 Task: Search one way flight ticket for 5 adults, 2 children, 1 infant in seat and 1 infant on lap in economy from Manhattan: Manhattan Regional Airport to Rockford: Chicago Rockford International Airport(was Northwest Chicagoland Regional Airport At Rockford) on 5-1-2023. Number of bags: 2 carry on bags. Price is upto 20000. Outbound departure time preference is 21:45.
Action: Mouse moved to (277, 274)
Screenshot: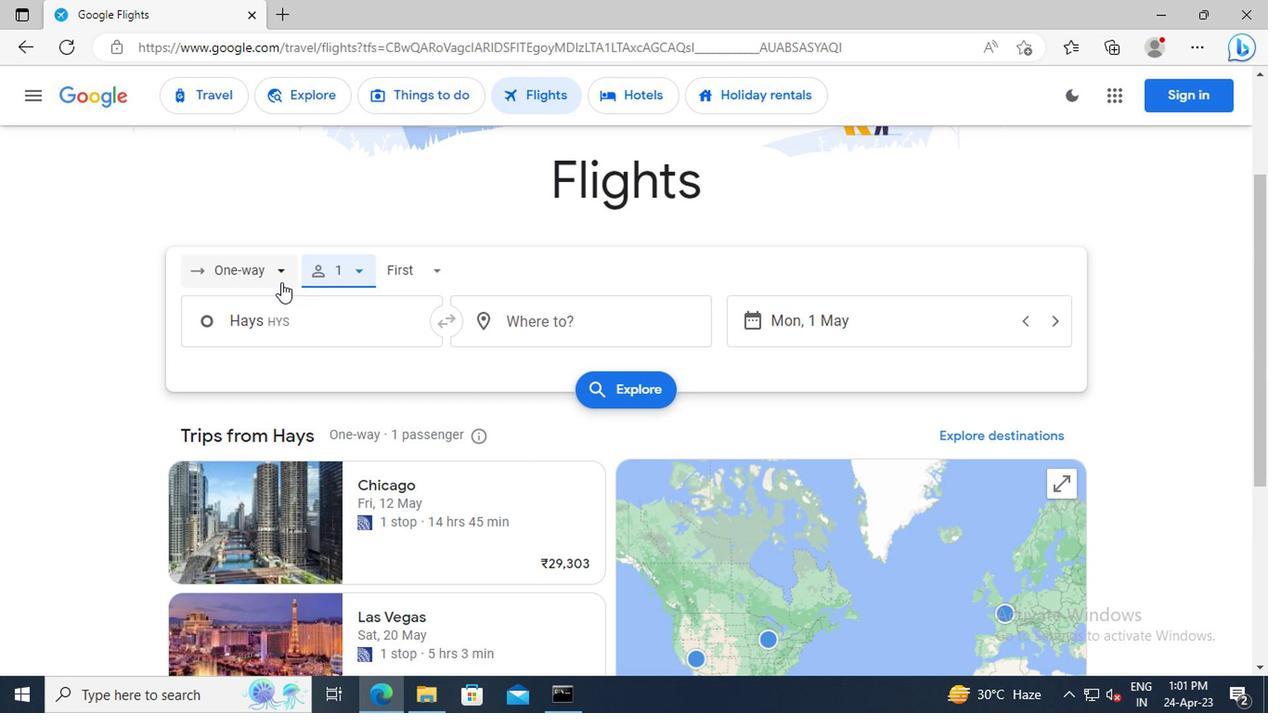 
Action: Mouse pressed left at (277, 274)
Screenshot: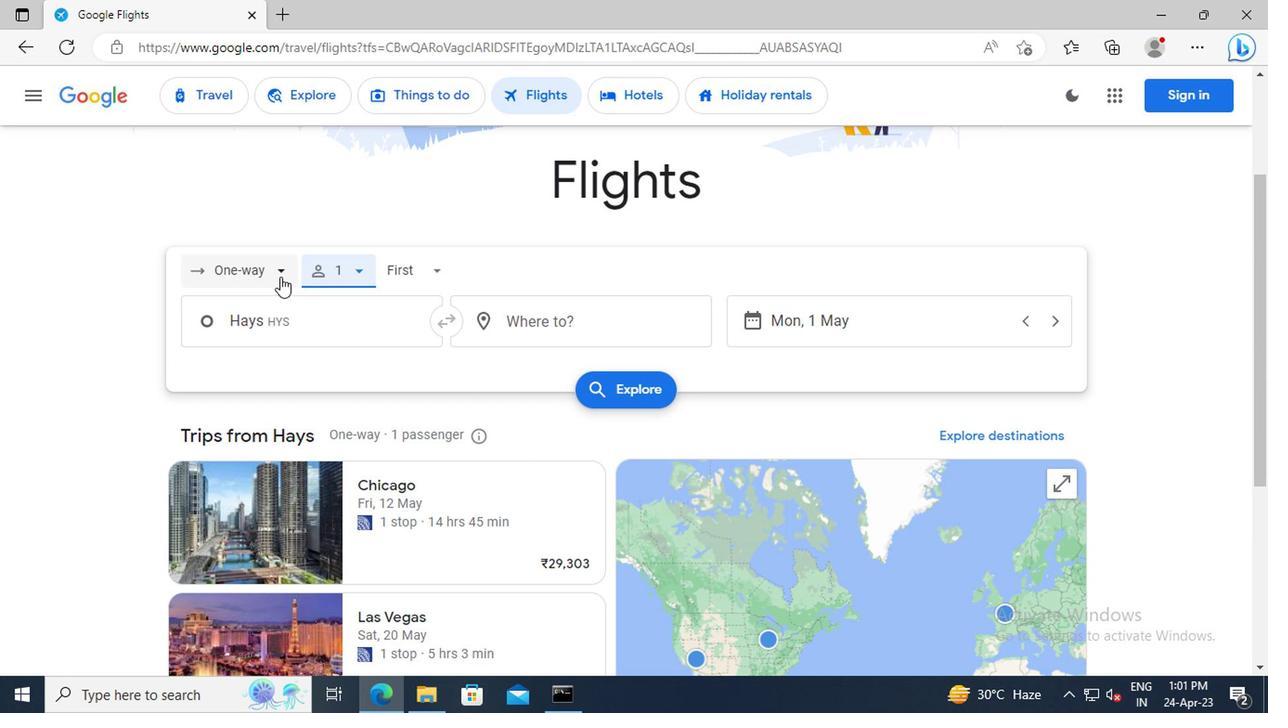 
Action: Mouse moved to (245, 358)
Screenshot: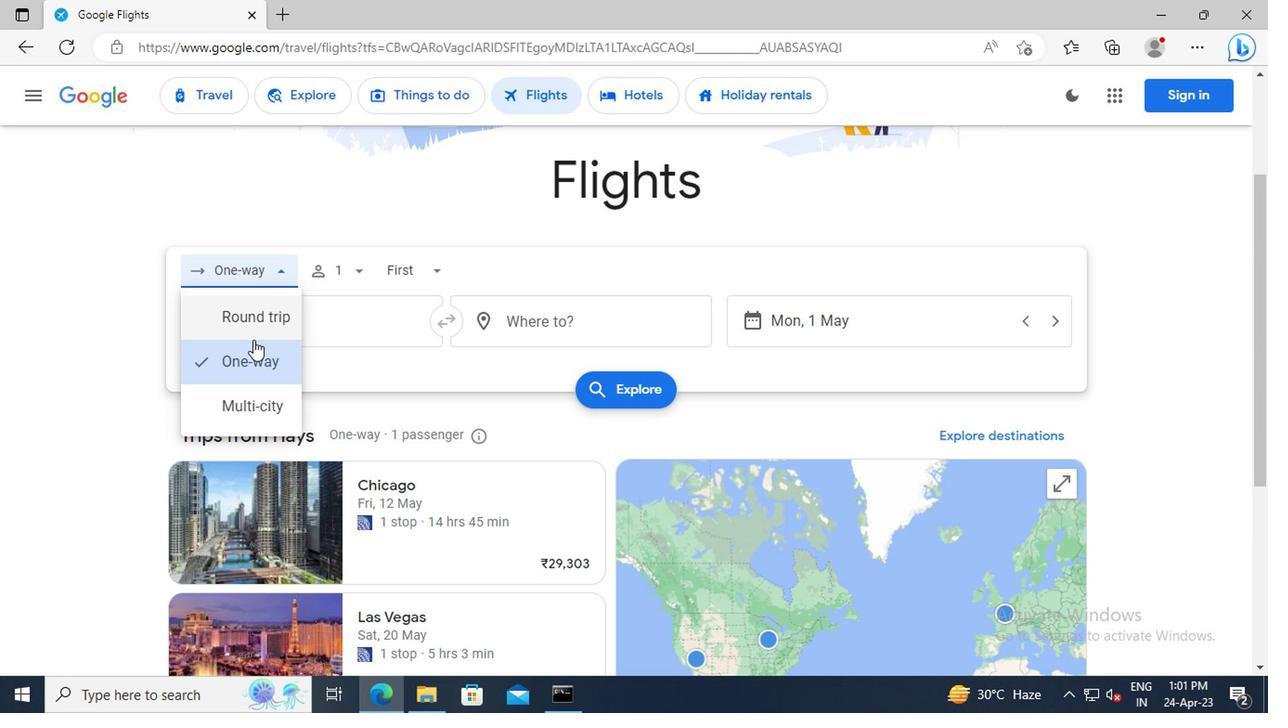 
Action: Mouse pressed left at (245, 358)
Screenshot: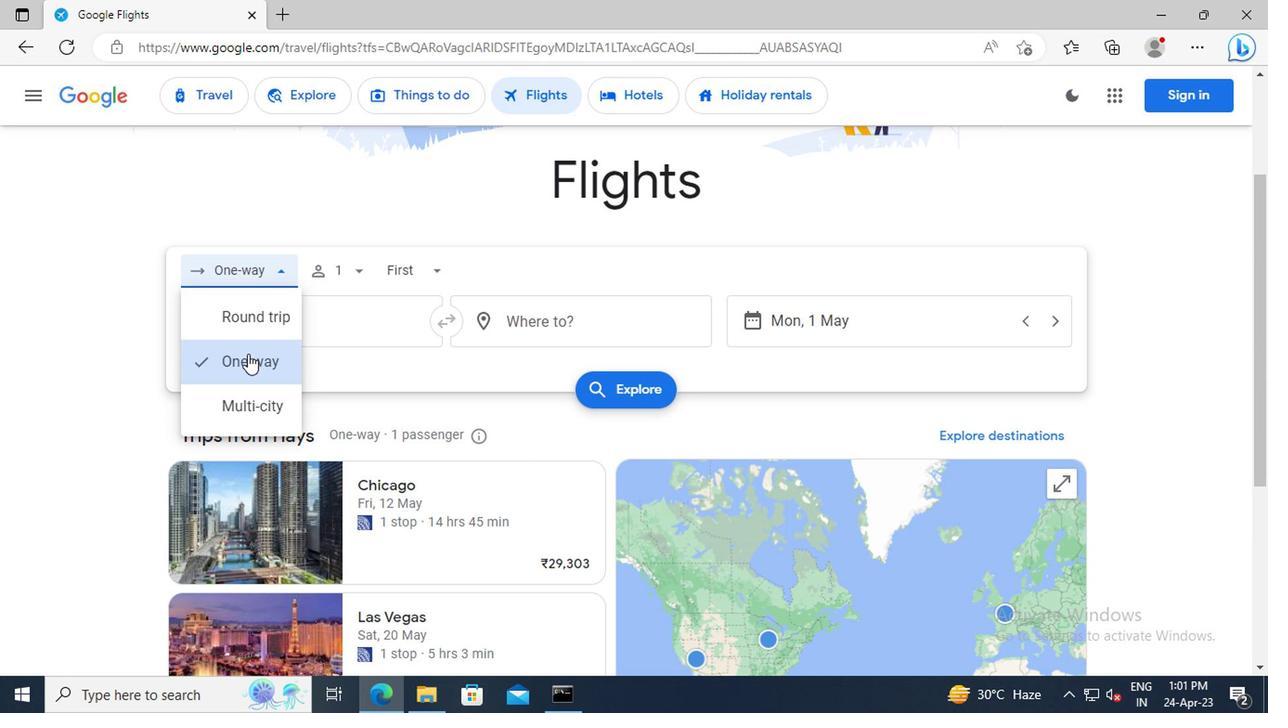 
Action: Mouse moved to (356, 265)
Screenshot: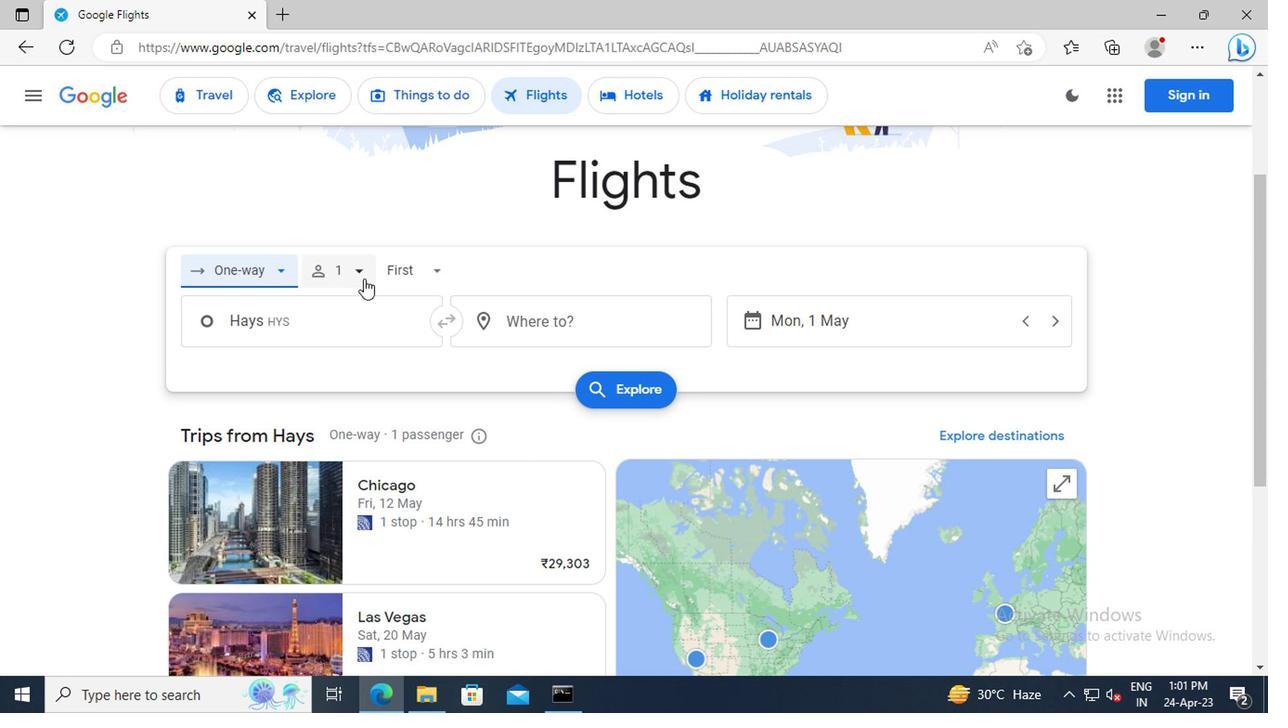 
Action: Mouse pressed left at (356, 265)
Screenshot: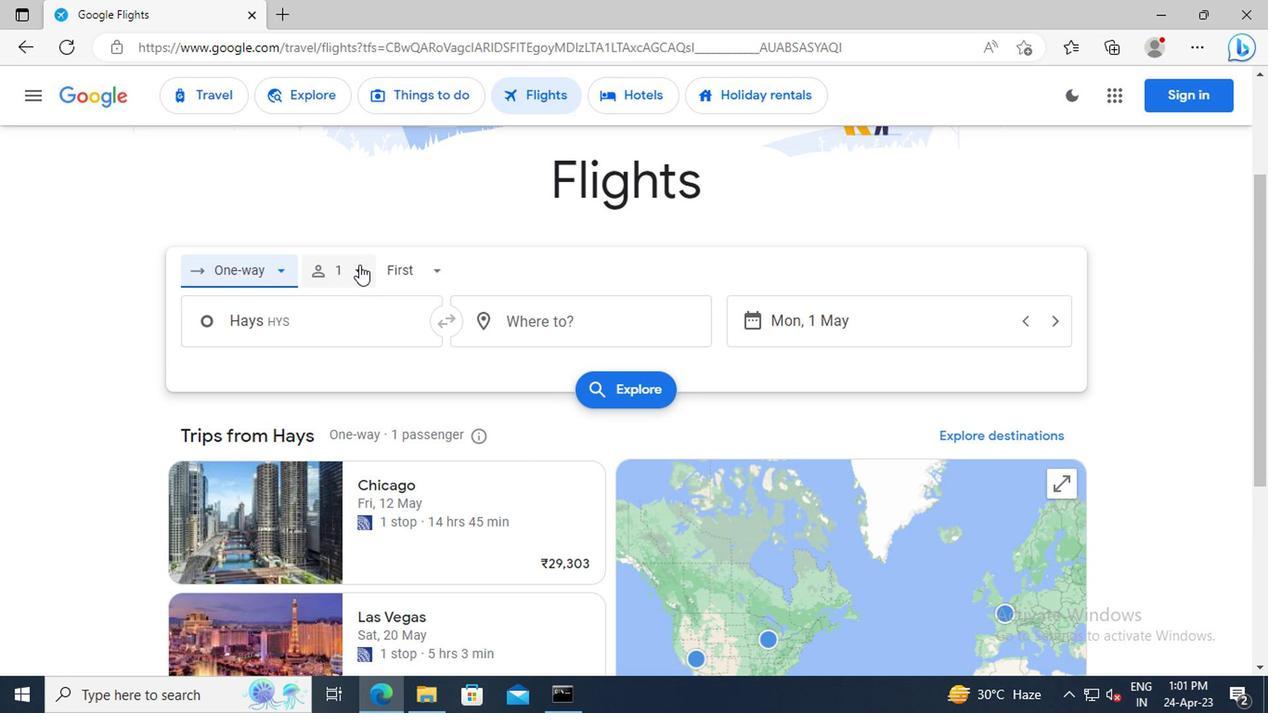 
Action: Mouse moved to (488, 321)
Screenshot: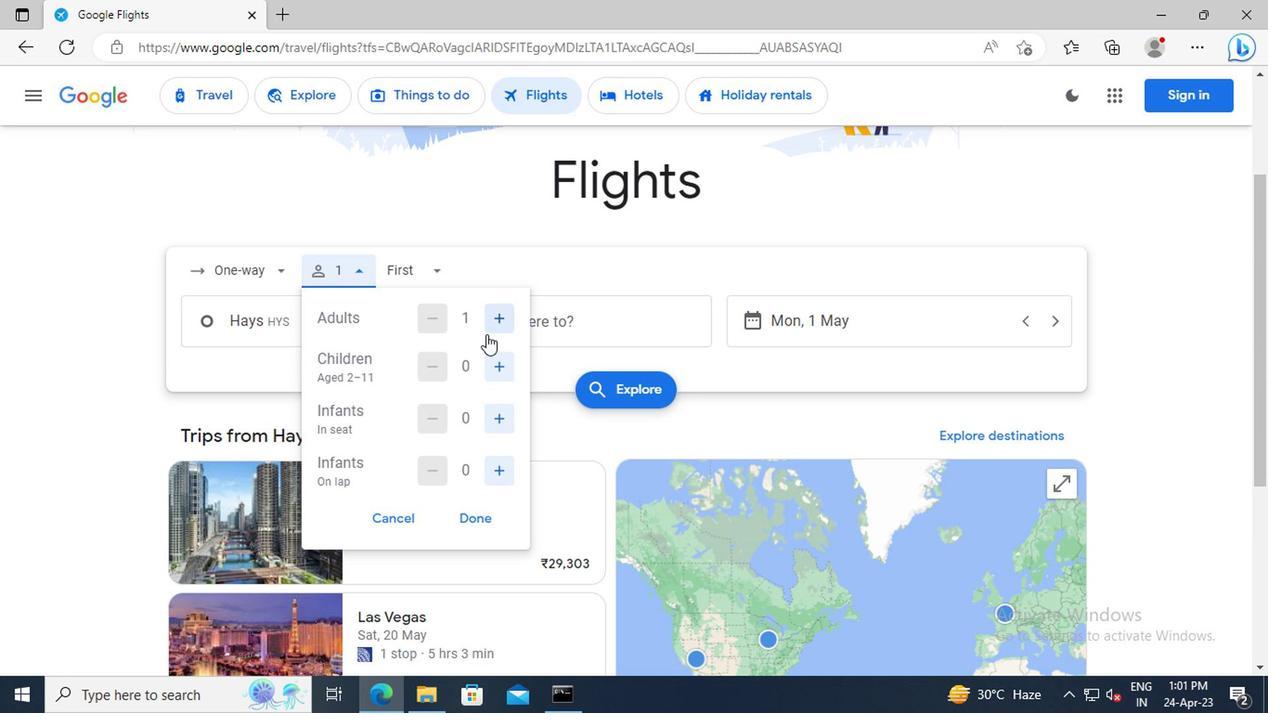 
Action: Mouse pressed left at (488, 321)
Screenshot: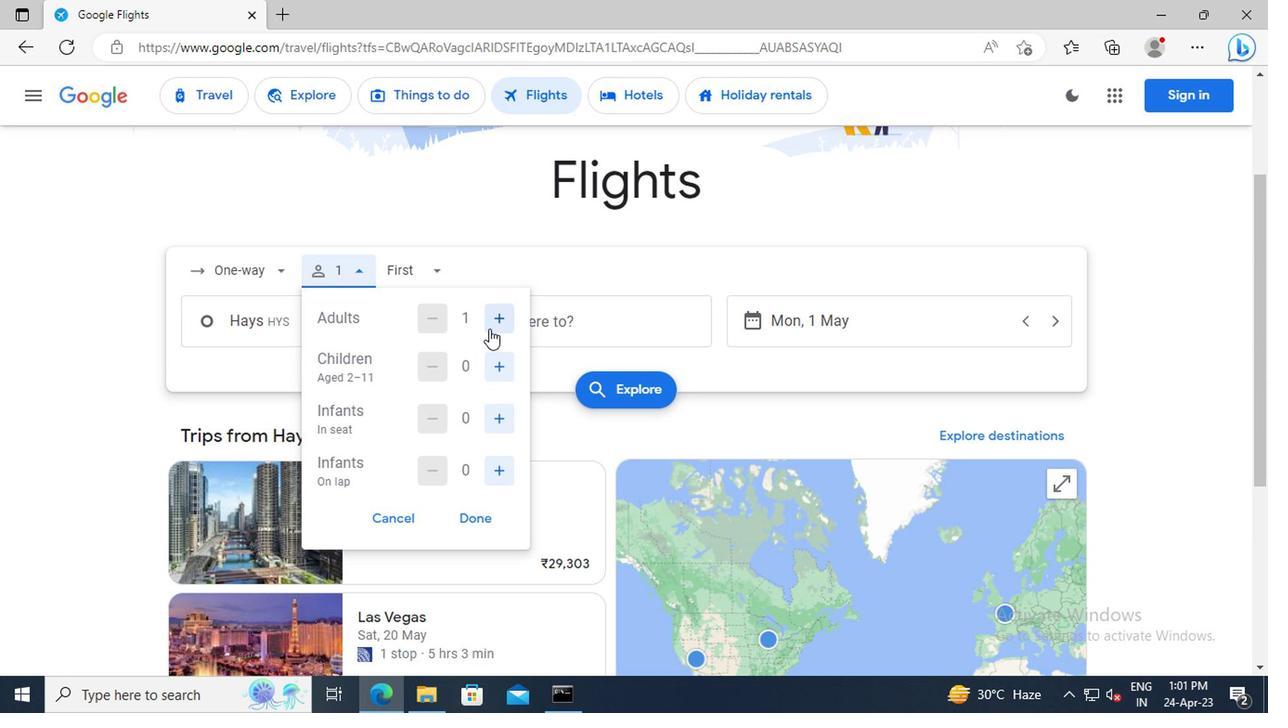 
Action: Mouse pressed left at (488, 321)
Screenshot: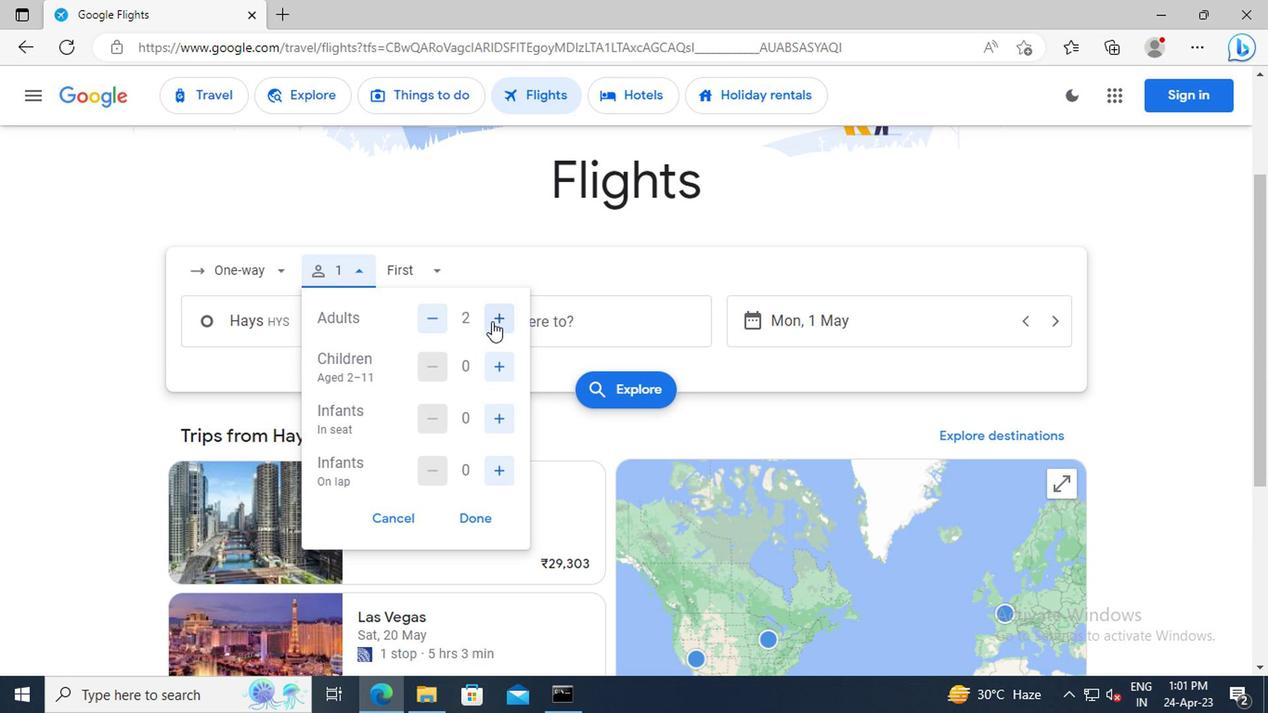
Action: Mouse pressed left at (488, 321)
Screenshot: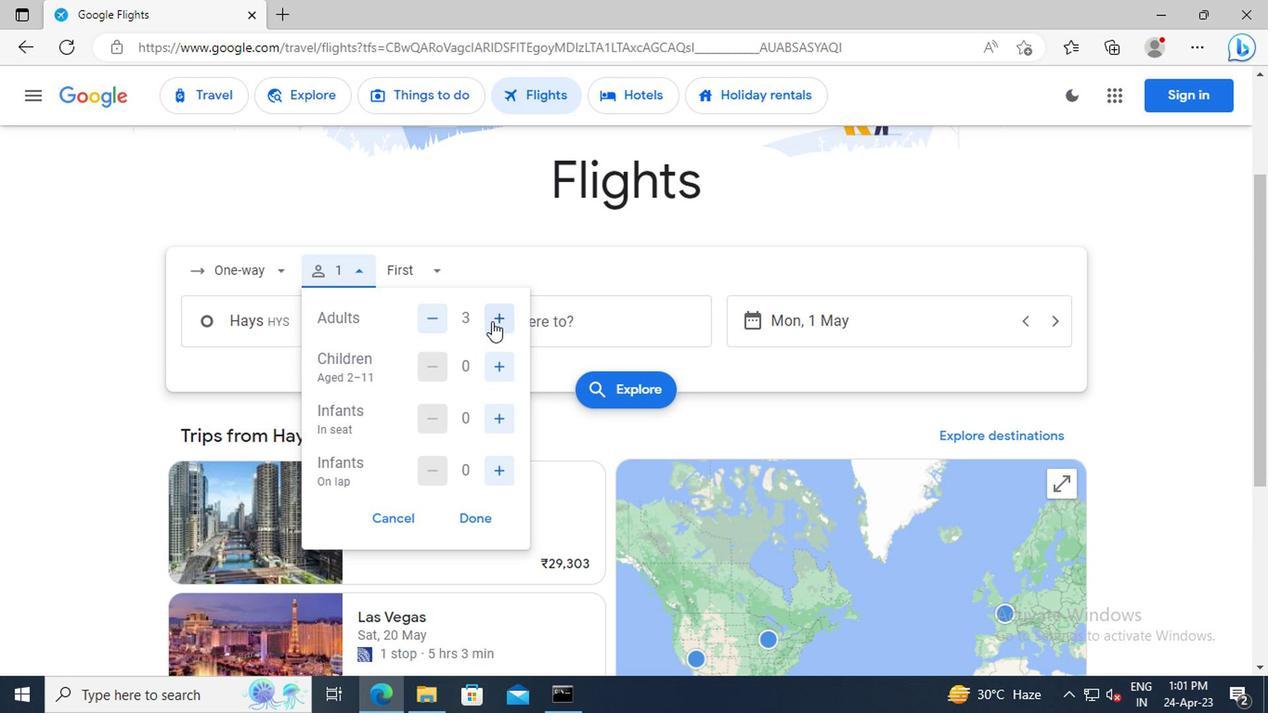 
Action: Mouse pressed left at (488, 321)
Screenshot: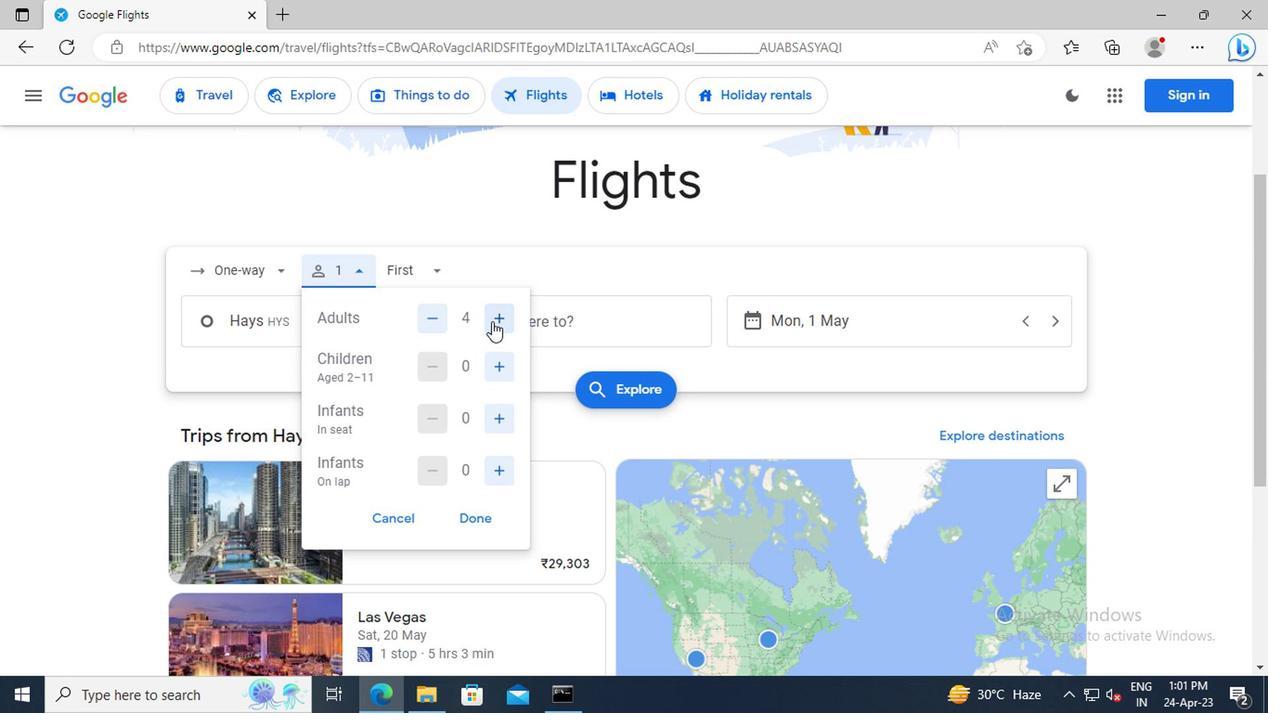 
Action: Mouse moved to (494, 360)
Screenshot: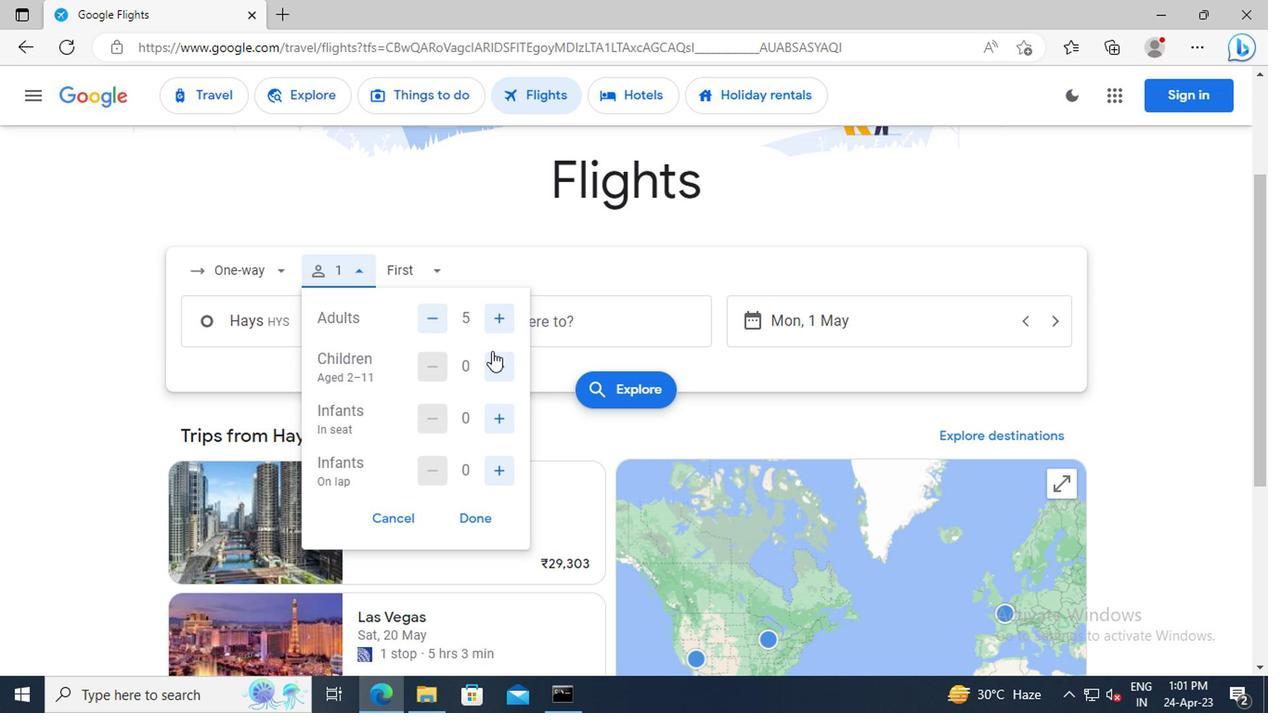 
Action: Mouse pressed left at (494, 360)
Screenshot: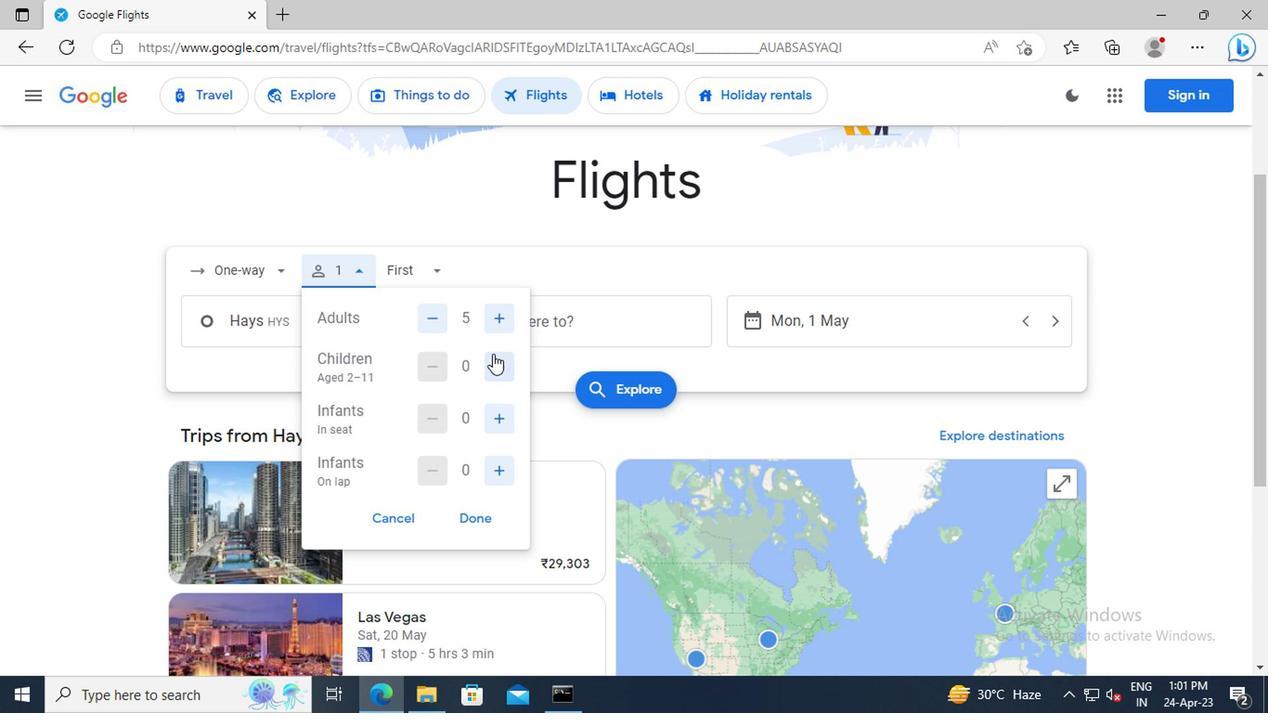
Action: Mouse pressed left at (494, 360)
Screenshot: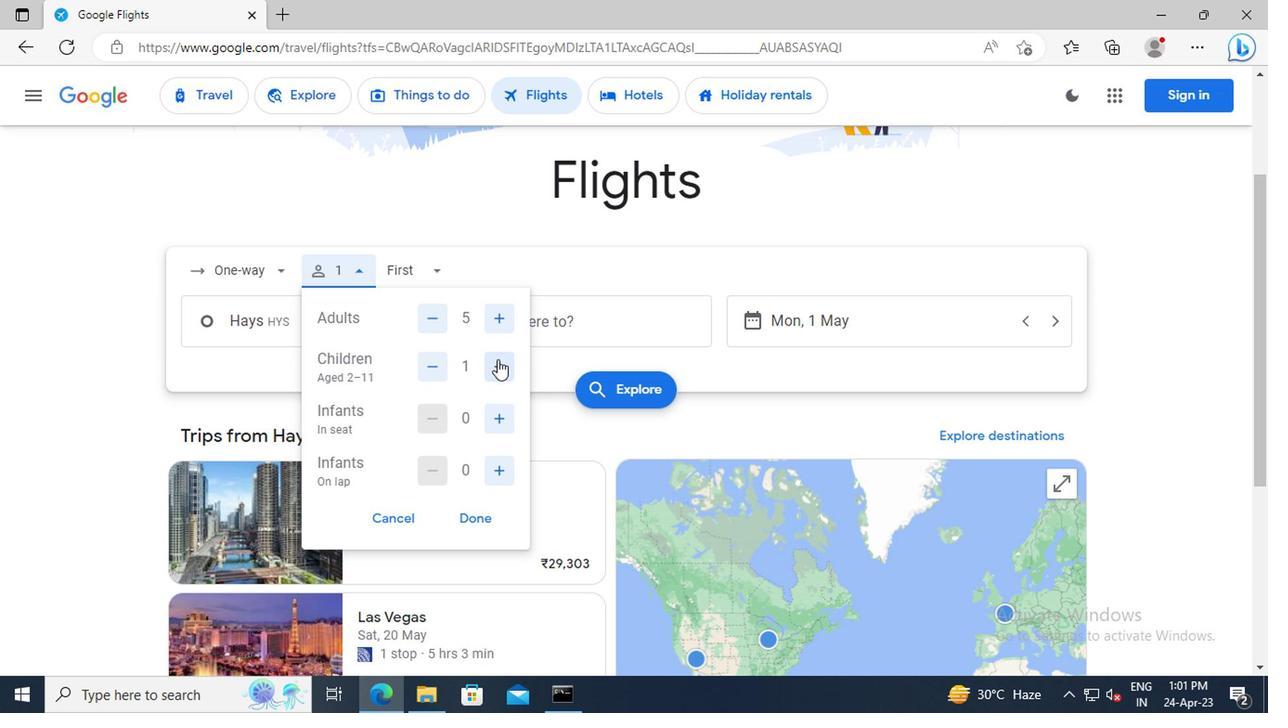 
Action: Mouse moved to (499, 417)
Screenshot: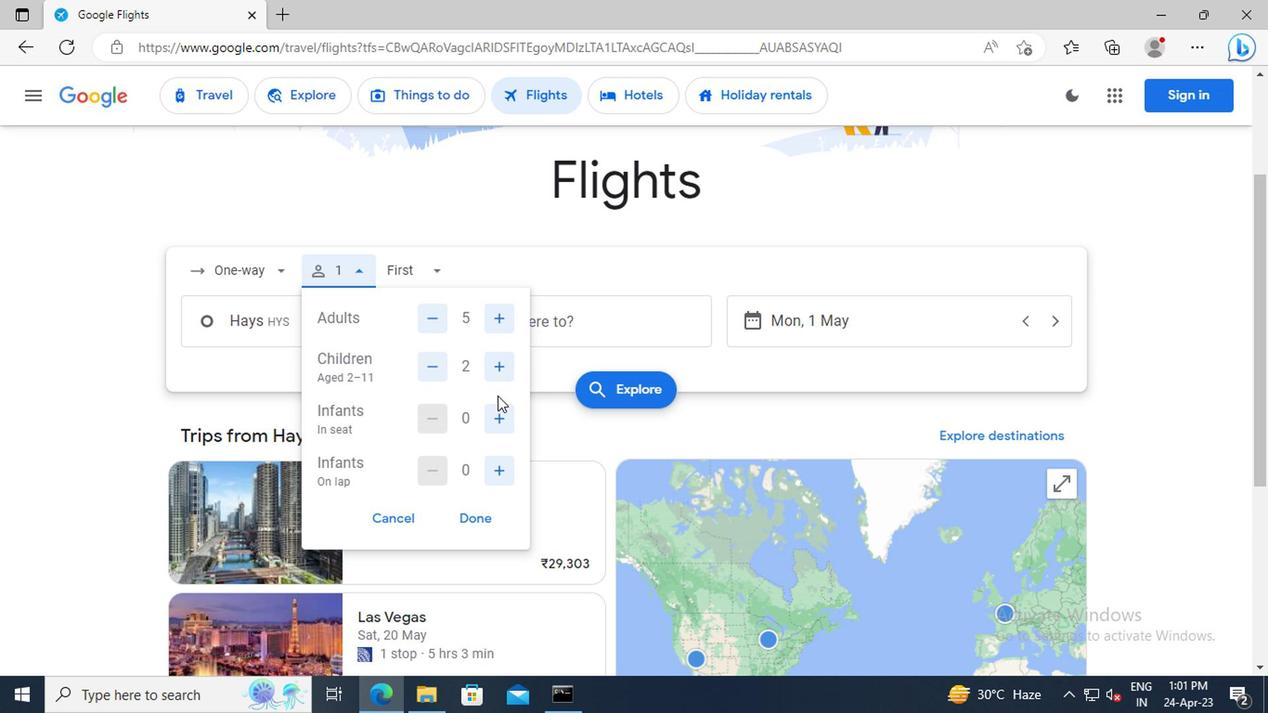 
Action: Mouse pressed left at (499, 417)
Screenshot: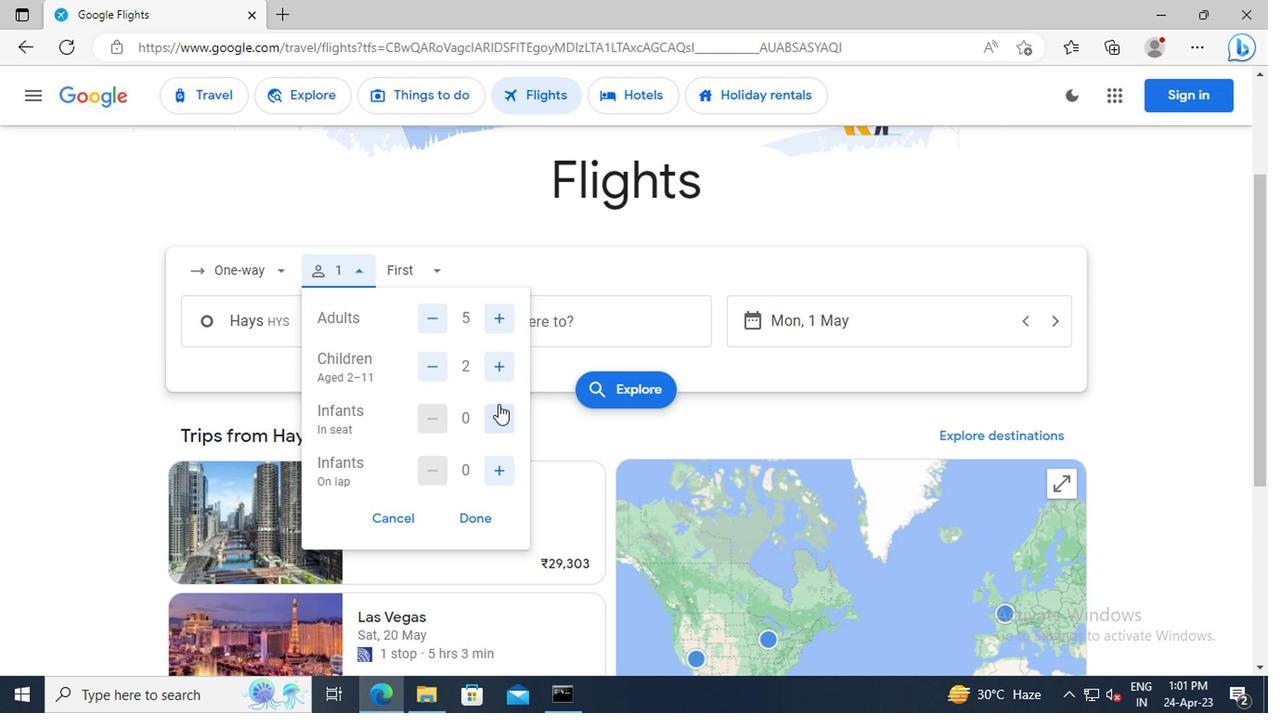 
Action: Mouse moved to (499, 469)
Screenshot: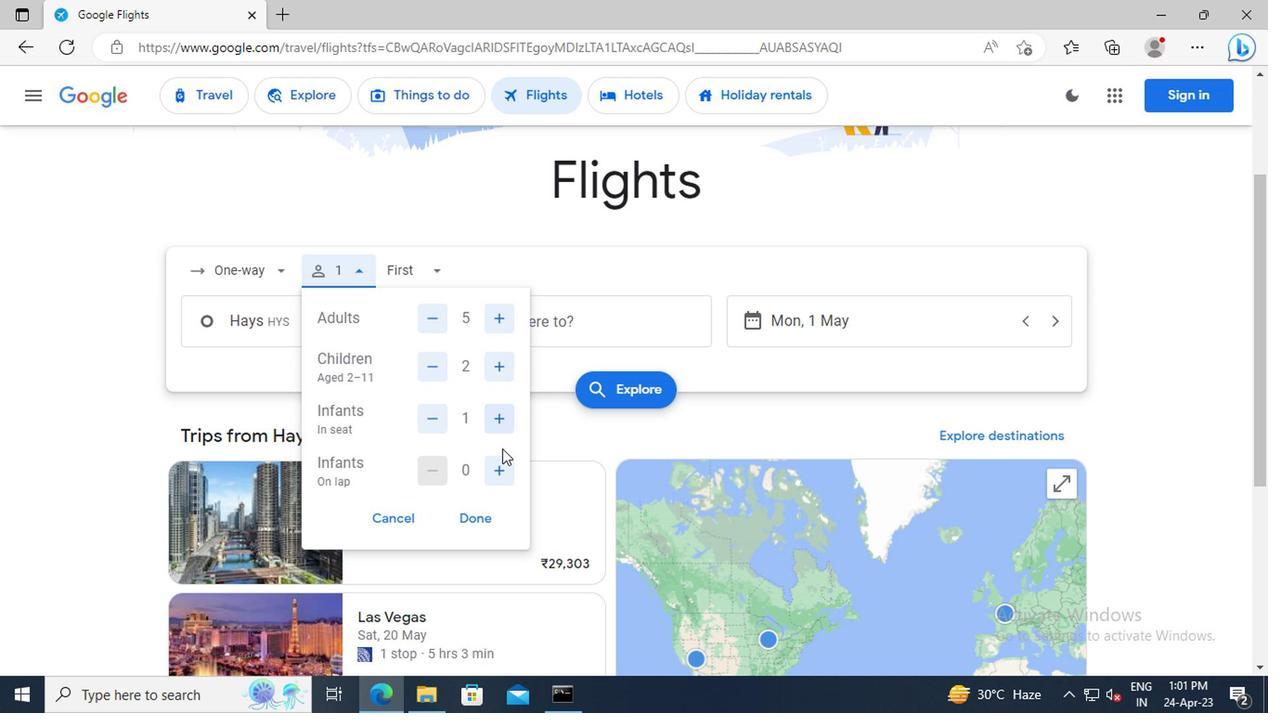 
Action: Mouse pressed left at (499, 469)
Screenshot: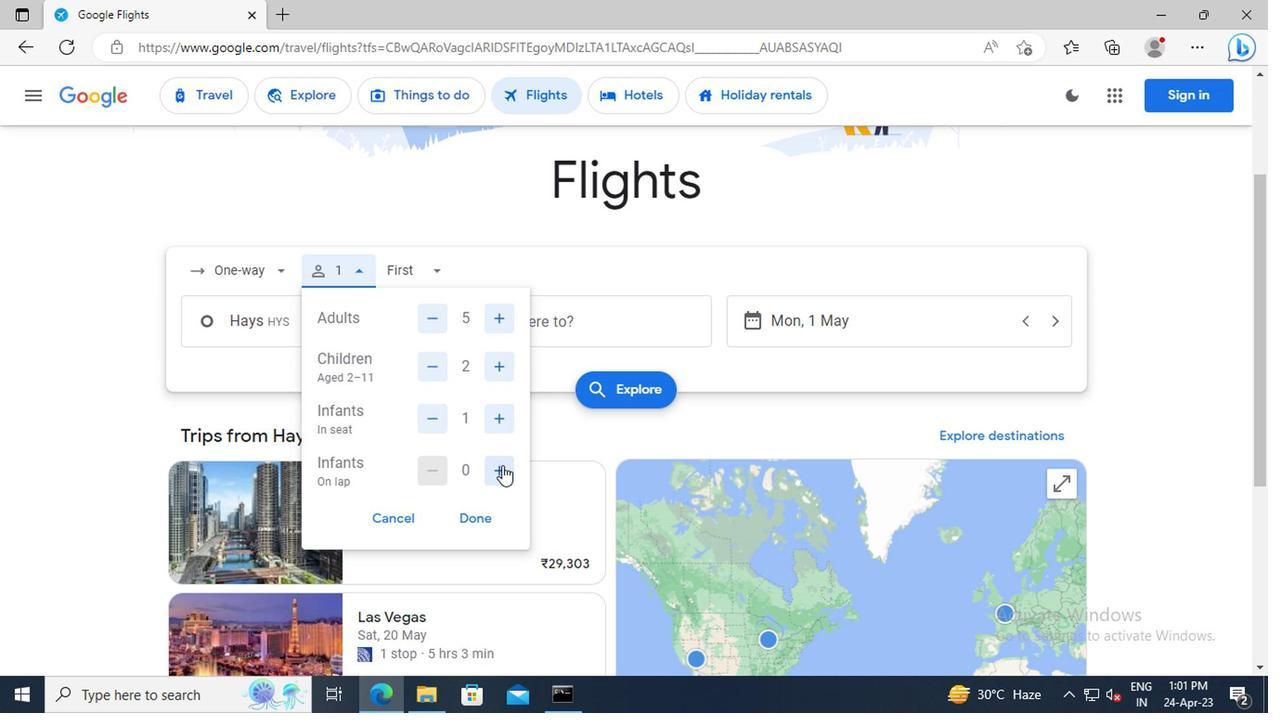 
Action: Mouse moved to (478, 523)
Screenshot: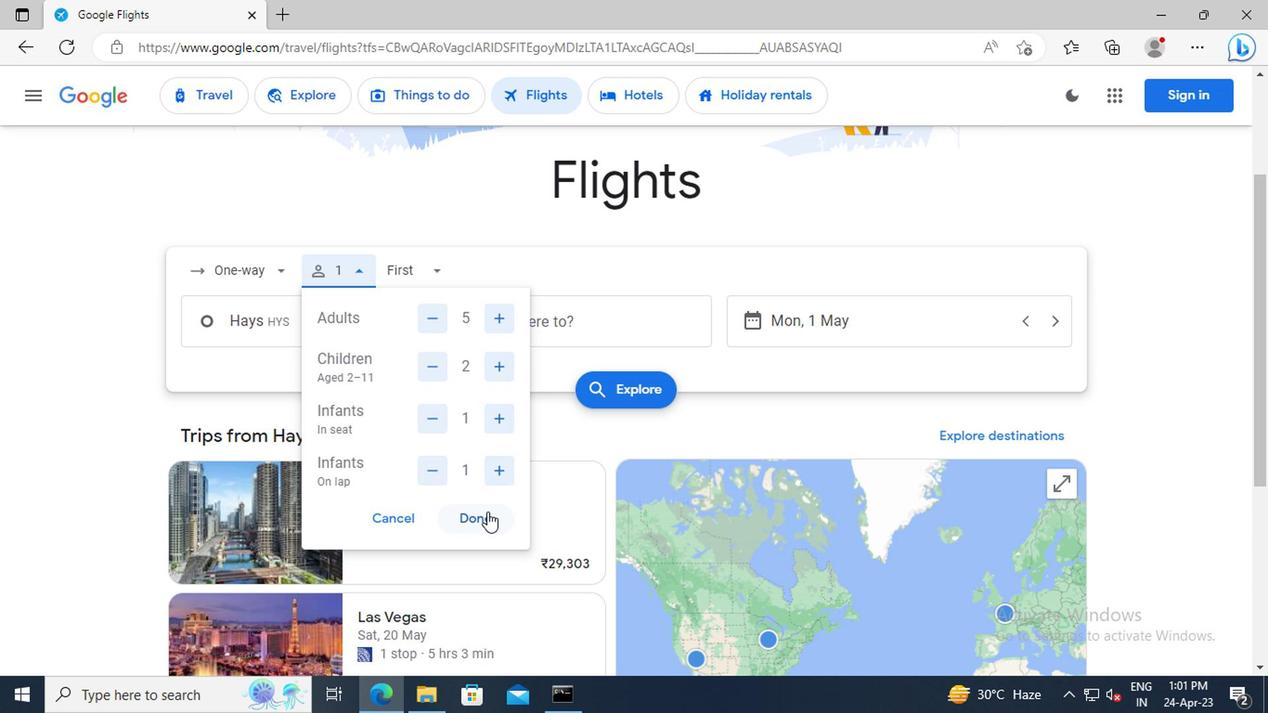 
Action: Mouse pressed left at (478, 523)
Screenshot: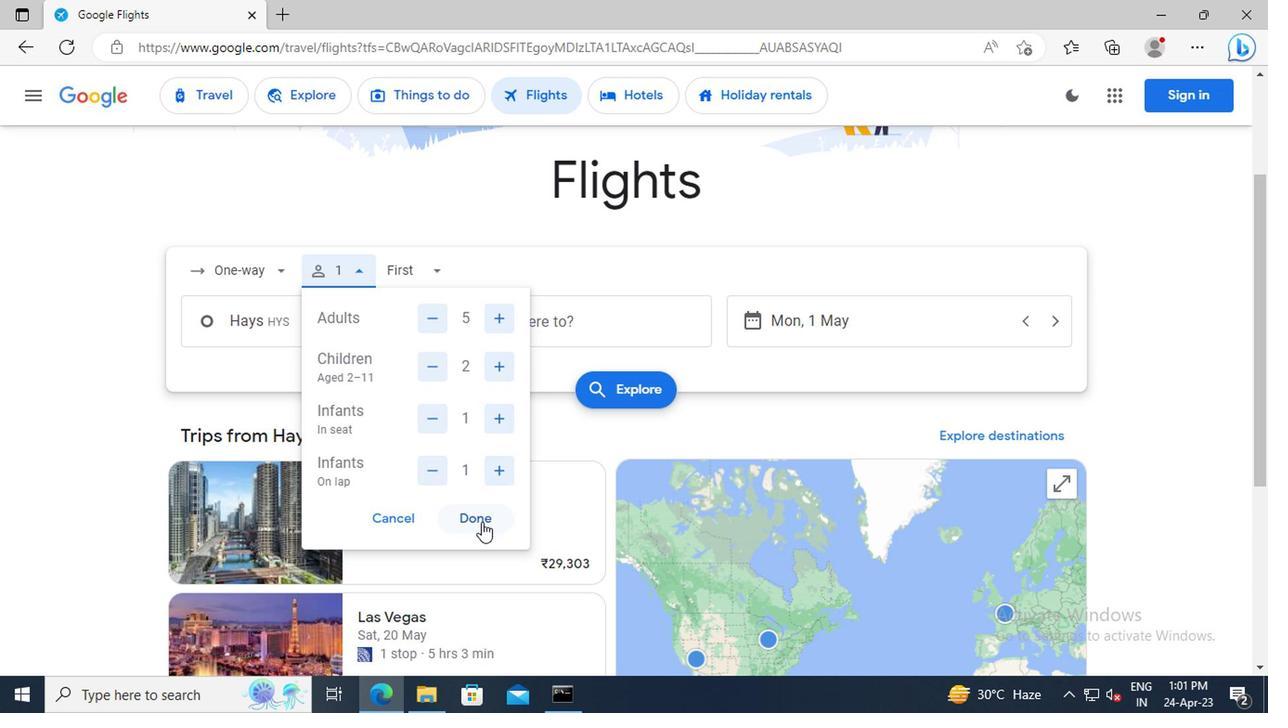 
Action: Mouse moved to (414, 257)
Screenshot: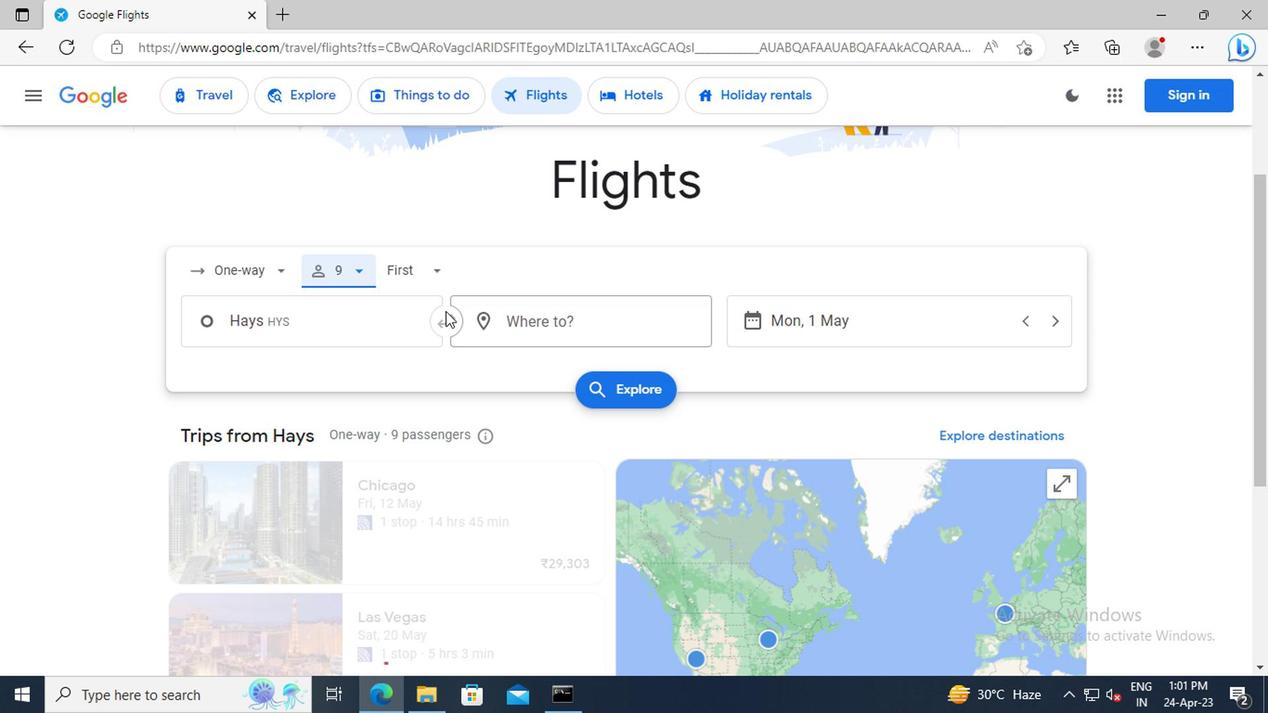 
Action: Mouse pressed left at (414, 257)
Screenshot: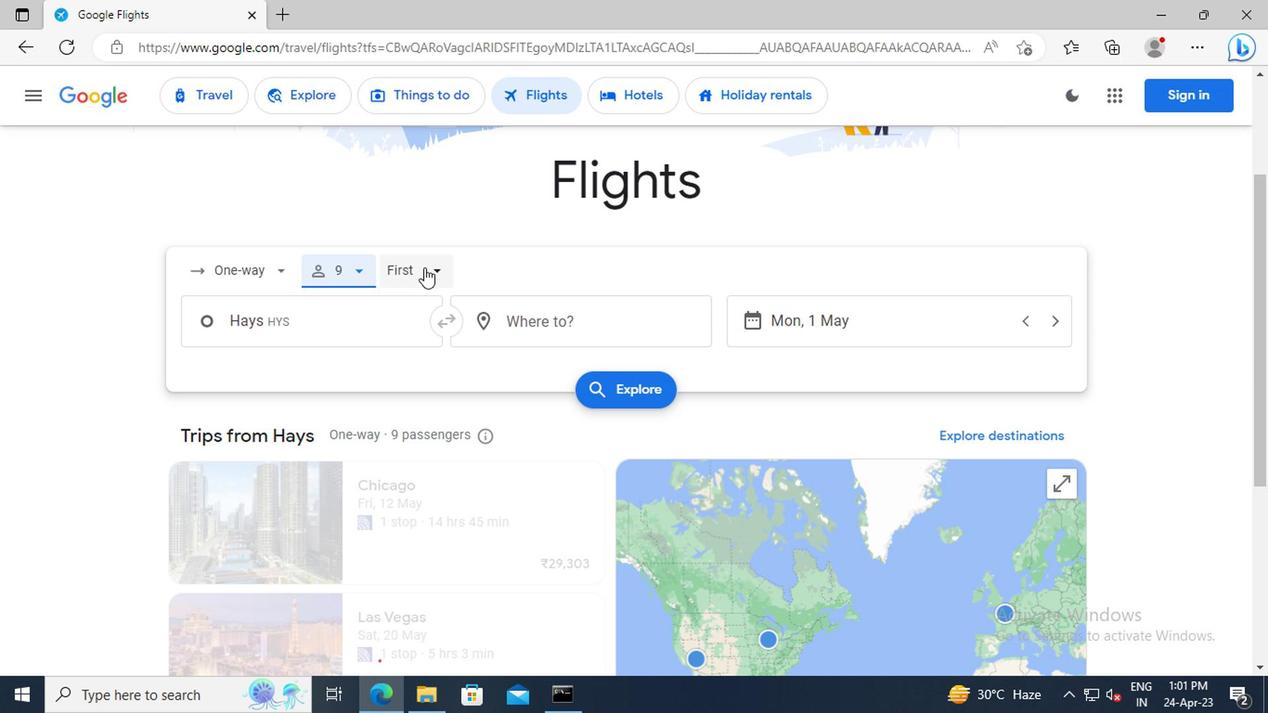 
Action: Mouse moved to (440, 322)
Screenshot: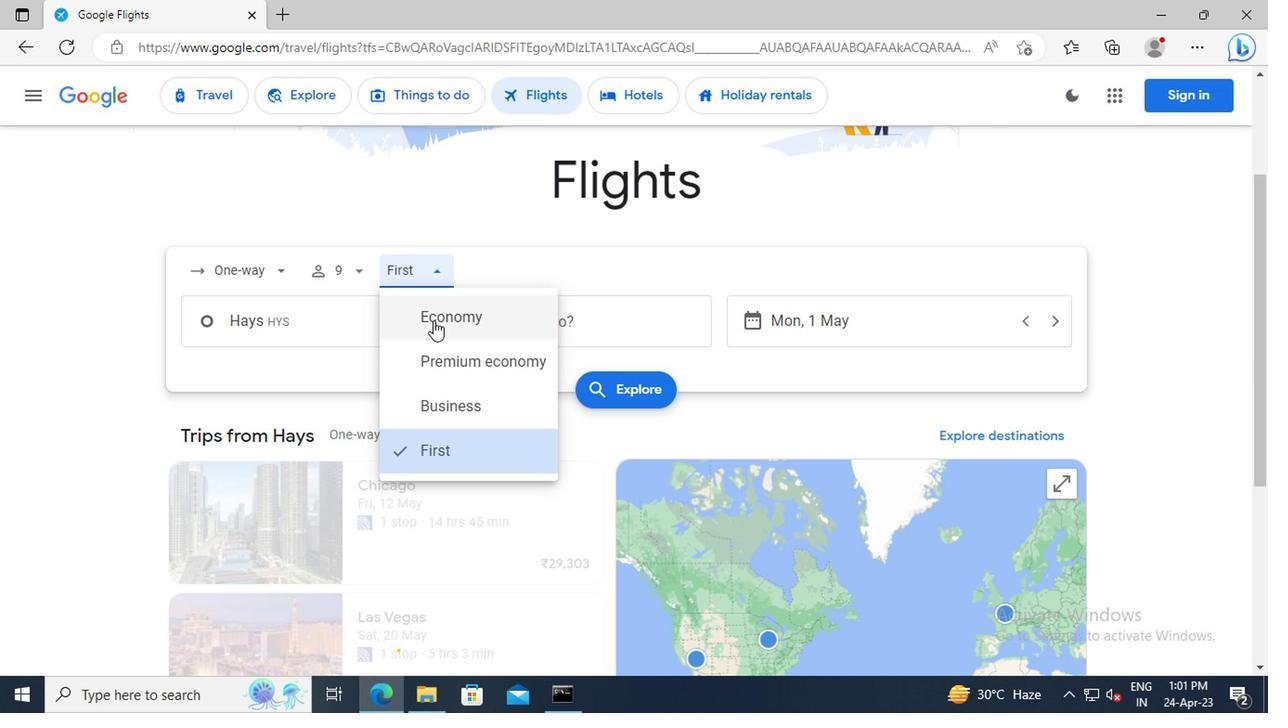
Action: Mouse pressed left at (440, 322)
Screenshot: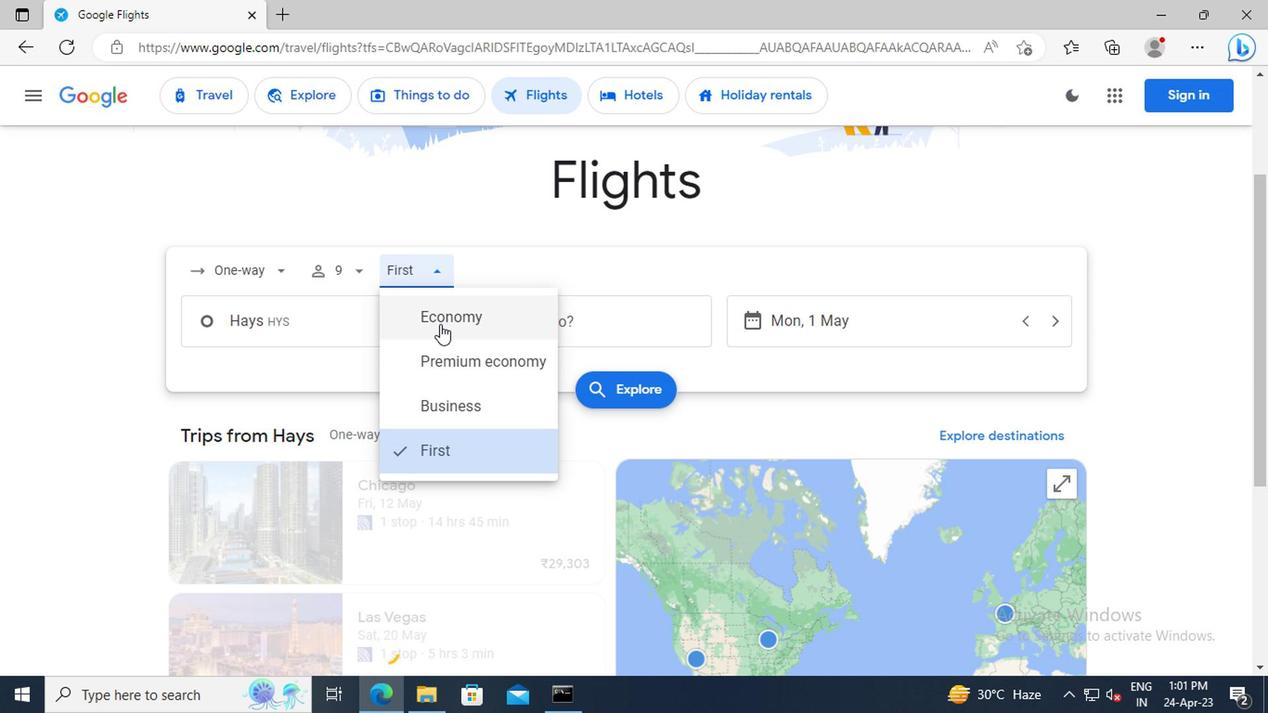 
Action: Mouse moved to (351, 335)
Screenshot: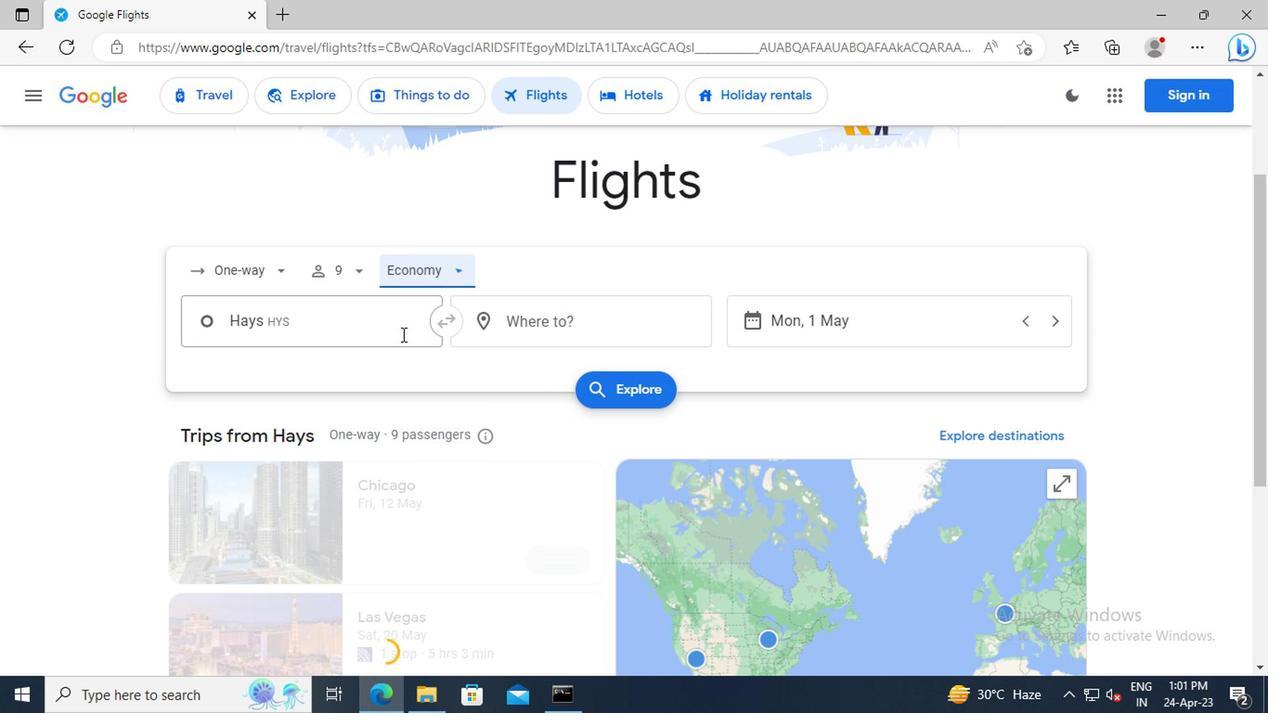 
Action: Mouse pressed left at (351, 335)
Screenshot: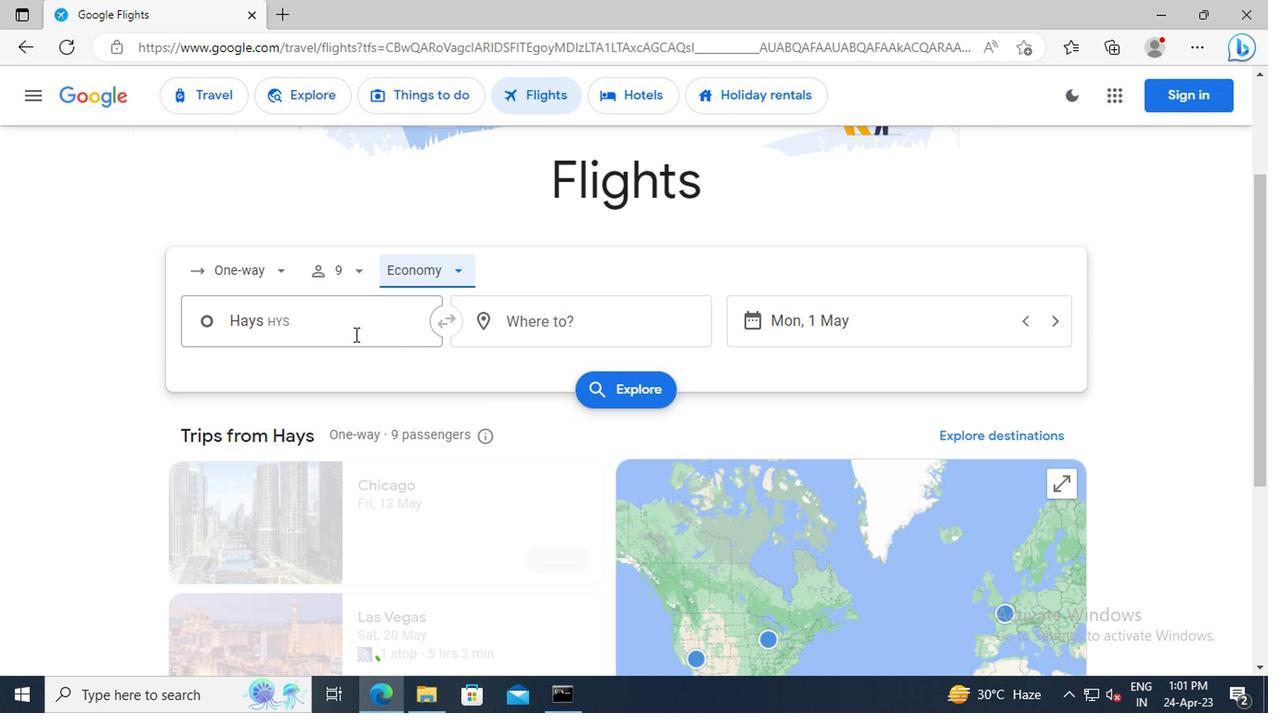 
Action: Key pressed <Key.shift>MANHATTAN<Key.space><Key.shift>R
Screenshot: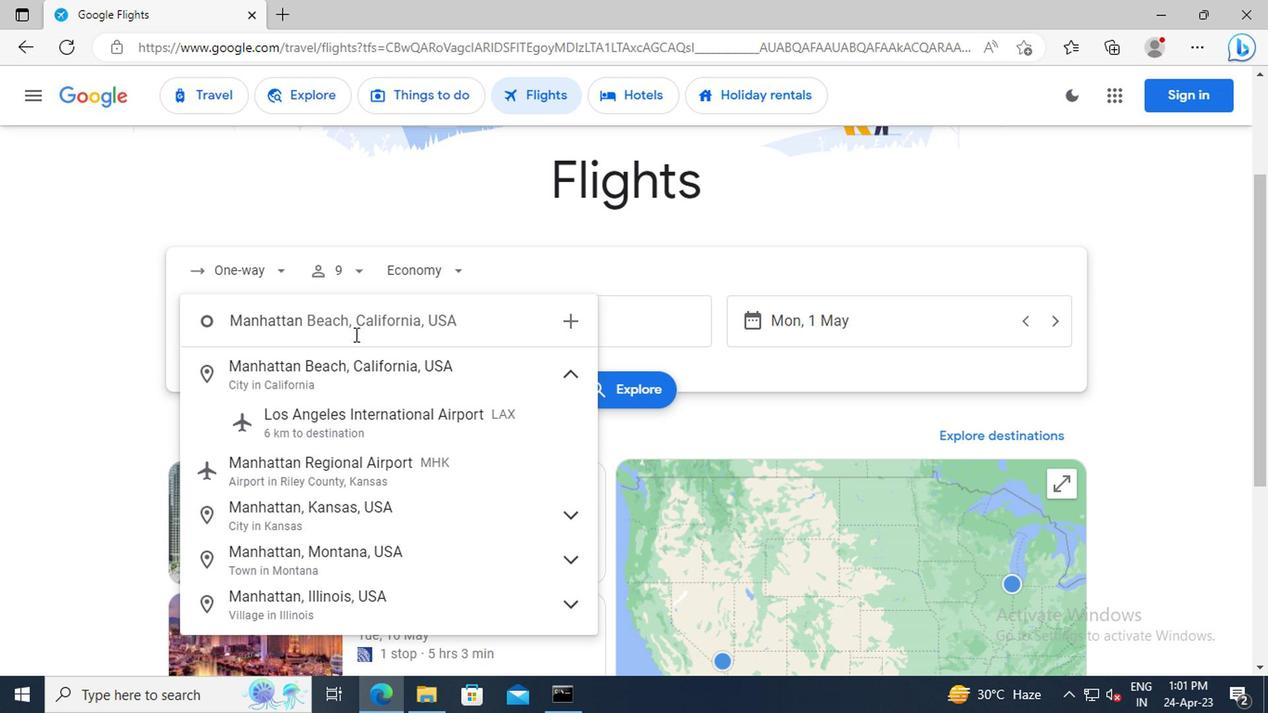 
Action: Mouse moved to (356, 383)
Screenshot: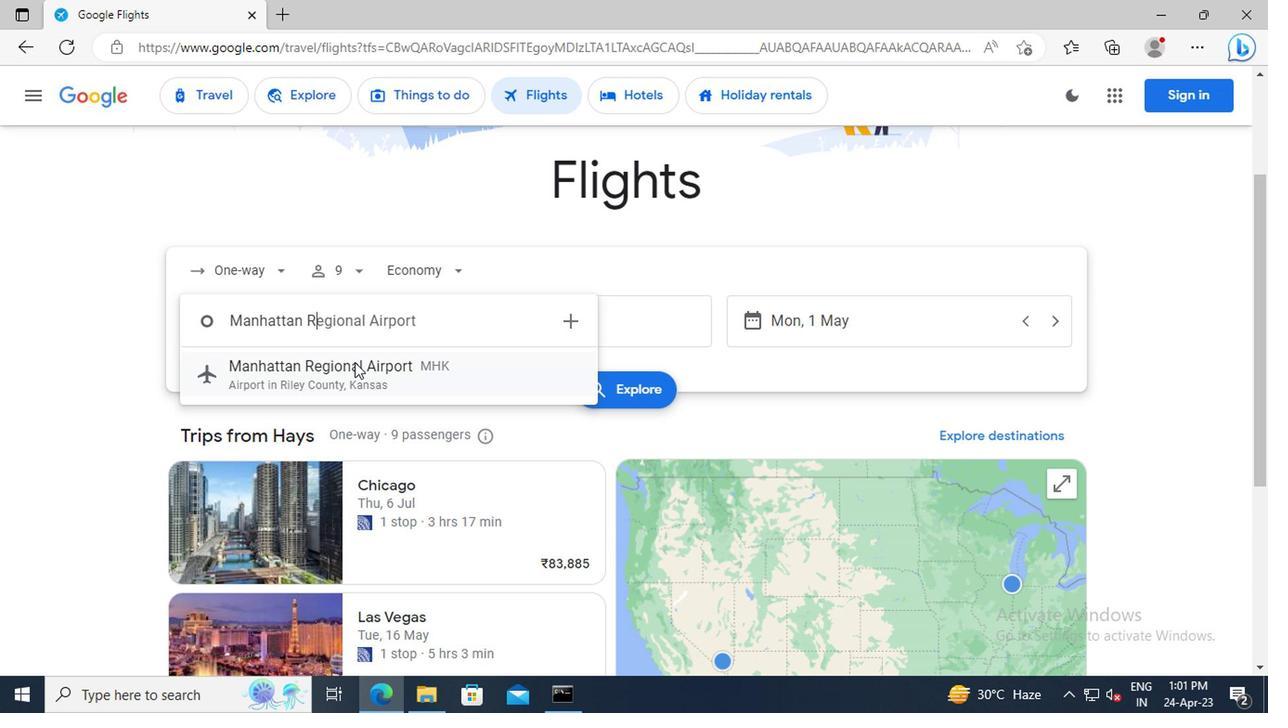 
Action: Mouse pressed left at (356, 383)
Screenshot: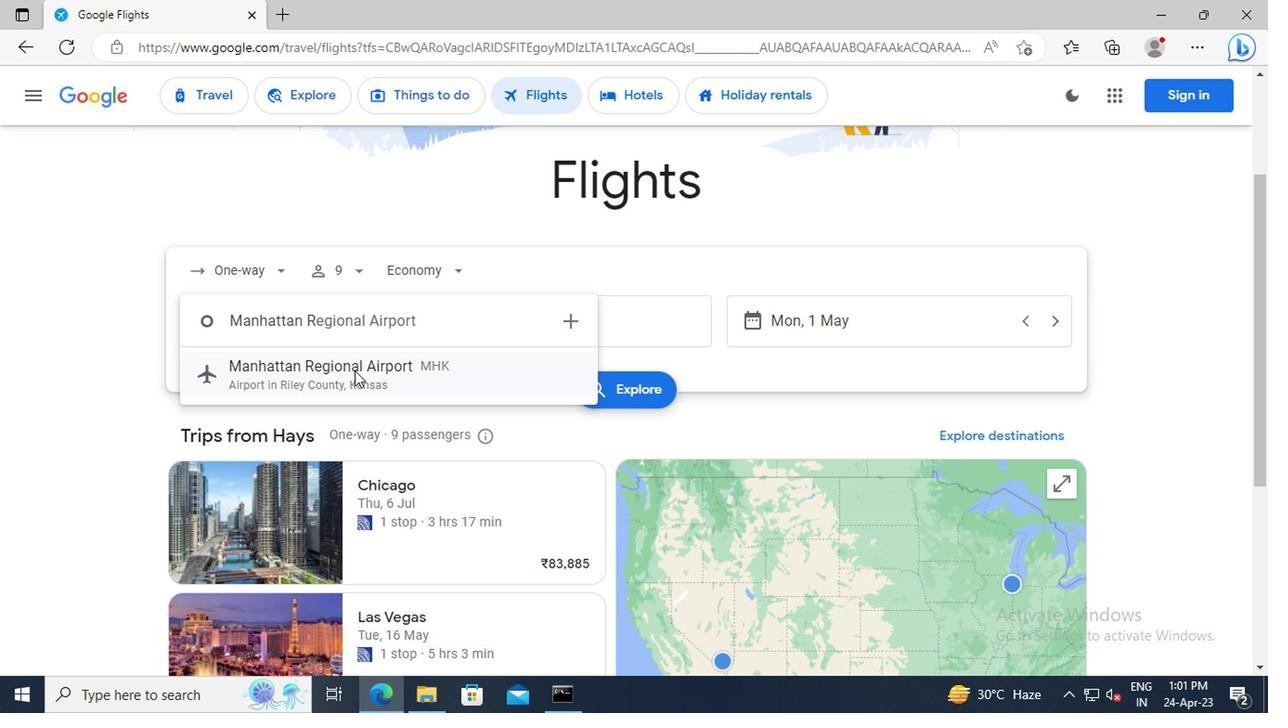
Action: Mouse moved to (516, 335)
Screenshot: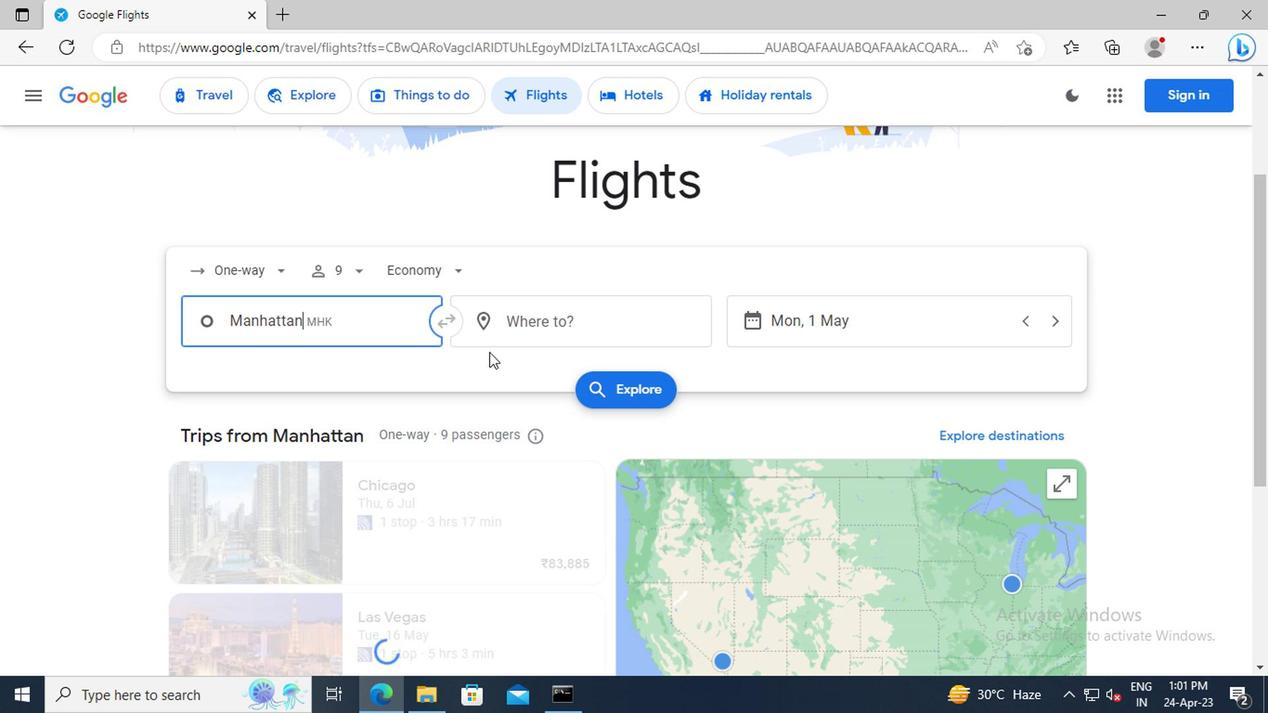 
Action: Mouse pressed left at (516, 335)
Screenshot: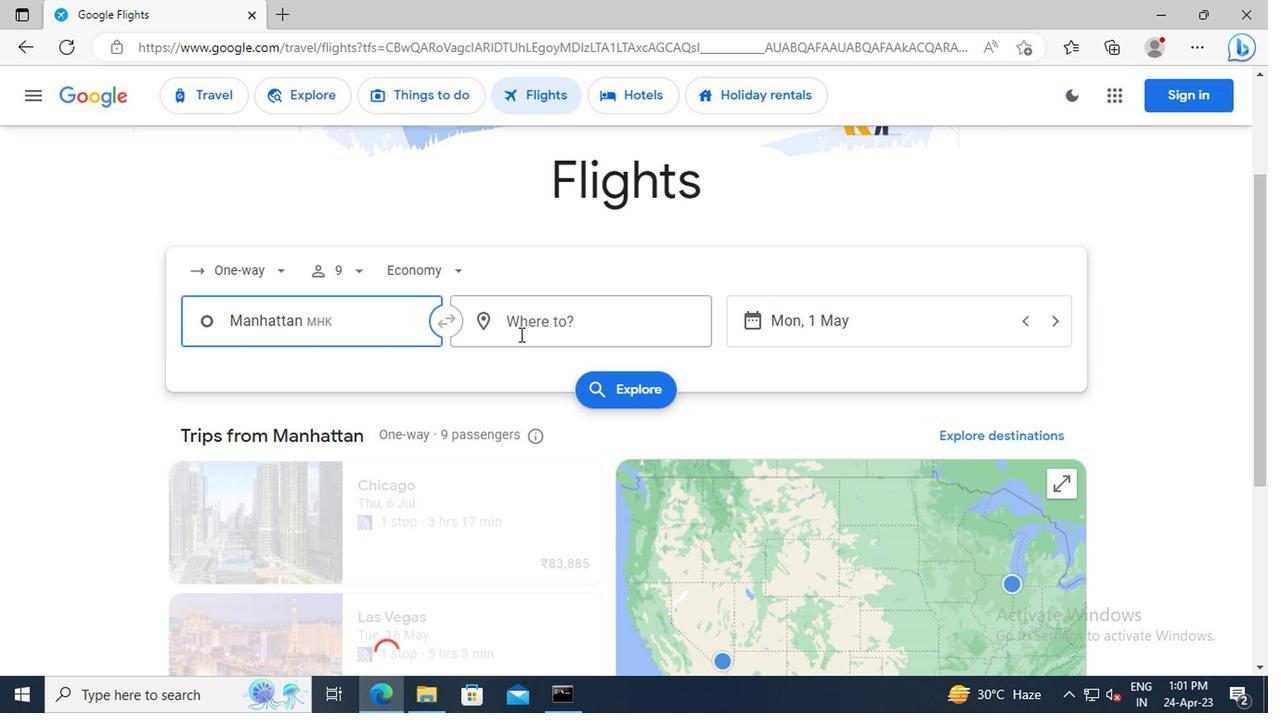 
Action: Key pressed <Key.shift>CHICAGO<Key.space><Key.shift>R
Screenshot: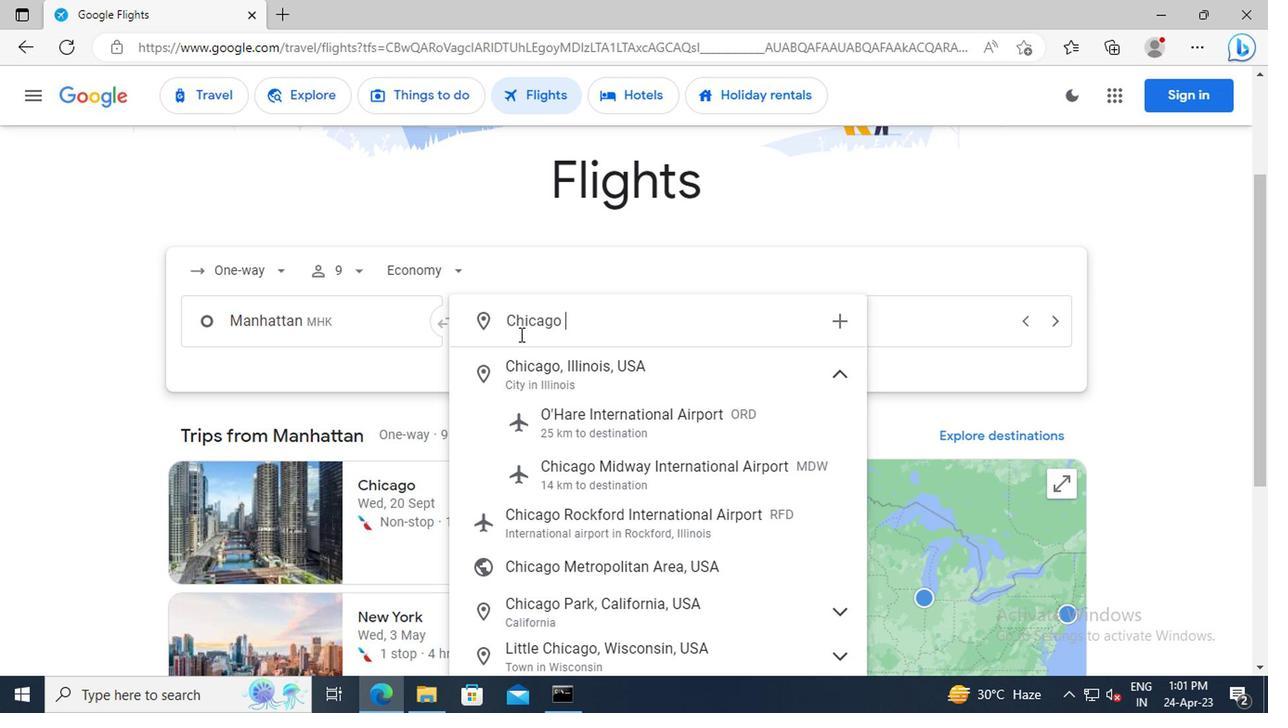 
Action: Mouse moved to (571, 371)
Screenshot: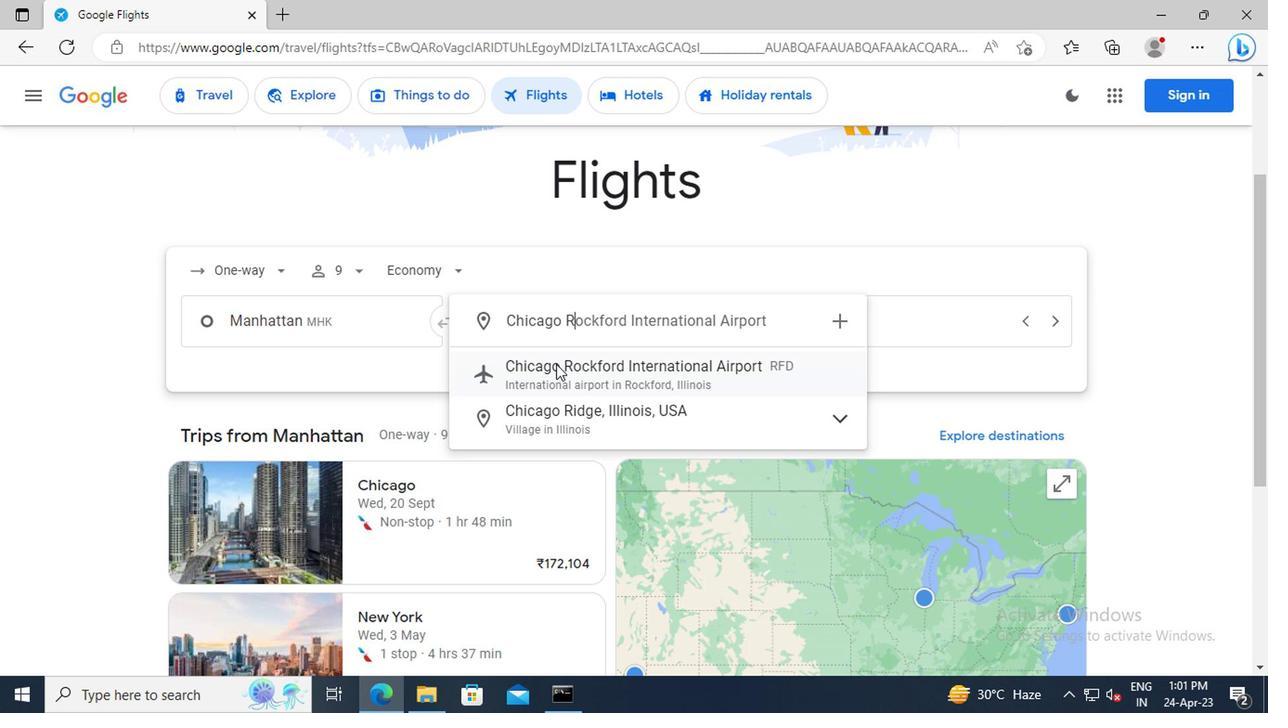 
Action: Mouse pressed left at (571, 371)
Screenshot: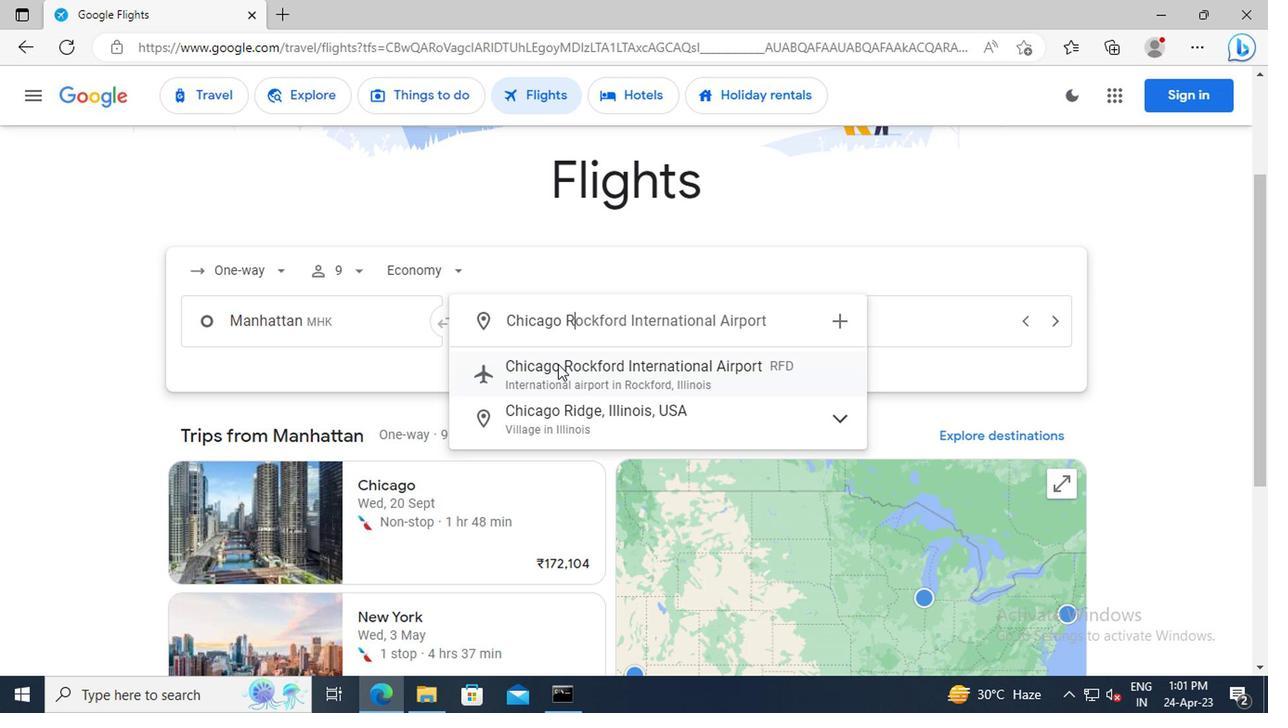 
Action: Mouse moved to (832, 328)
Screenshot: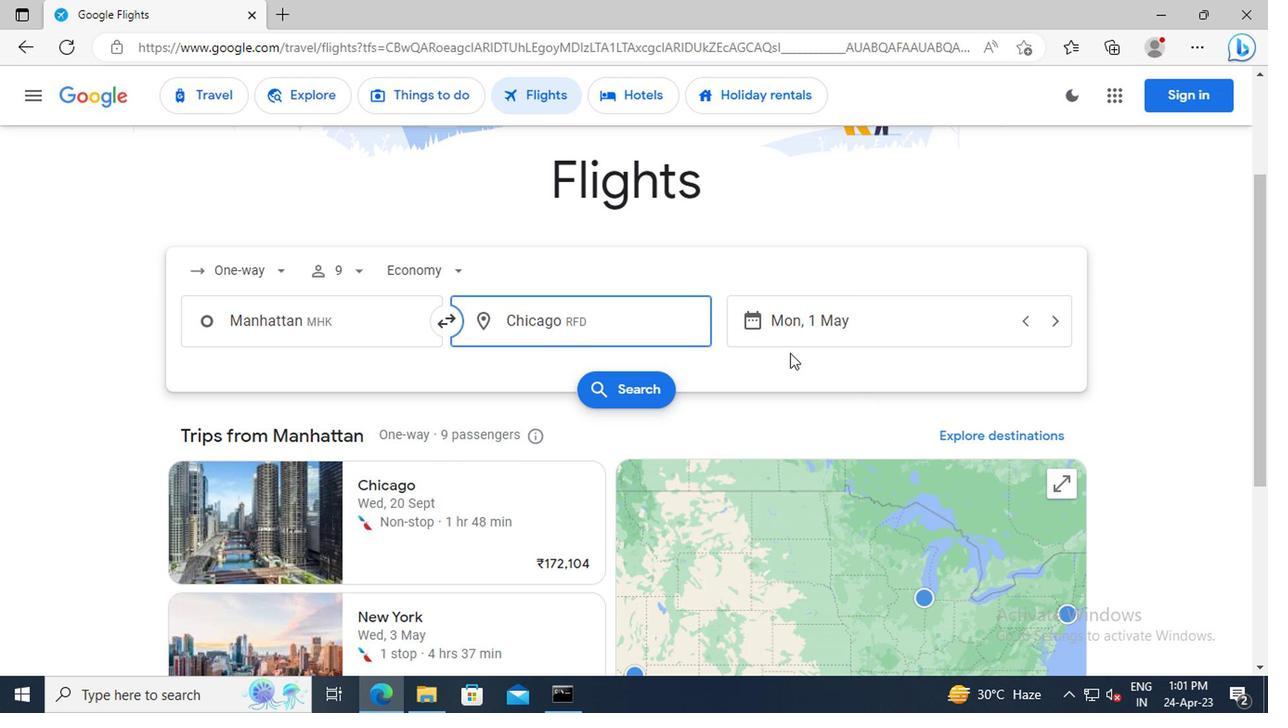 
Action: Mouse pressed left at (832, 328)
Screenshot: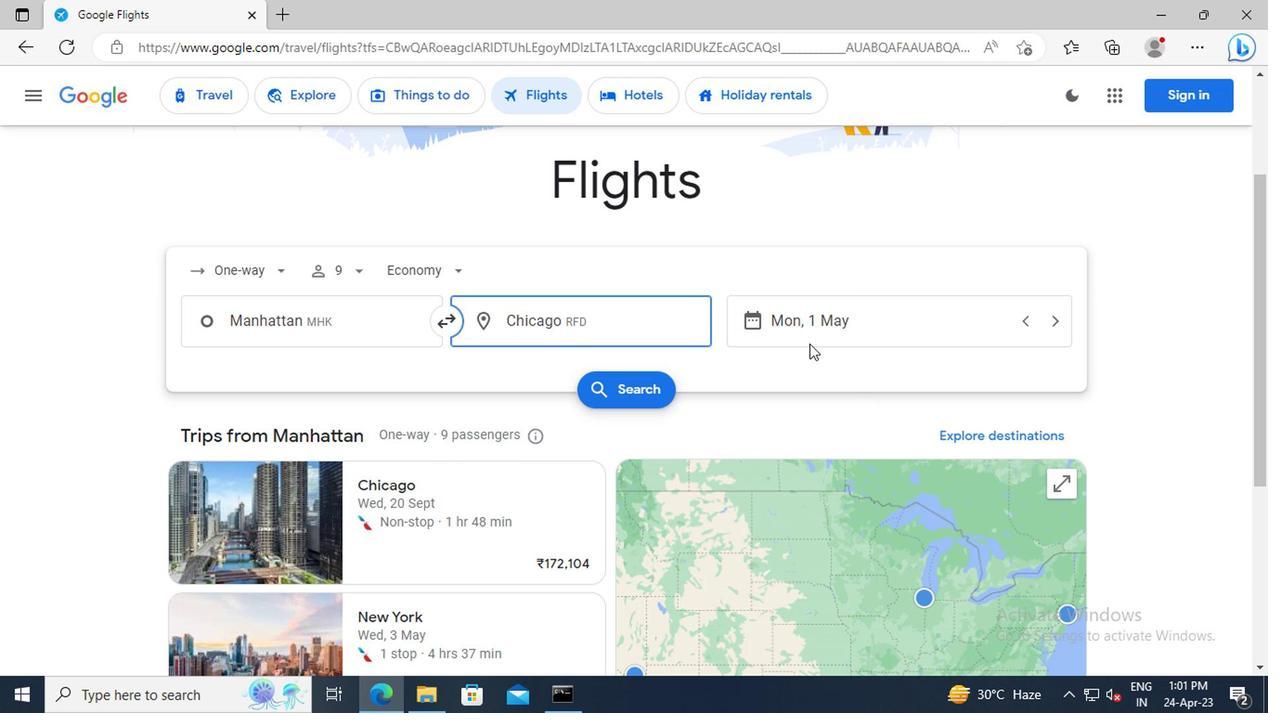 
Action: Mouse moved to (773, 302)
Screenshot: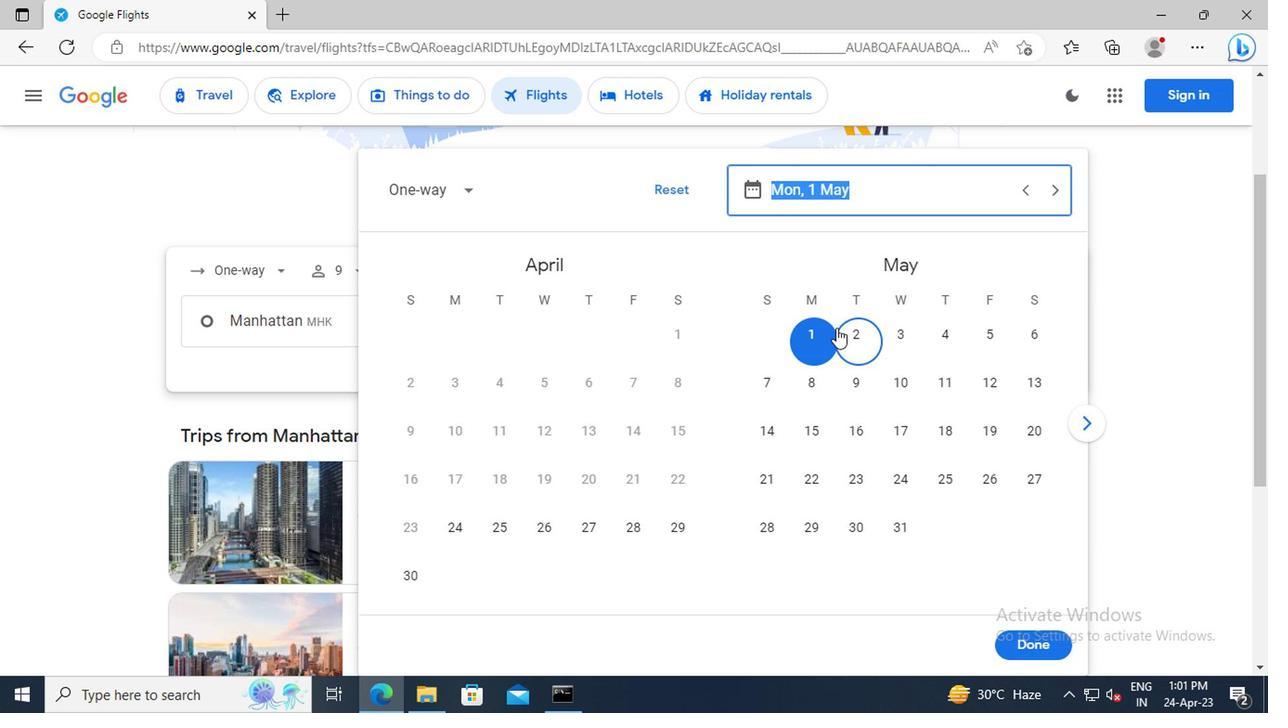
Action: Key pressed 1<Key.space>MAY<Key.enter>
Screenshot: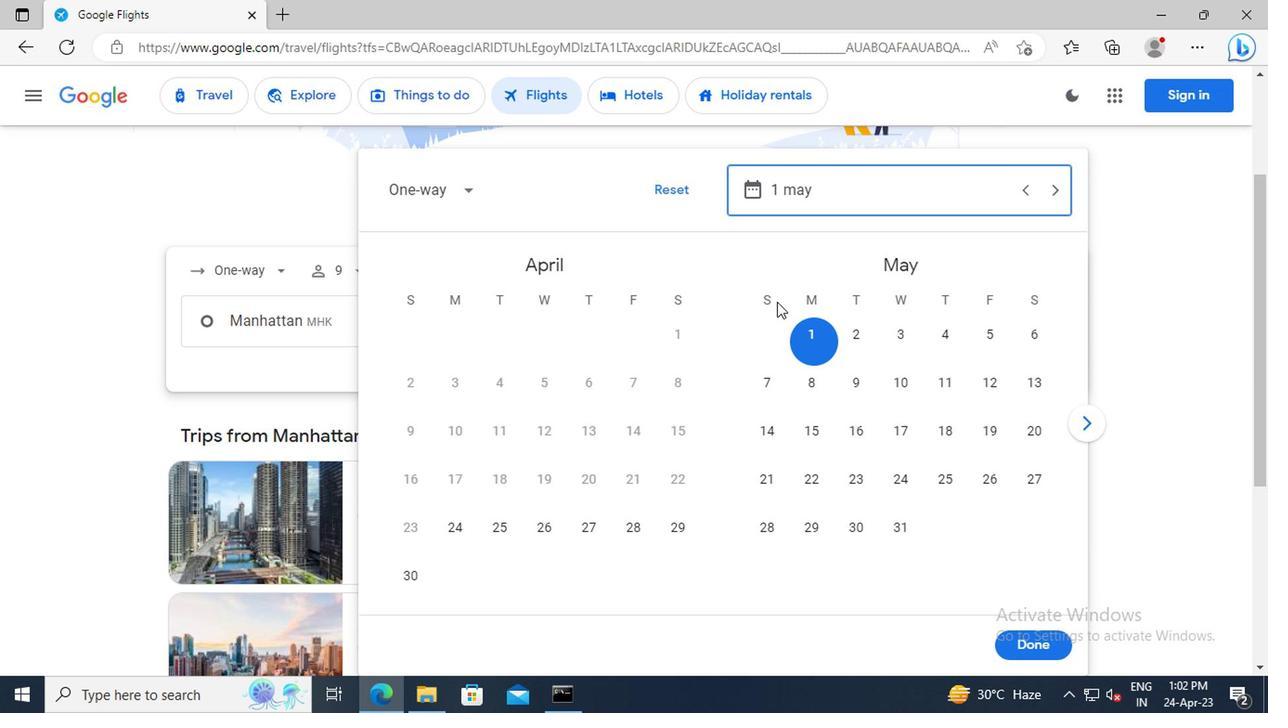 
Action: Mouse moved to (1029, 645)
Screenshot: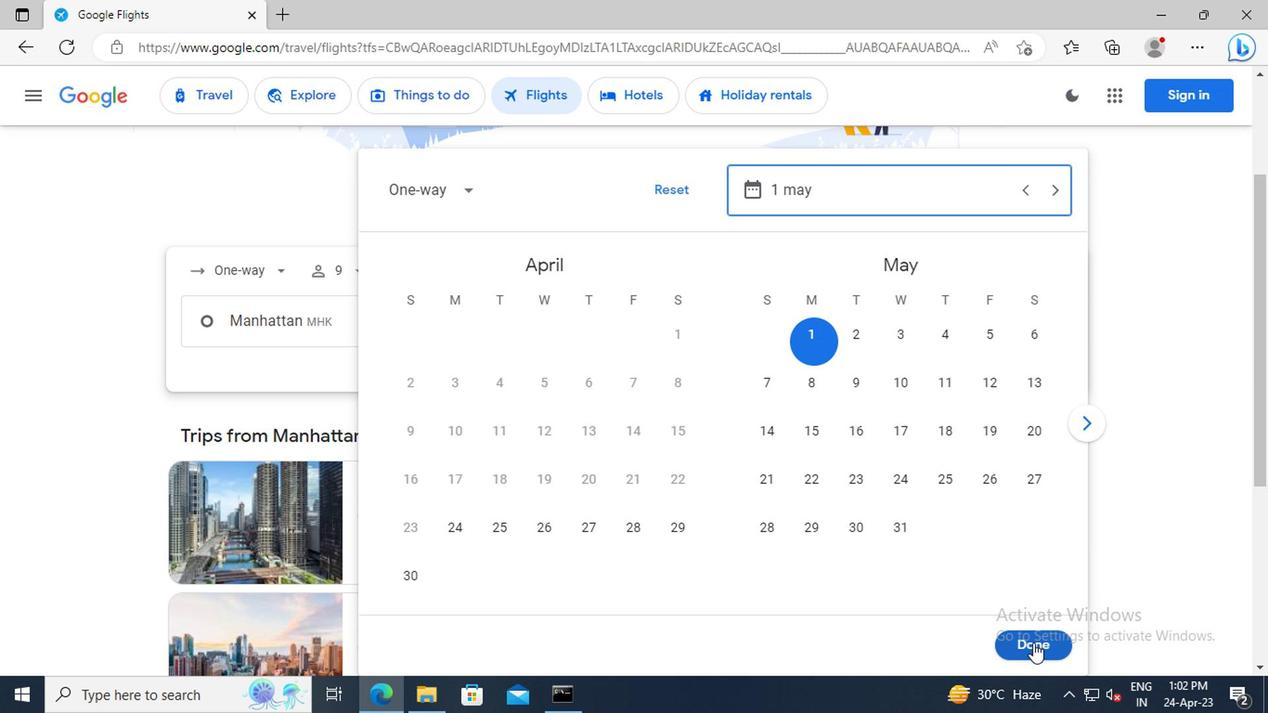 
Action: Mouse pressed left at (1029, 645)
Screenshot: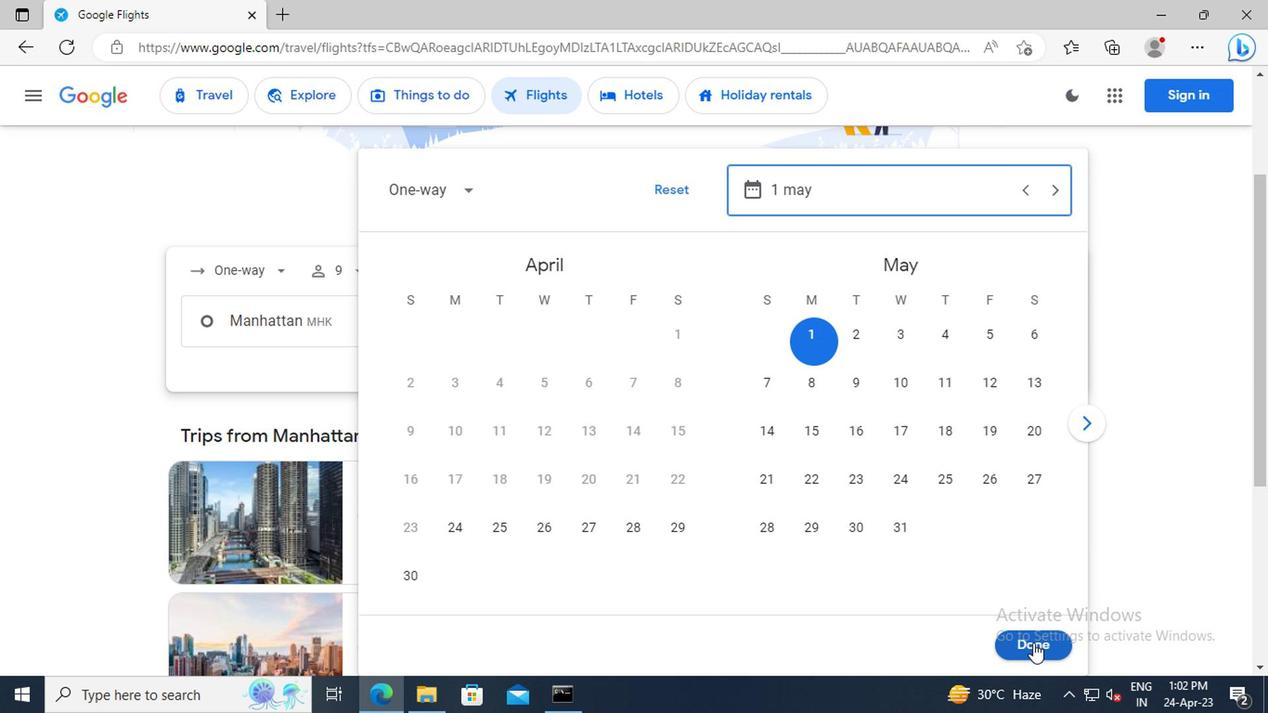 
Action: Mouse moved to (640, 395)
Screenshot: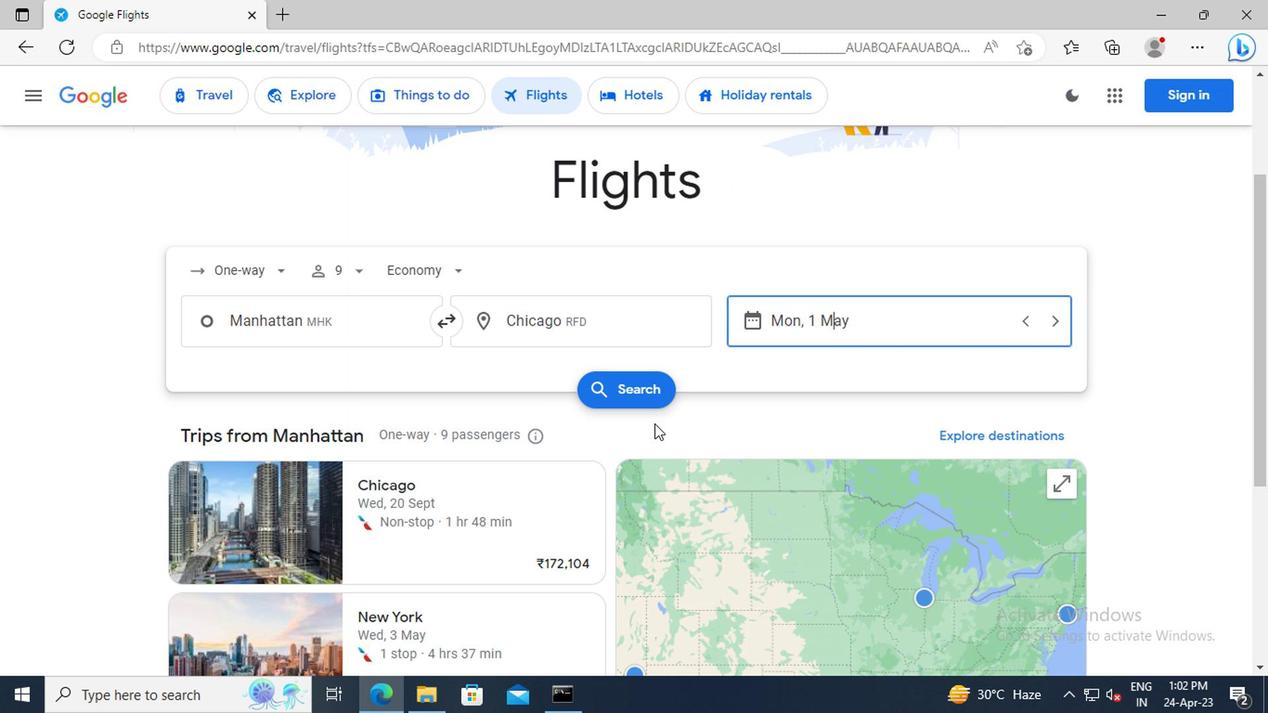 
Action: Mouse pressed left at (640, 395)
Screenshot: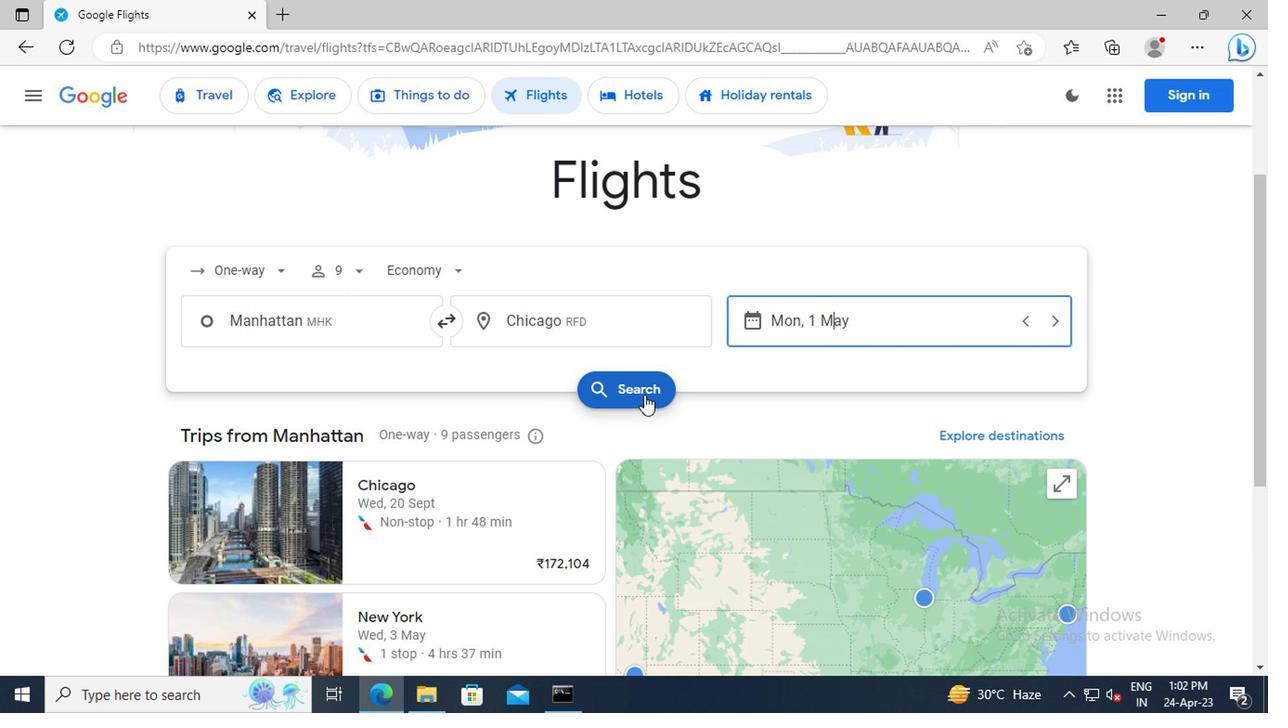 
Action: Mouse moved to (213, 267)
Screenshot: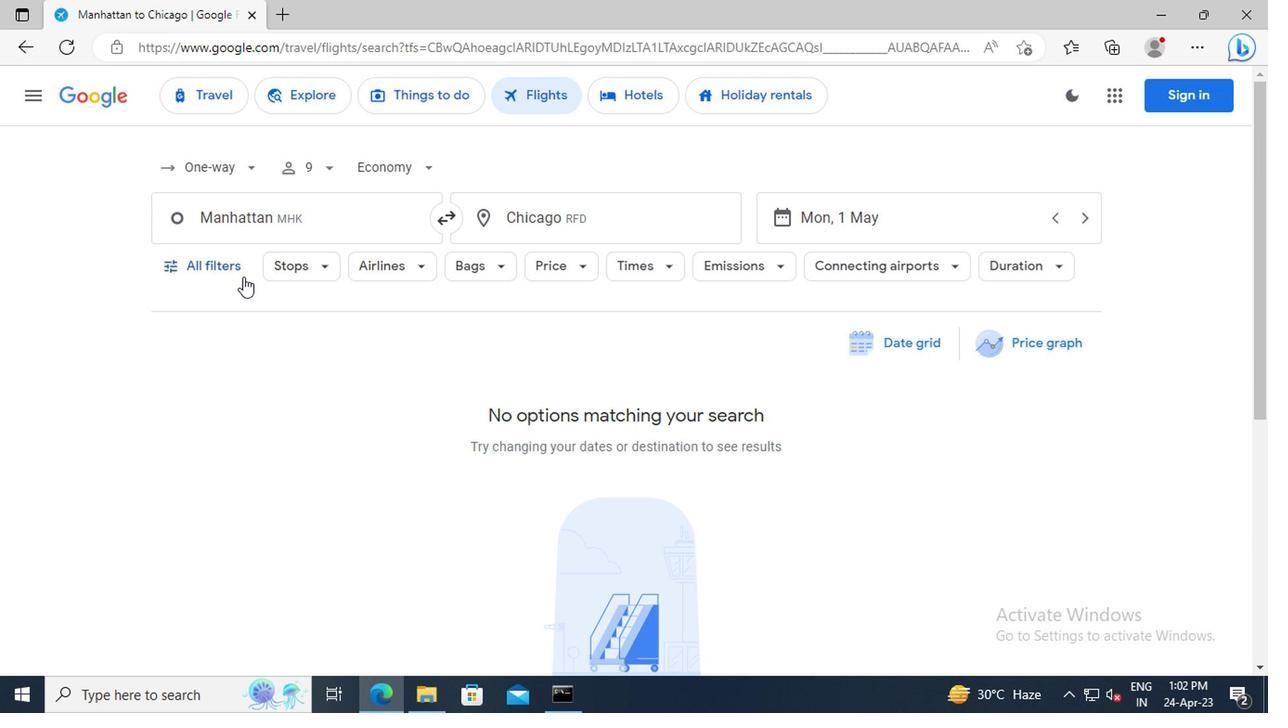 
Action: Mouse pressed left at (213, 267)
Screenshot: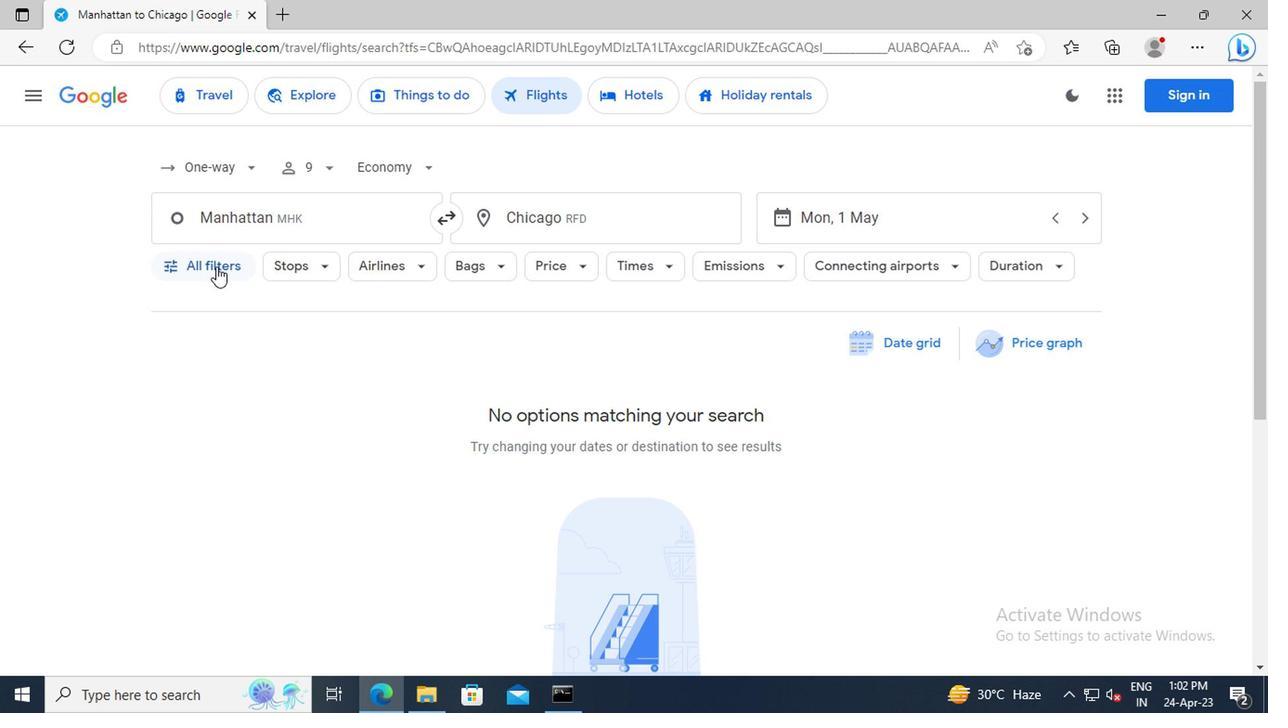 
Action: Mouse moved to (319, 395)
Screenshot: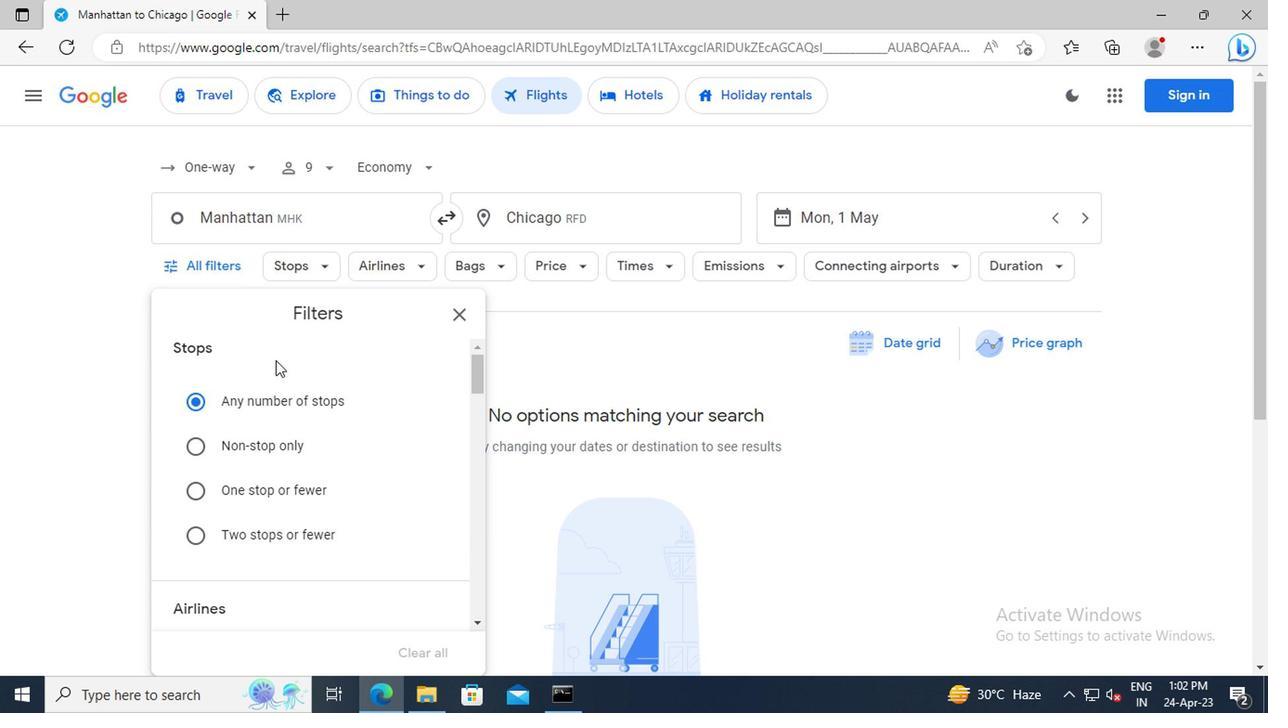 
Action: Mouse scrolled (319, 394) with delta (0, 0)
Screenshot: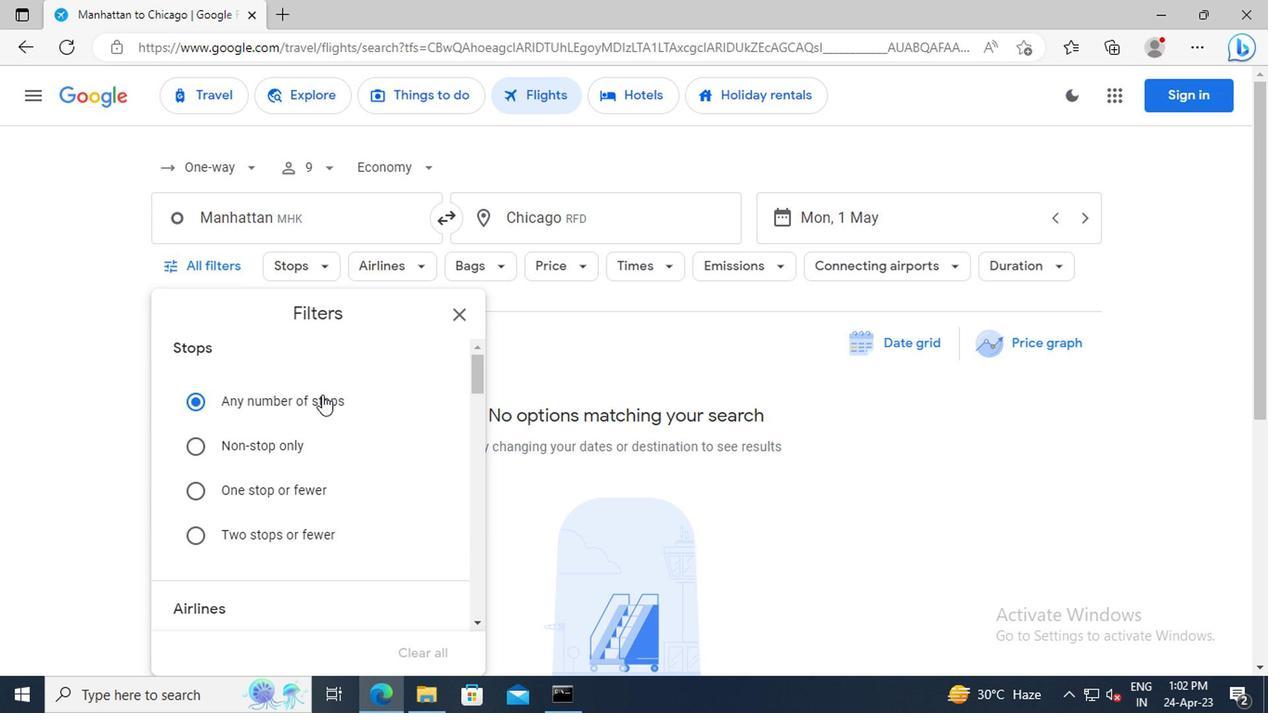 
Action: Mouse scrolled (319, 394) with delta (0, 0)
Screenshot: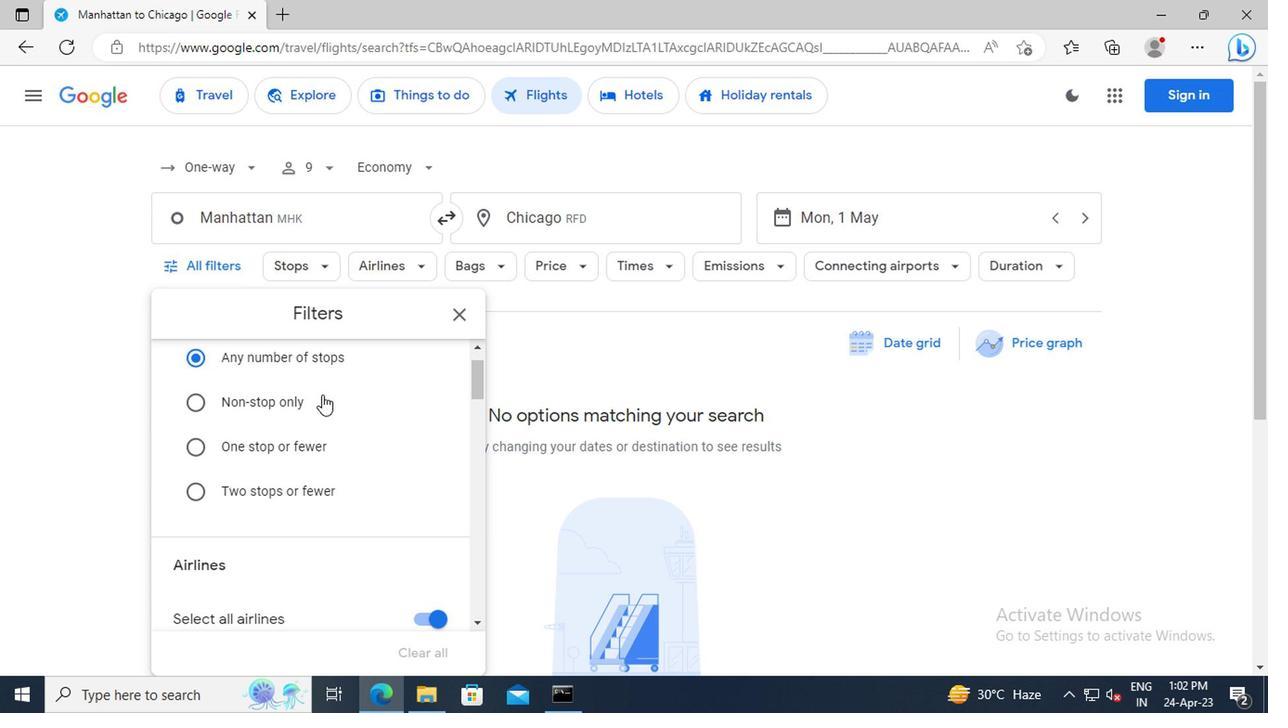 
Action: Mouse scrolled (319, 394) with delta (0, 0)
Screenshot: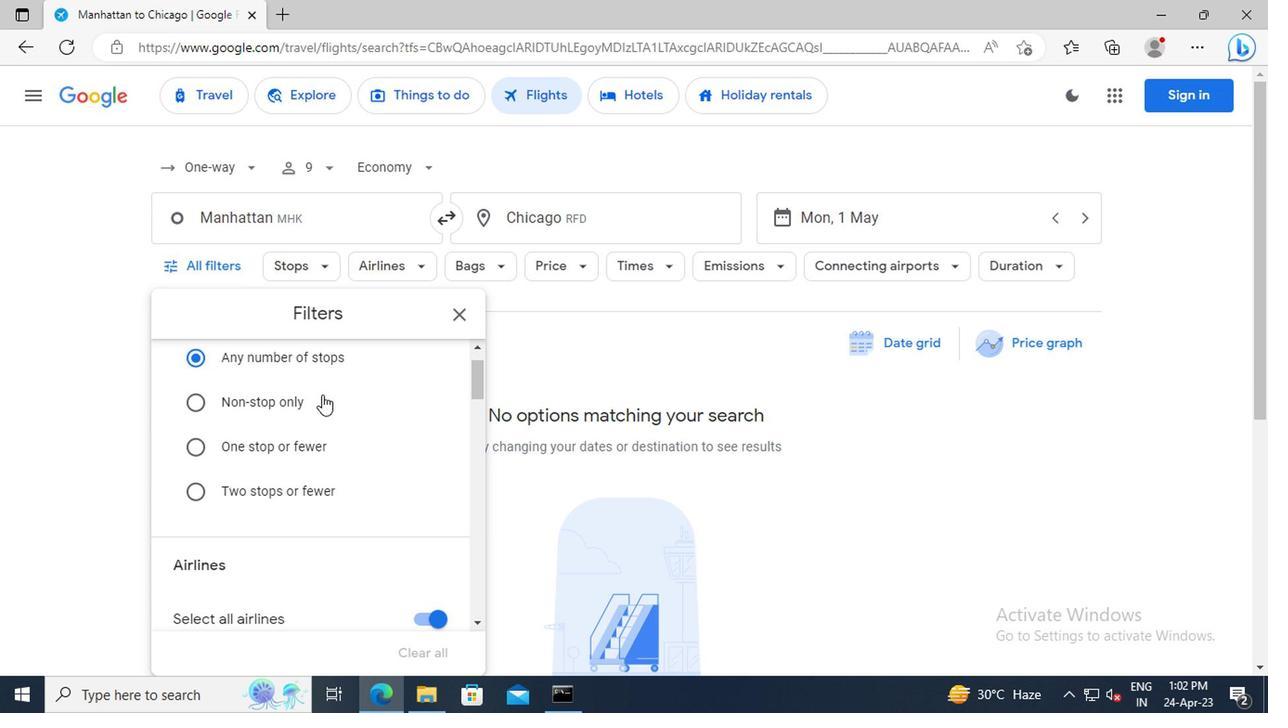 
Action: Mouse scrolled (319, 394) with delta (0, 0)
Screenshot: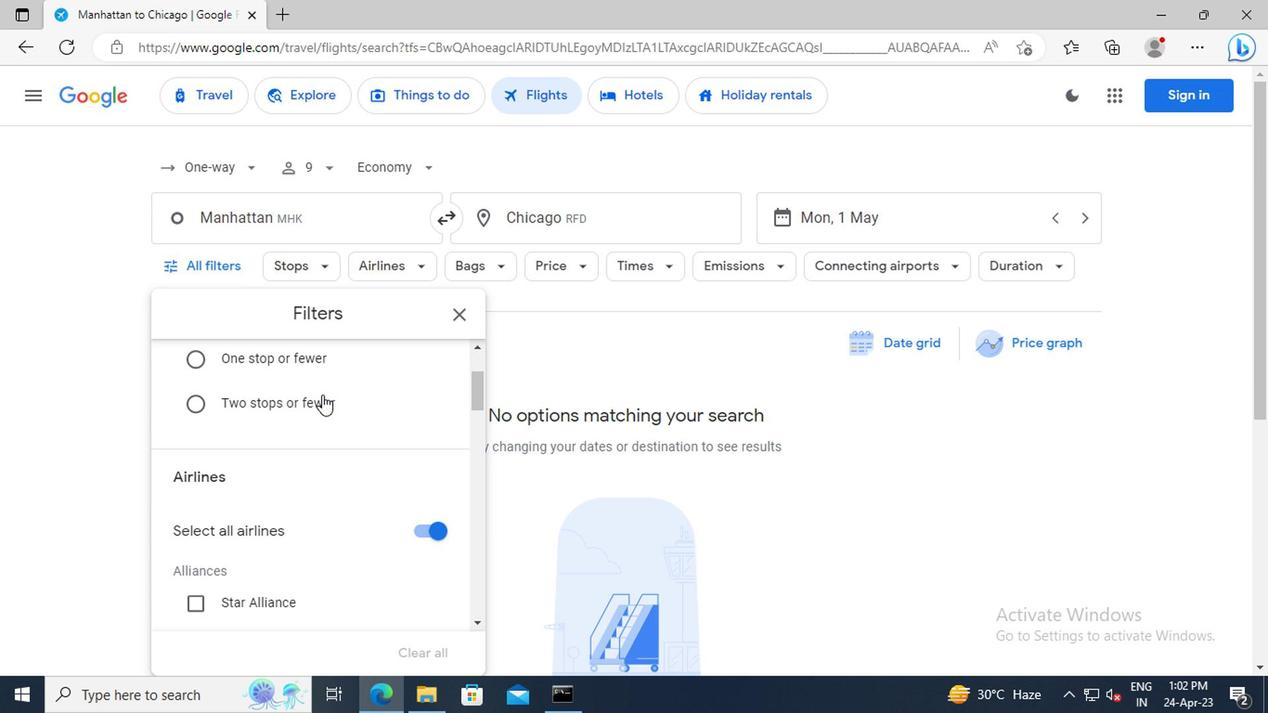 
Action: Mouse scrolled (319, 394) with delta (0, 0)
Screenshot: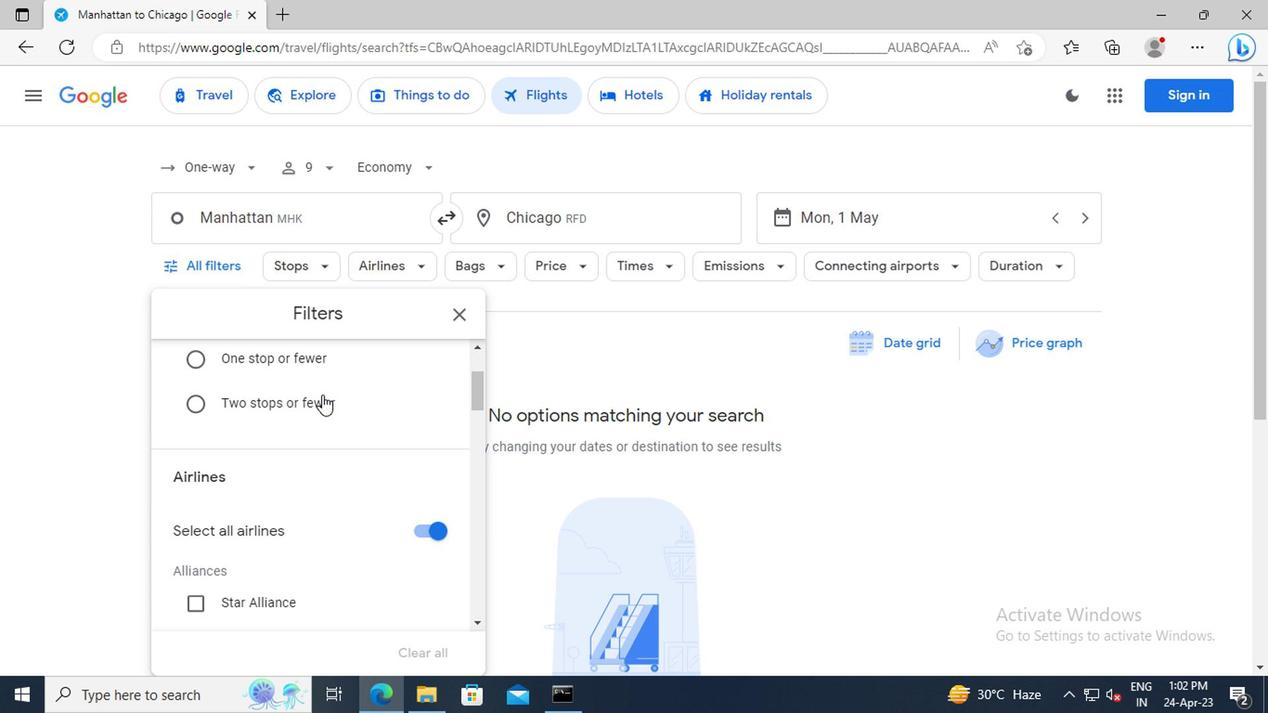 
Action: Mouse scrolled (319, 394) with delta (0, 0)
Screenshot: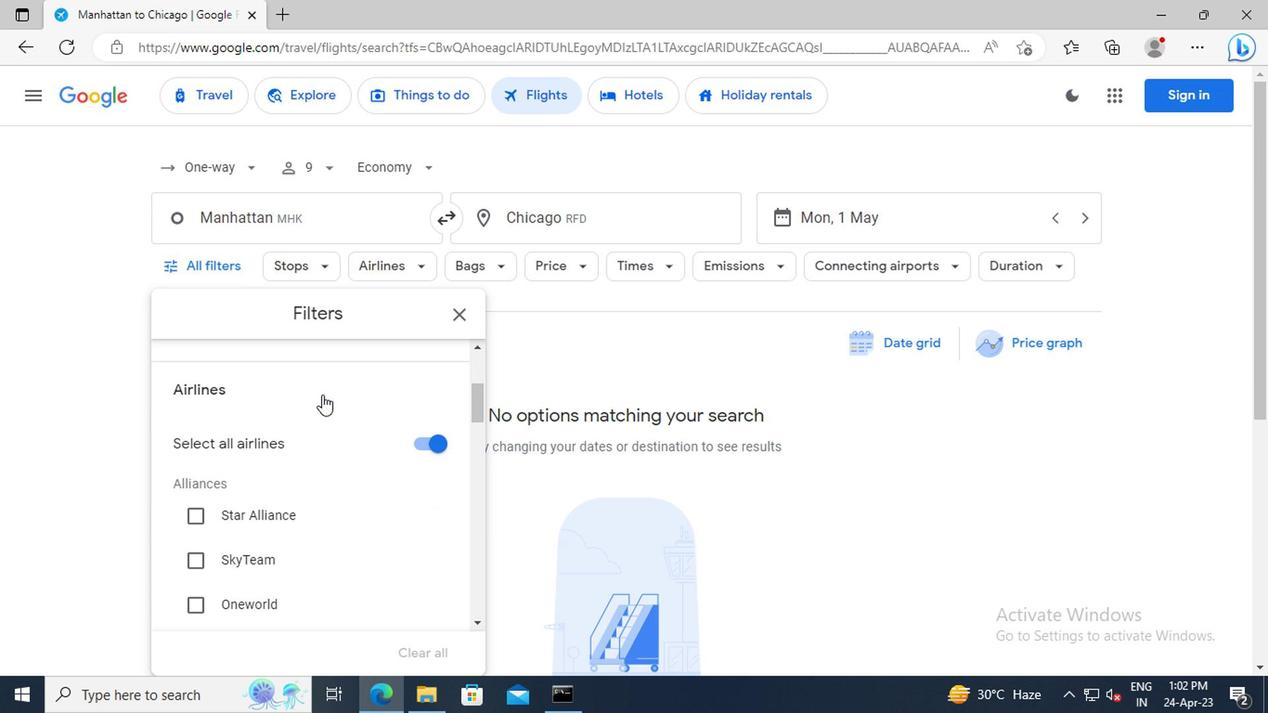 
Action: Mouse scrolled (319, 394) with delta (0, 0)
Screenshot: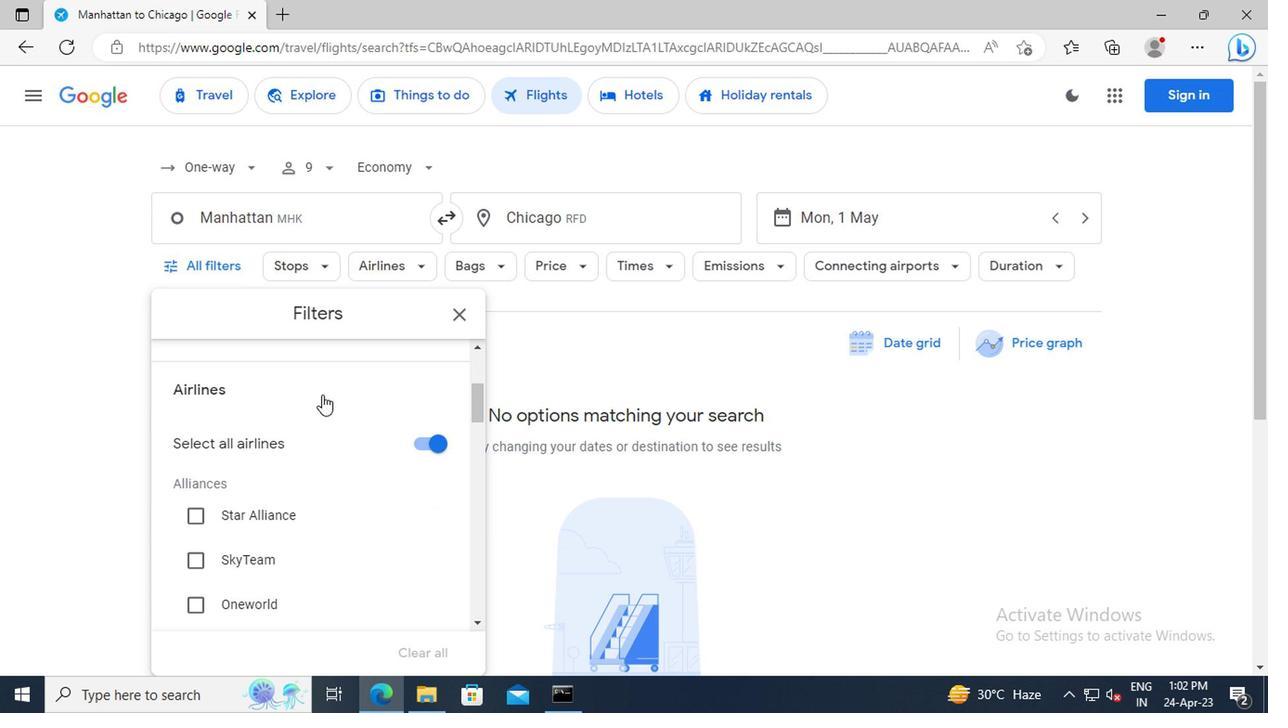
Action: Mouse scrolled (319, 394) with delta (0, 0)
Screenshot: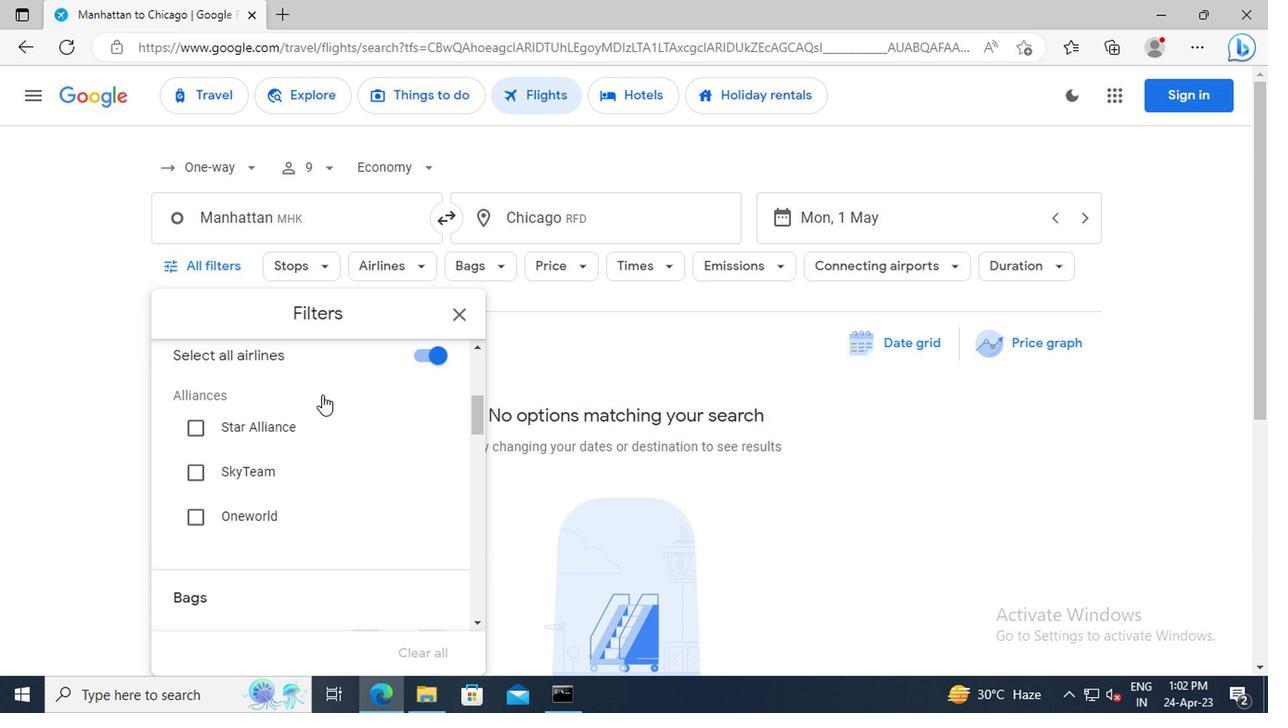 
Action: Mouse scrolled (319, 394) with delta (0, 0)
Screenshot: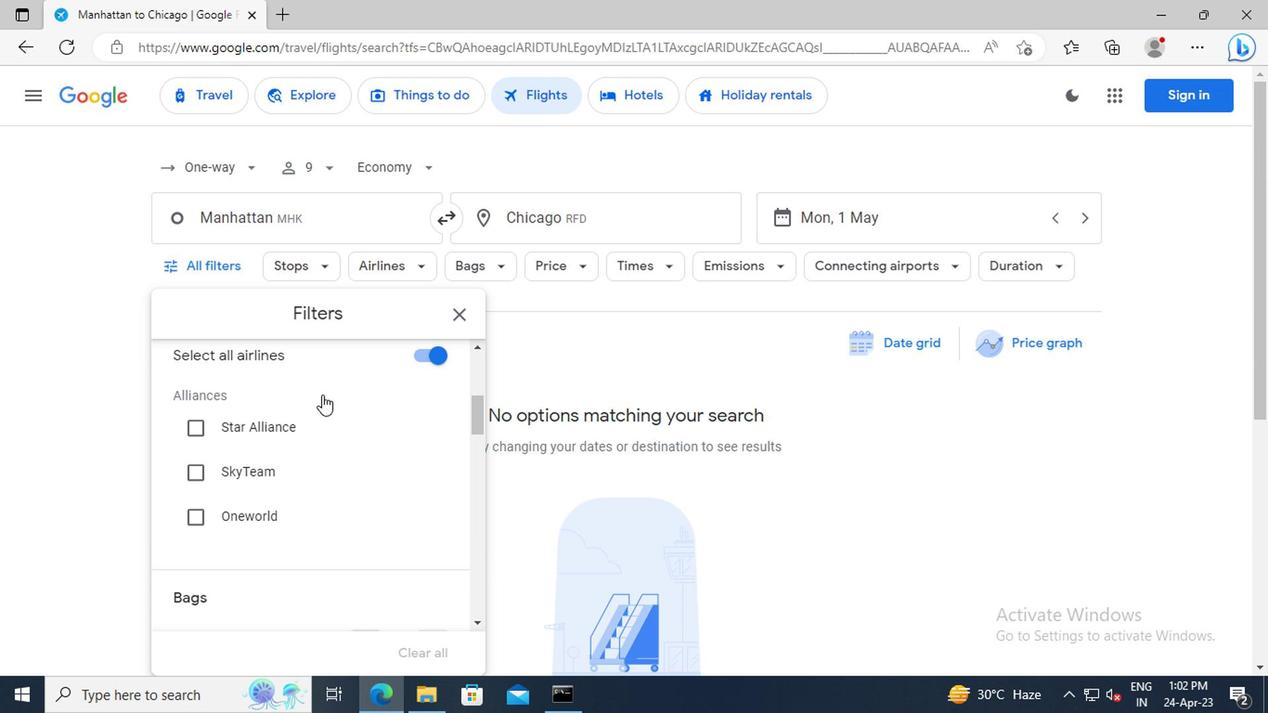 
Action: Mouse scrolled (319, 394) with delta (0, 0)
Screenshot: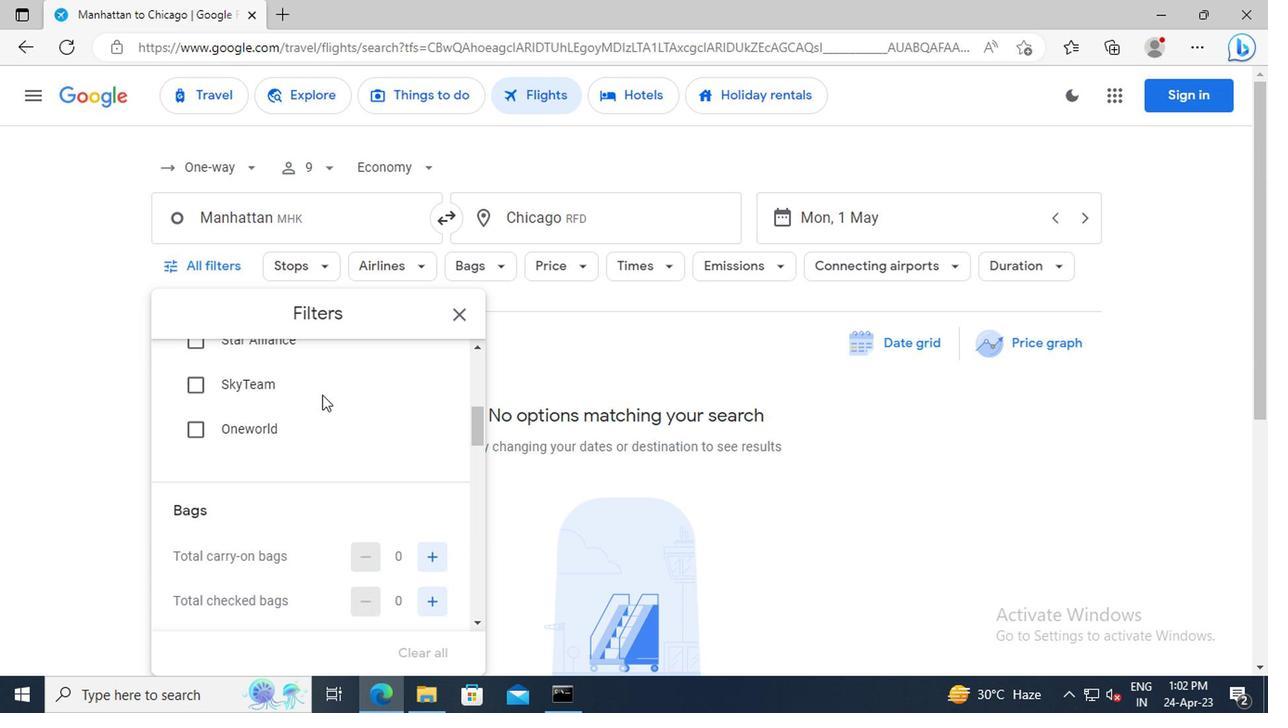 
Action: Mouse scrolled (319, 394) with delta (0, 0)
Screenshot: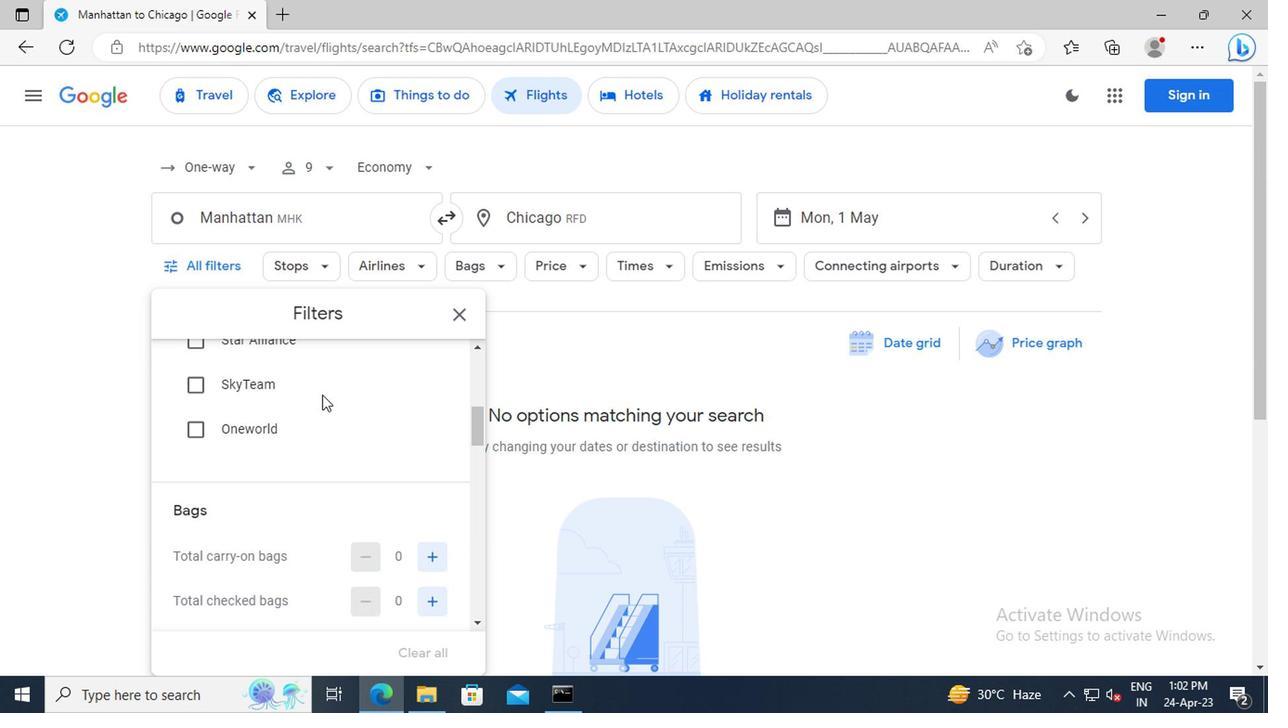 
Action: Mouse moved to (418, 474)
Screenshot: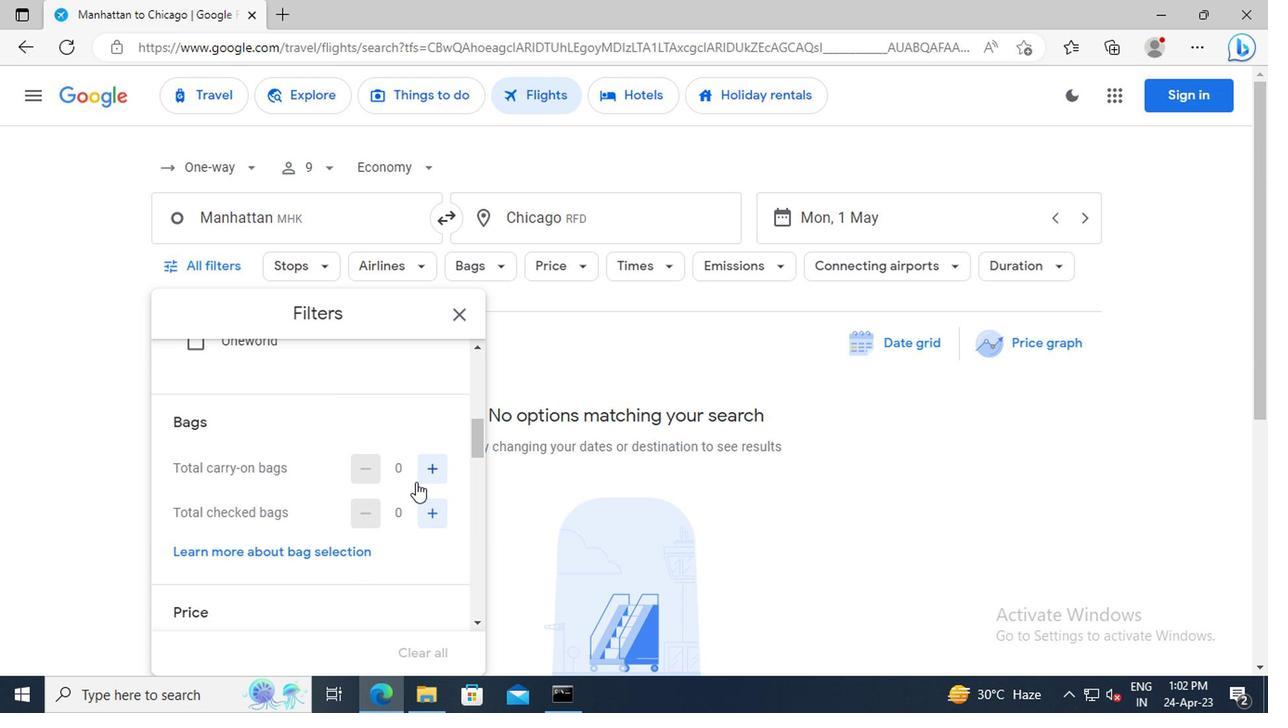 
Action: Mouse pressed left at (418, 474)
Screenshot: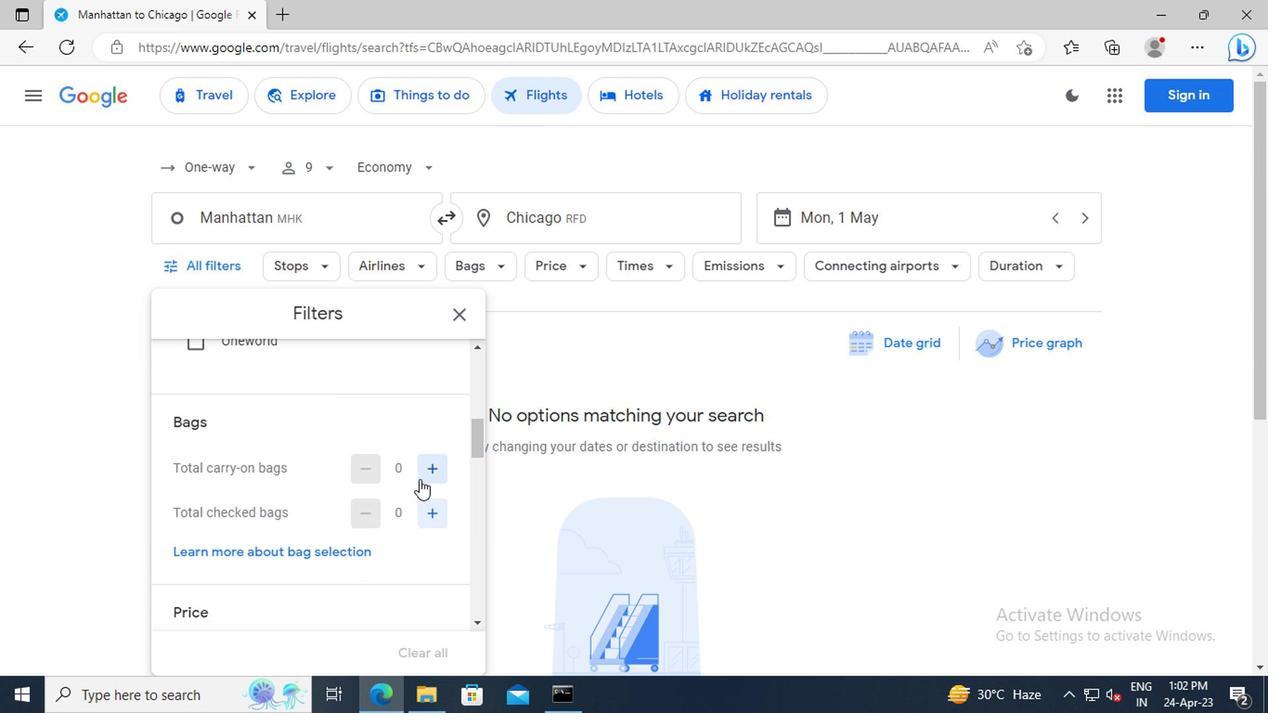 
Action: Mouse pressed left at (418, 474)
Screenshot: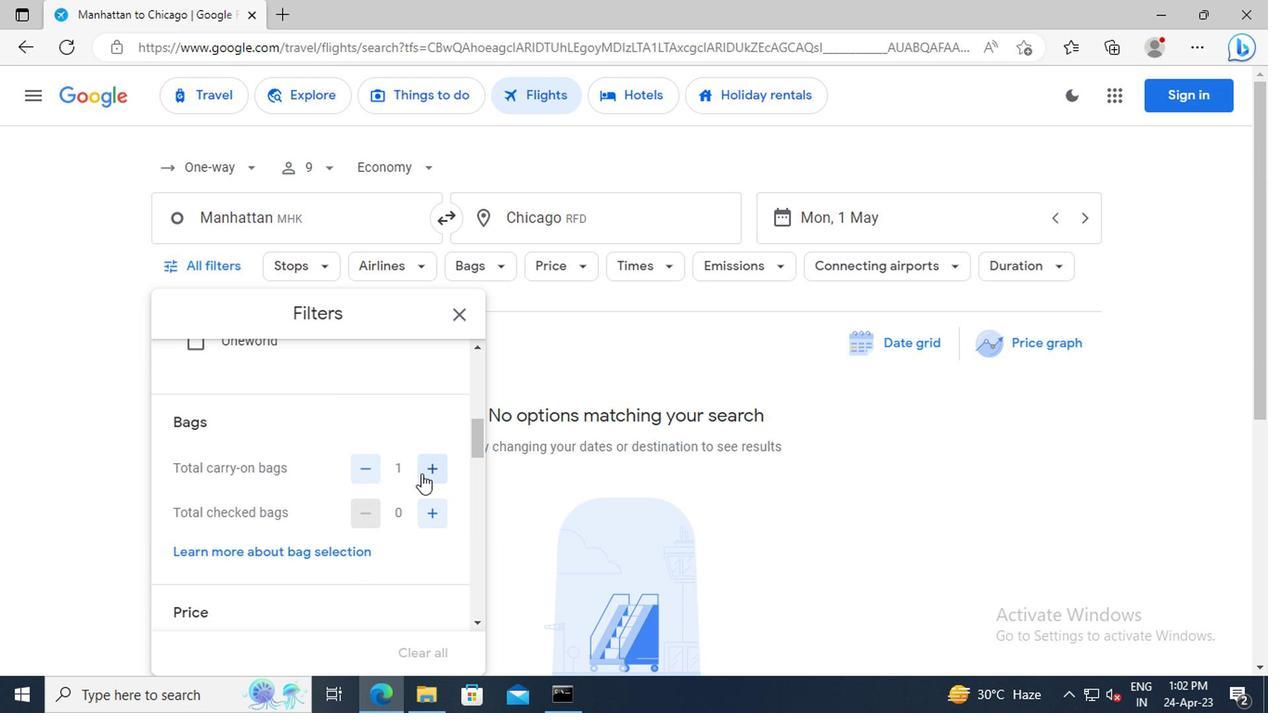 
Action: Mouse moved to (360, 440)
Screenshot: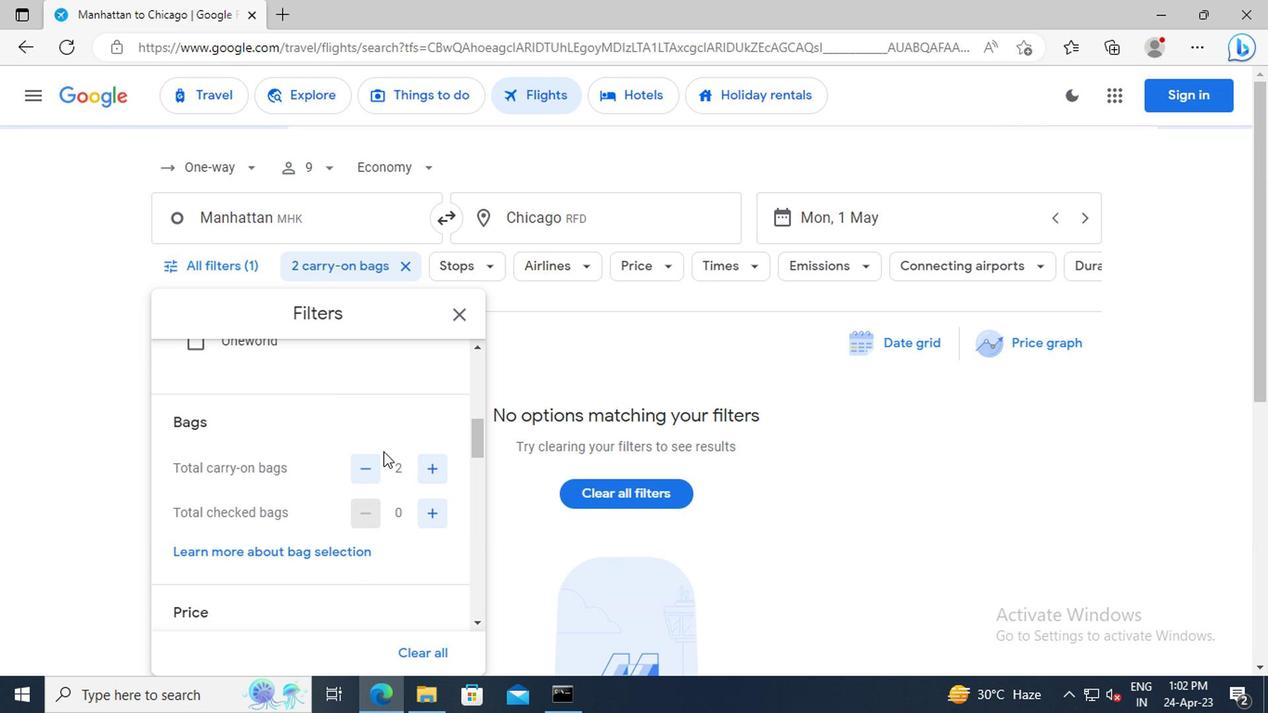 
Action: Mouse scrolled (360, 439) with delta (0, 0)
Screenshot: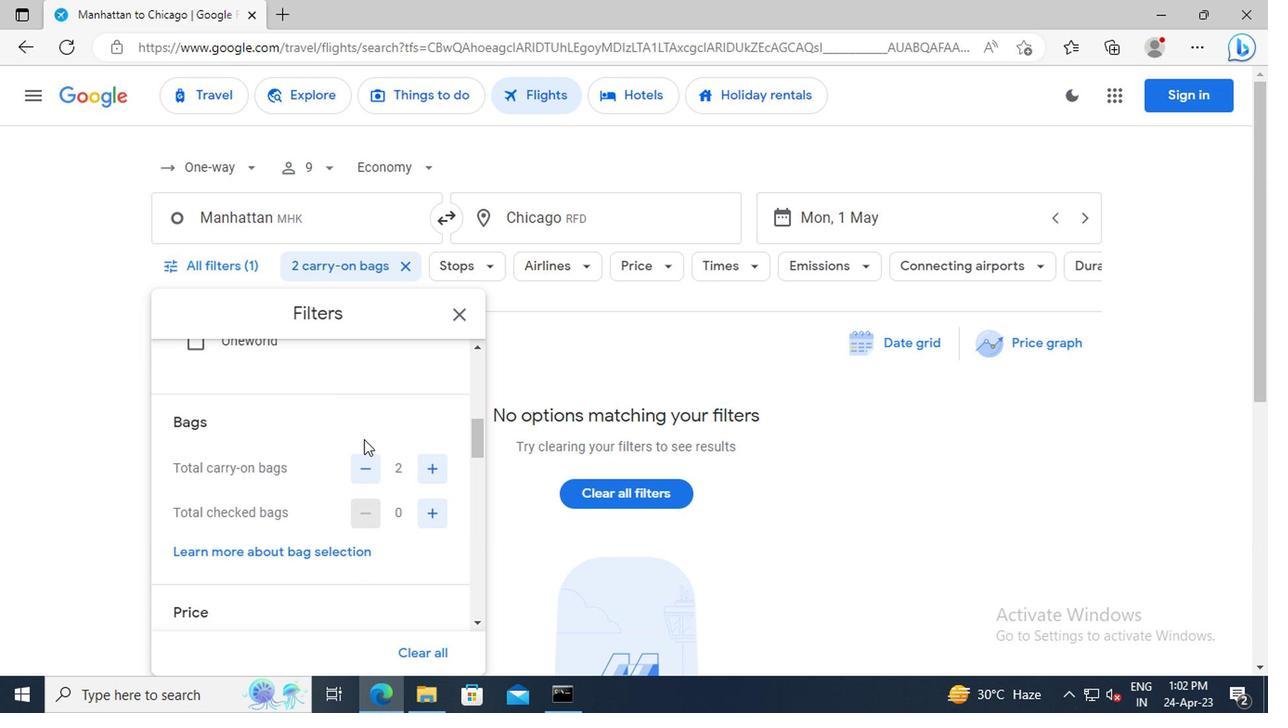 
Action: Mouse scrolled (360, 439) with delta (0, 0)
Screenshot: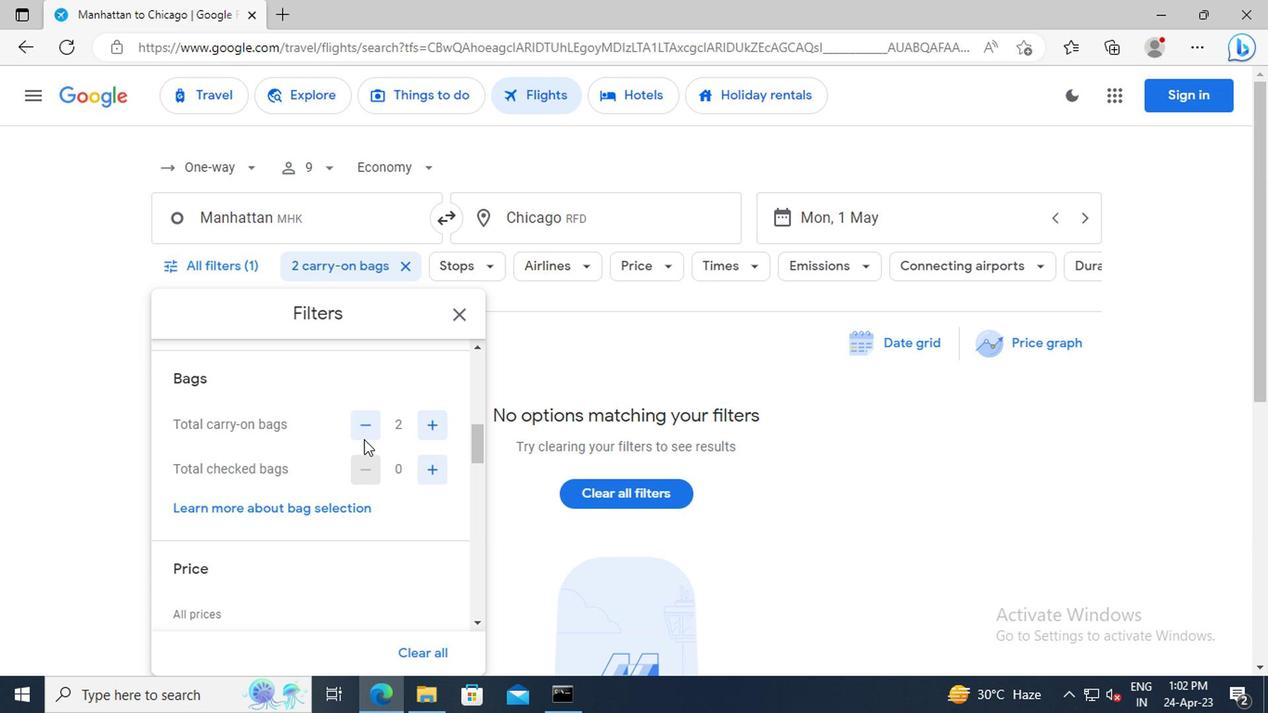 
Action: Mouse scrolled (360, 439) with delta (0, 0)
Screenshot: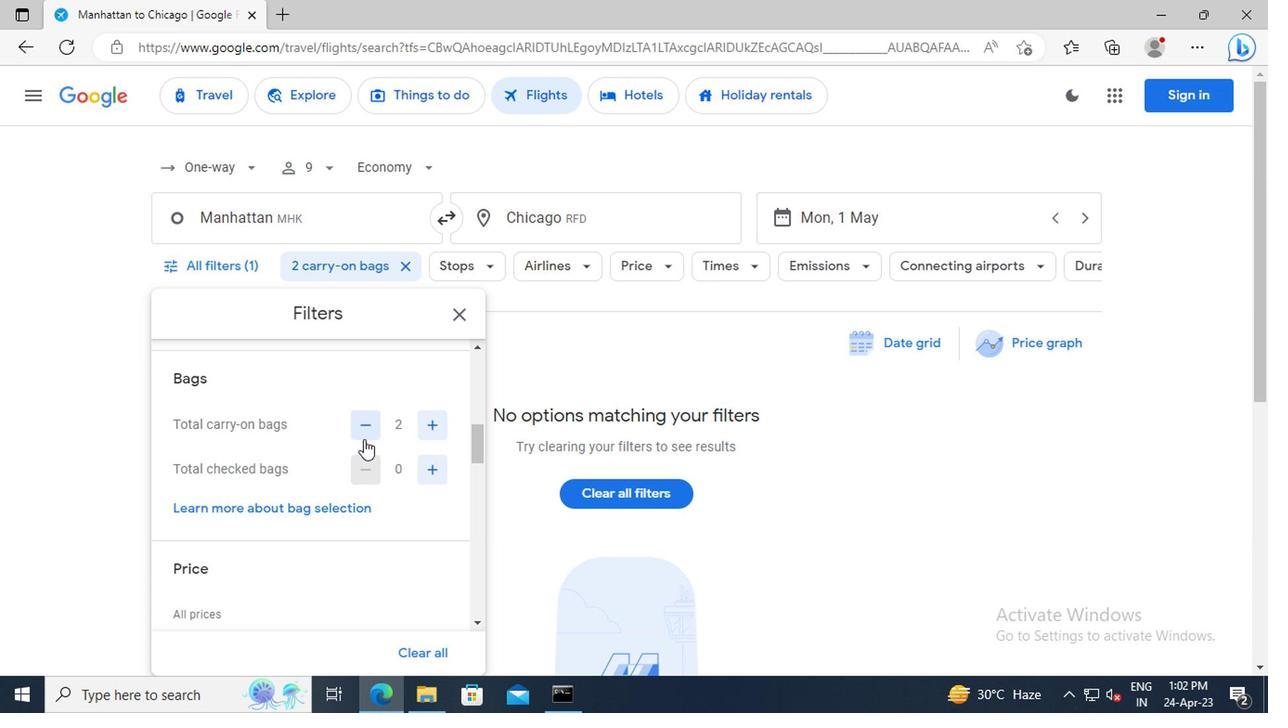 
Action: Mouse scrolled (360, 439) with delta (0, 0)
Screenshot: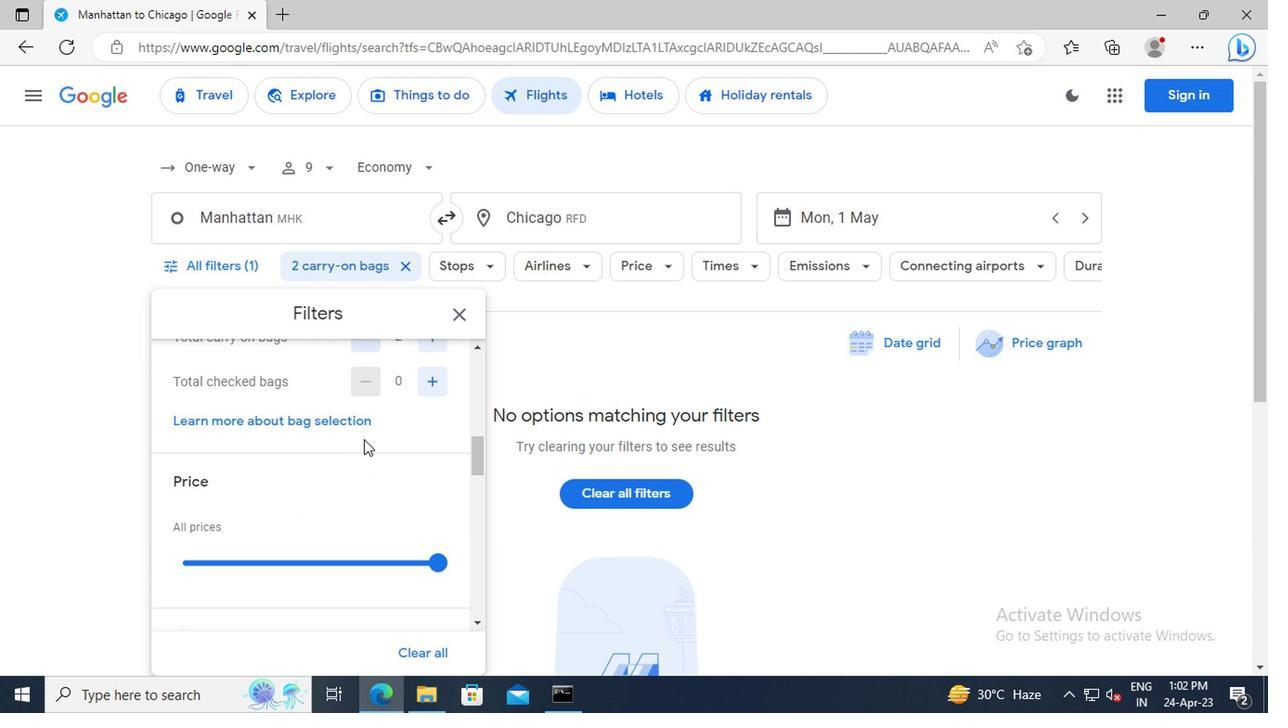 
Action: Mouse scrolled (360, 439) with delta (0, 0)
Screenshot: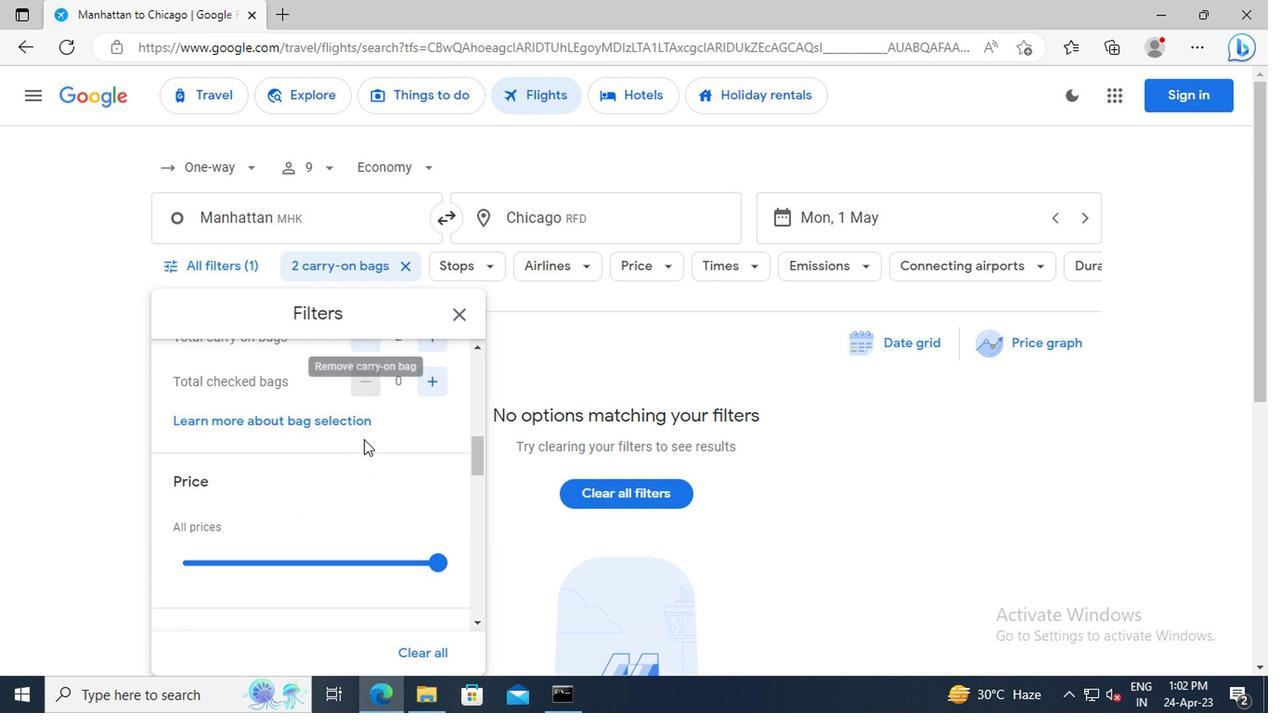 
Action: Mouse moved to (421, 474)
Screenshot: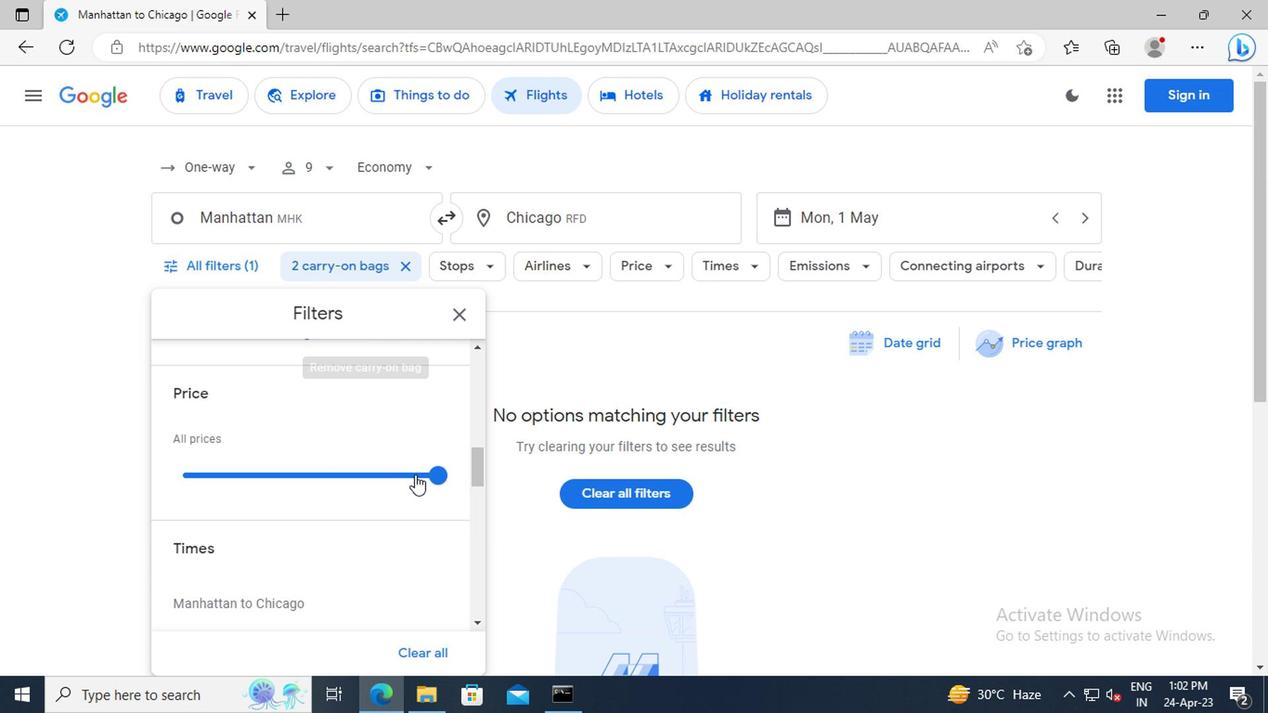 
Action: Mouse pressed left at (421, 474)
Screenshot: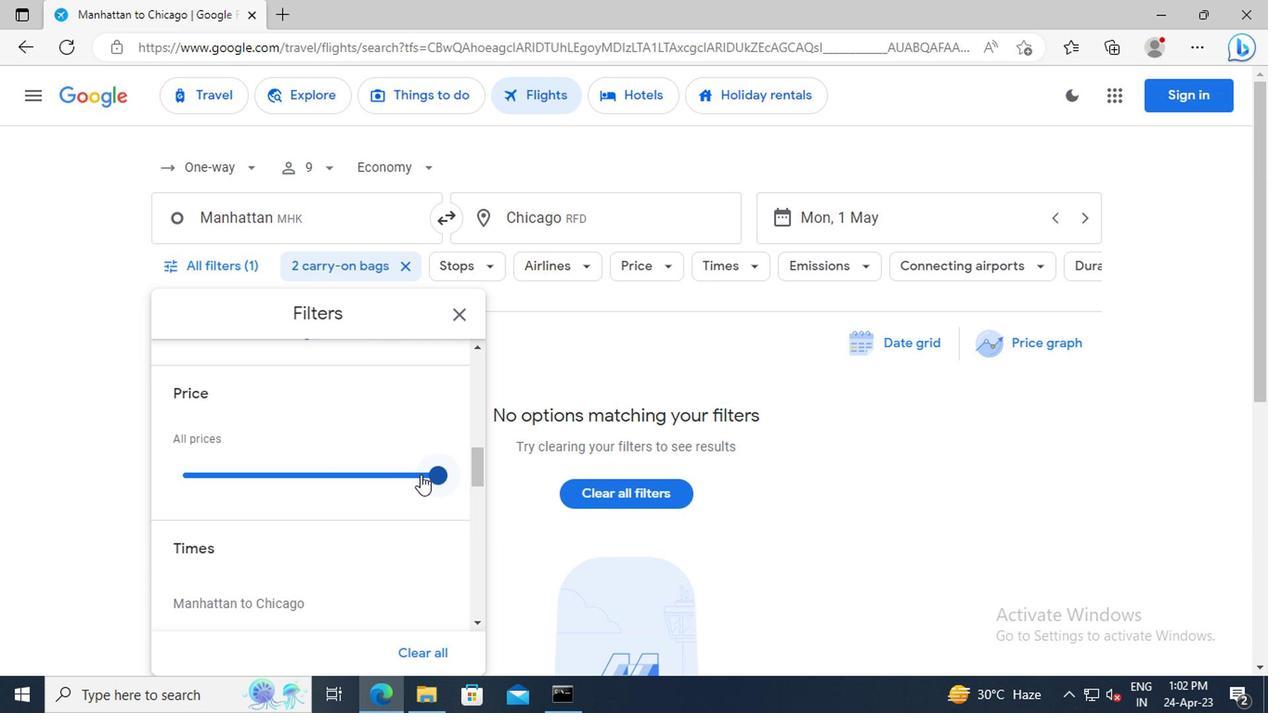 
Action: Mouse moved to (363, 434)
Screenshot: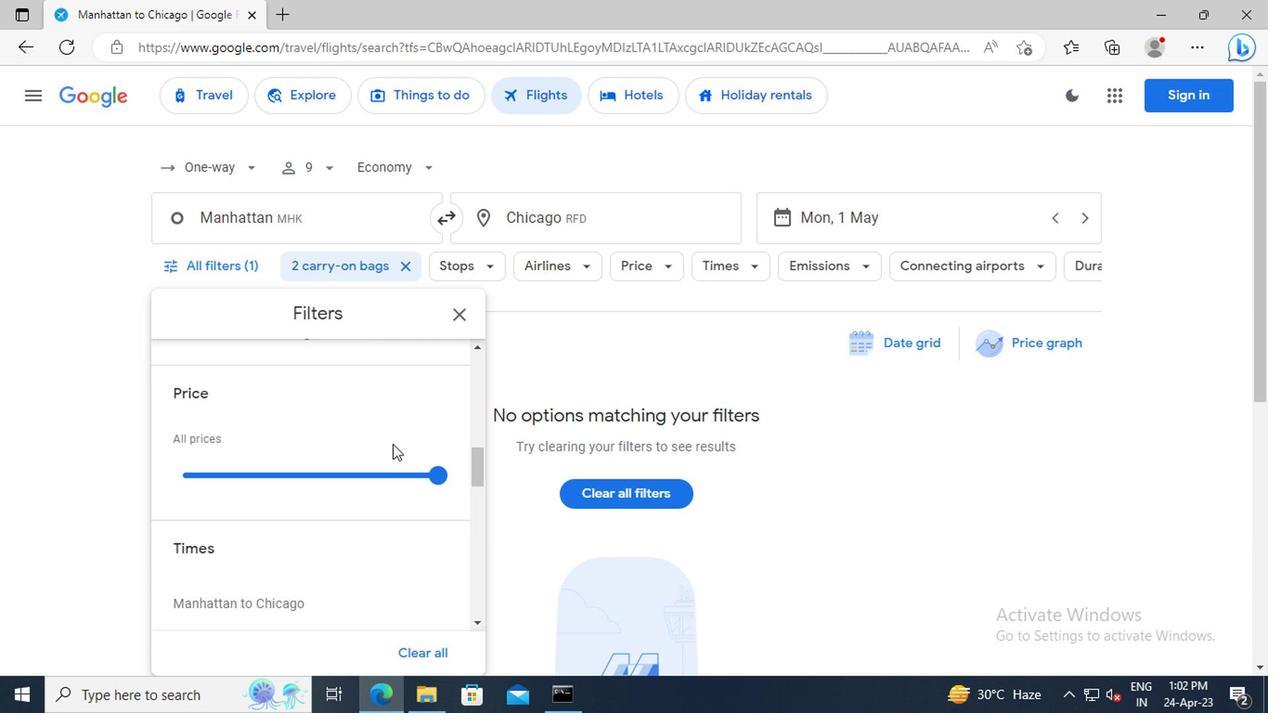 
Action: Mouse scrolled (363, 433) with delta (0, -1)
Screenshot: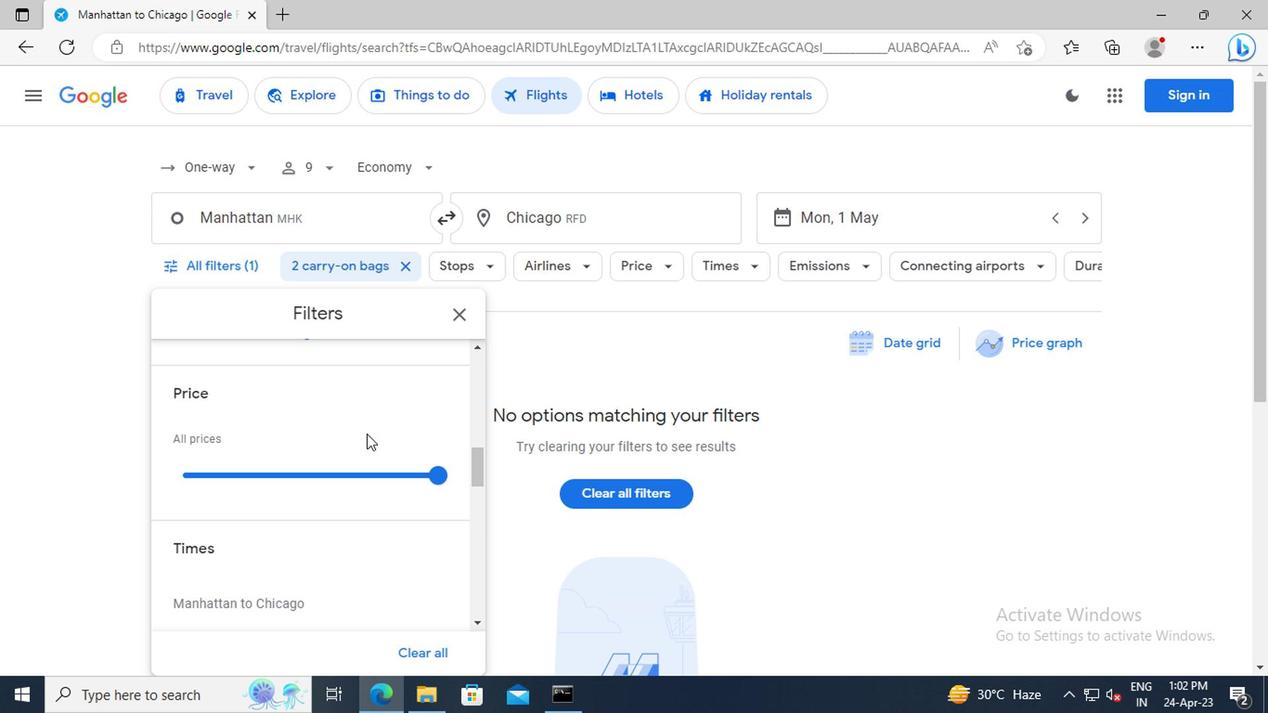 
Action: Mouse scrolled (363, 433) with delta (0, -1)
Screenshot: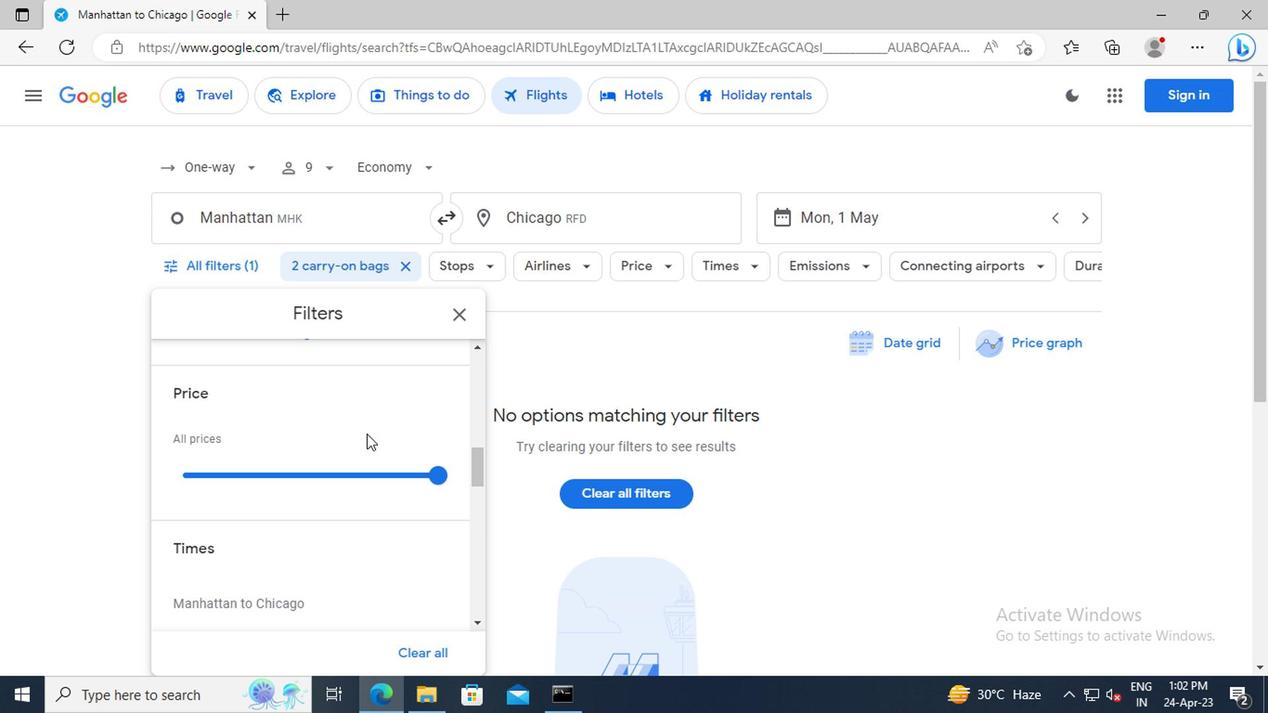 
Action: Mouse scrolled (363, 433) with delta (0, -1)
Screenshot: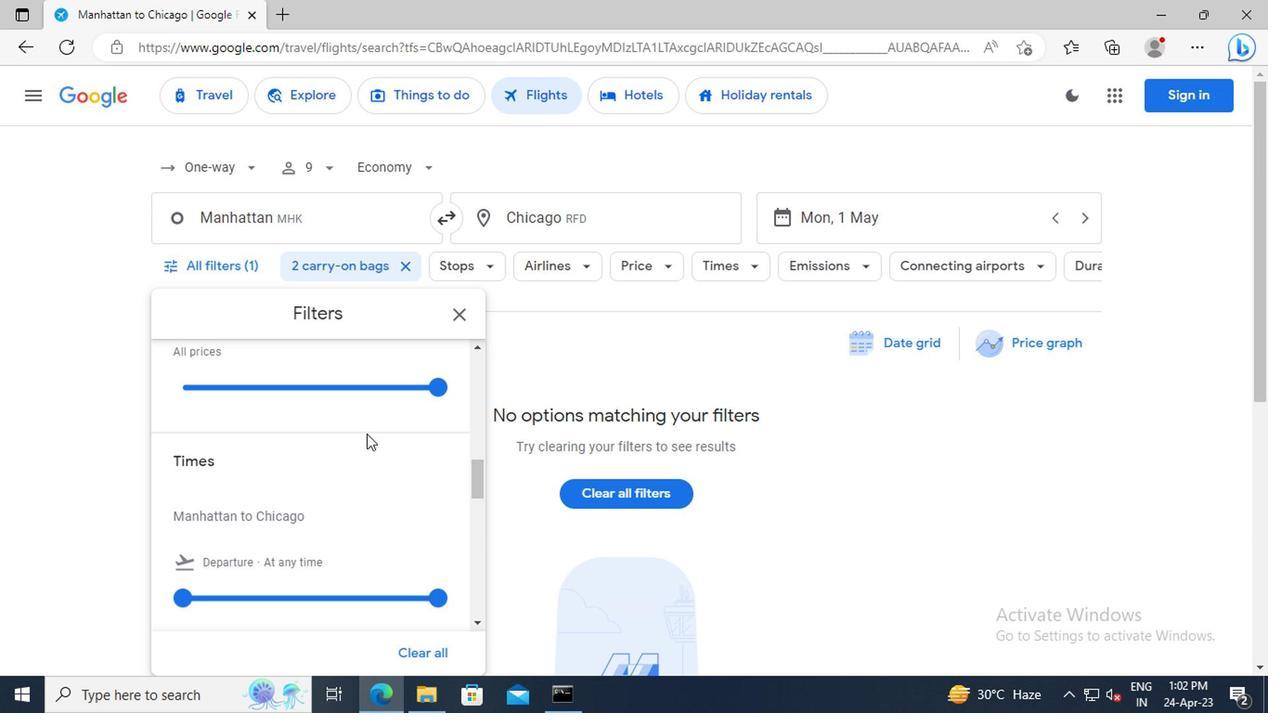 
Action: Mouse scrolled (363, 433) with delta (0, -1)
Screenshot: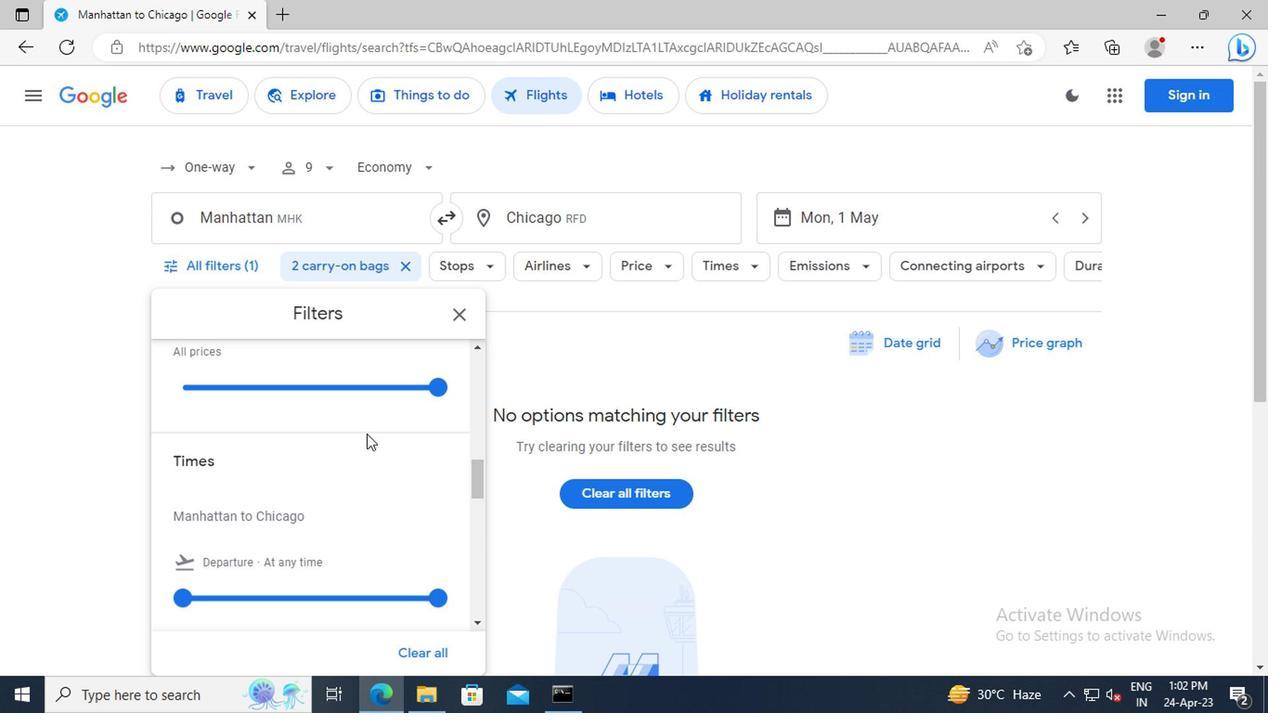 
Action: Mouse moved to (184, 512)
Screenshot: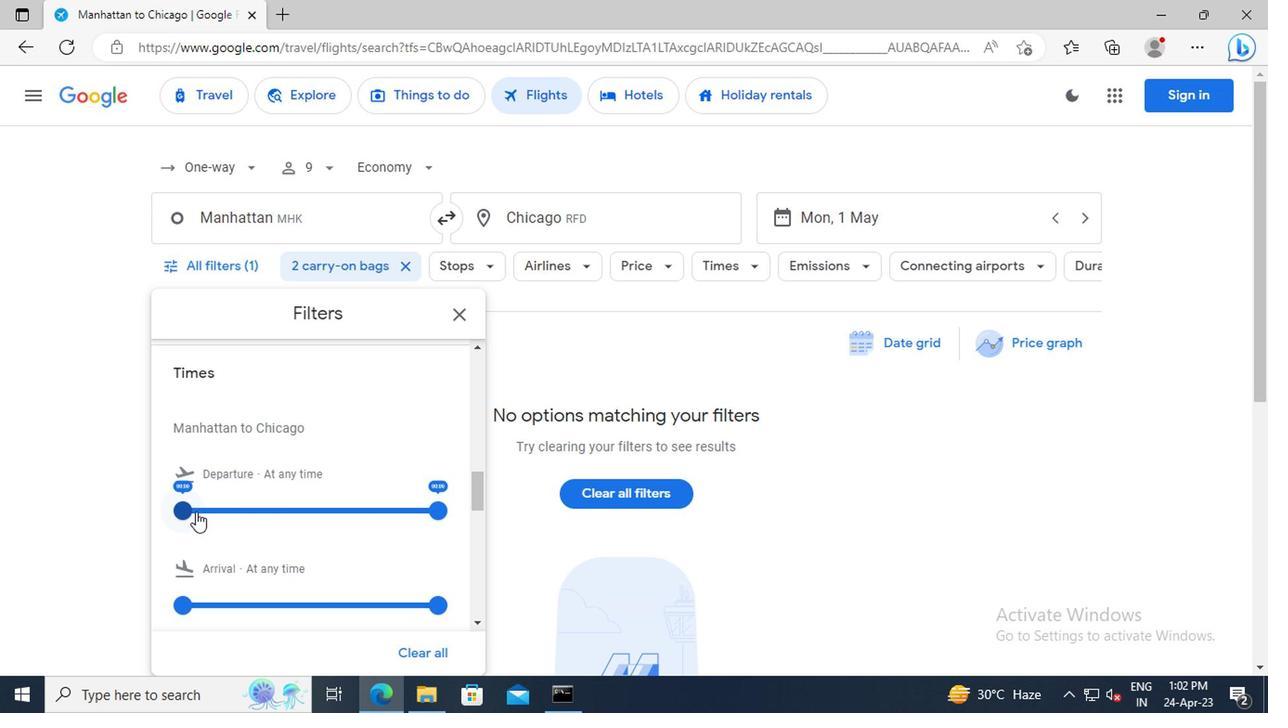 
Action: Mouse pressed left at (184, 512)
Screenshot: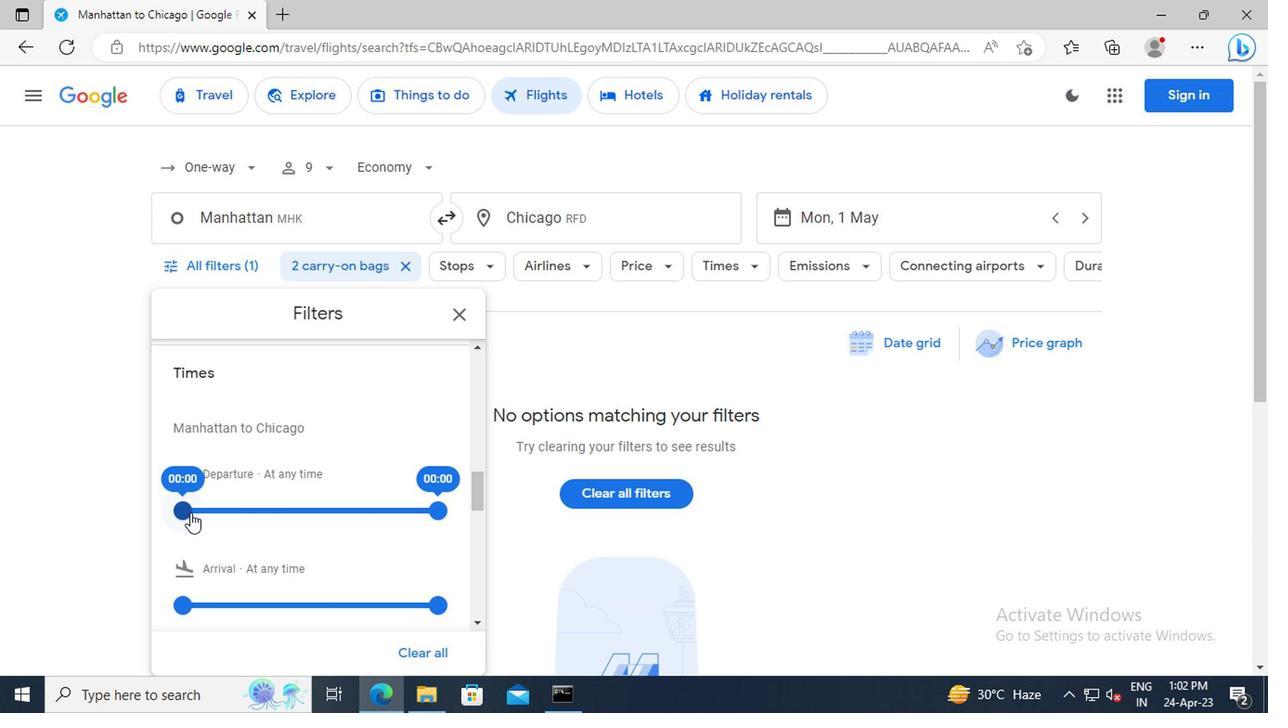 
Action: Mouse moved to (432, 516)
Screenshot: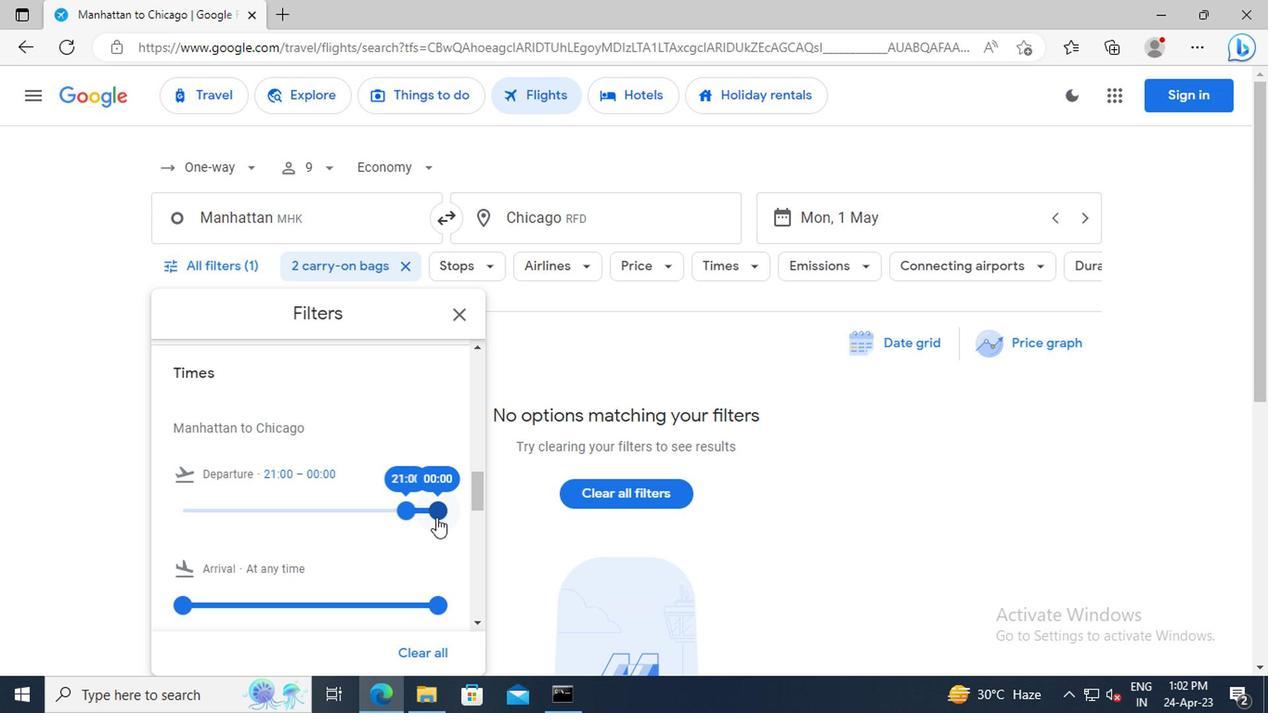 
Action: Mouse pressed left at (432, 516)
Screenshot: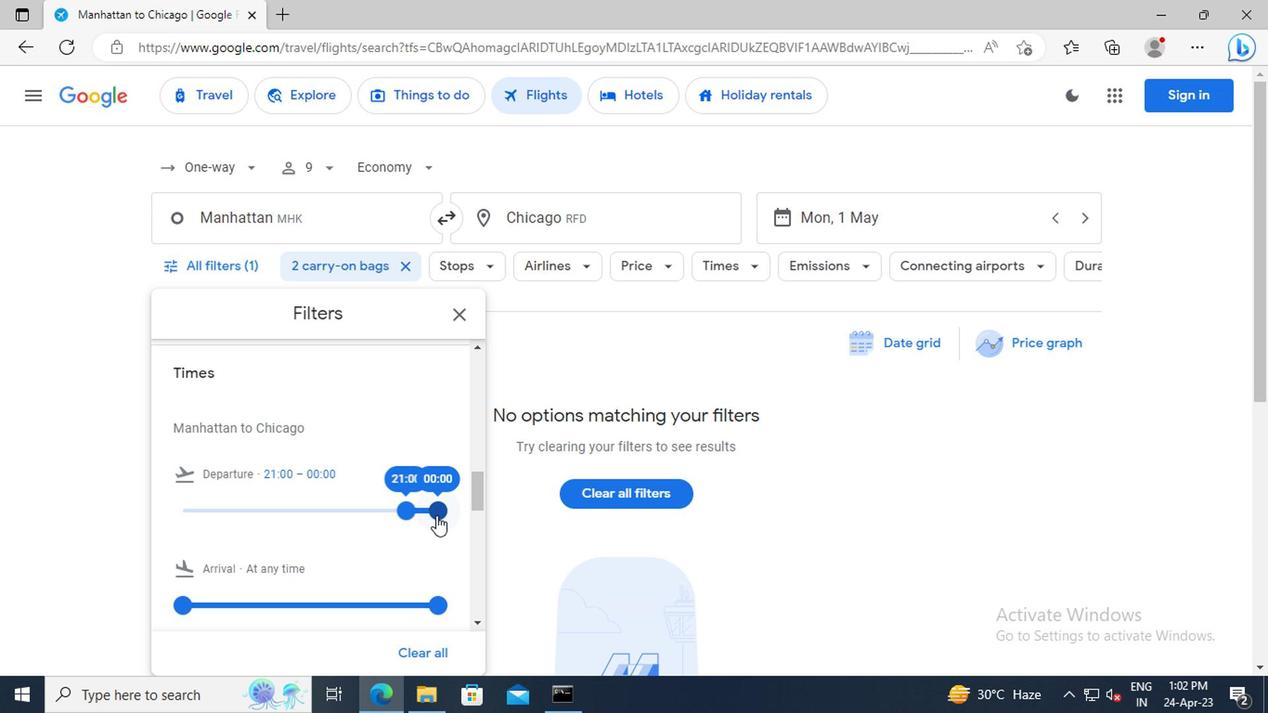 
Action: Mouse moved to (458, 319)
Screenshot: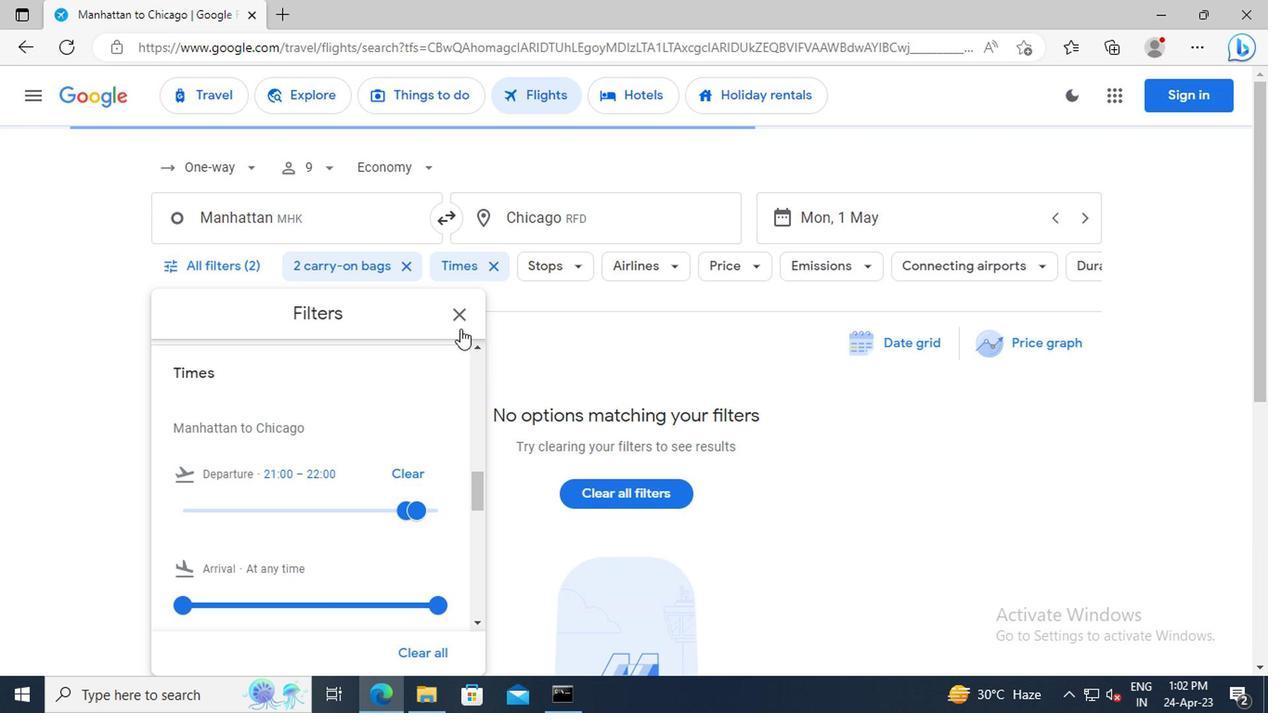 
Action: Mouse pressed left at (458, 319)
Screenshot: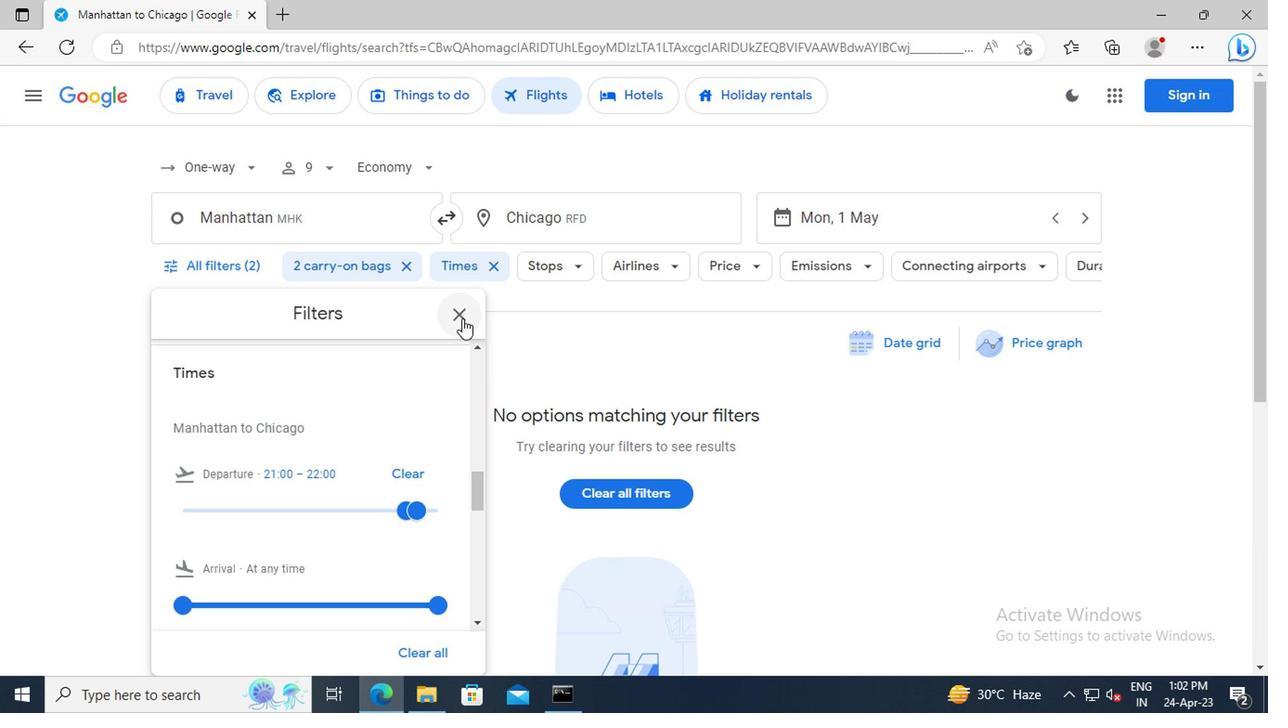 
